 Task: Create validation rules in student object.
Action: Mouse moved to (843, 27)
Screenshot: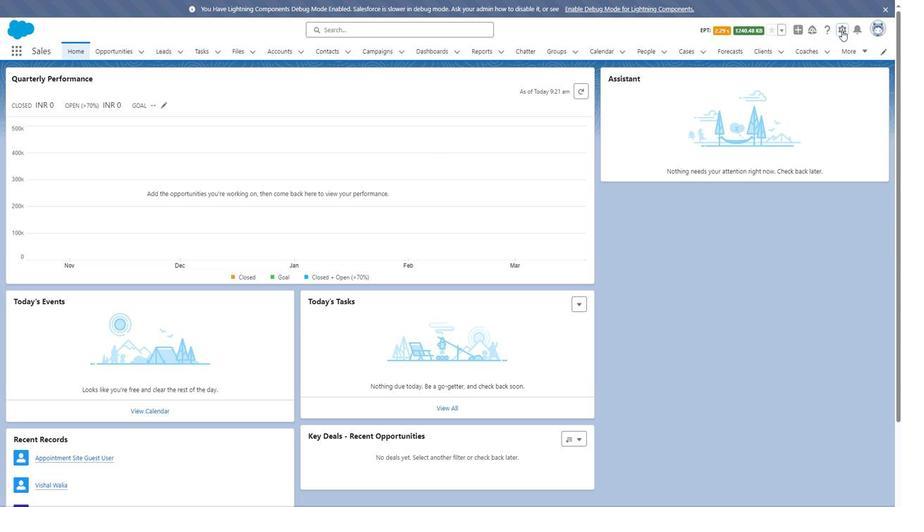 
Action: Mouse pressed left at (843, 27)
Screenshot: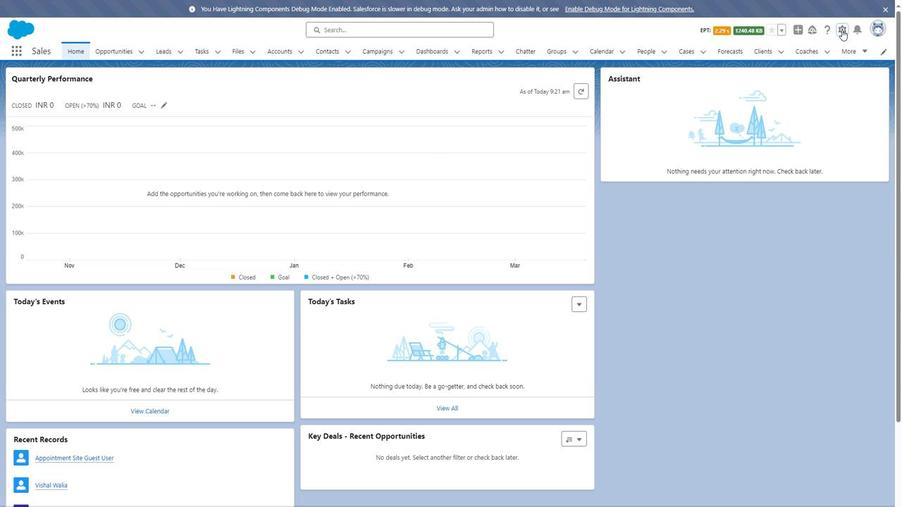 
Action: Mouse moved to (804, 58)
Screenshot: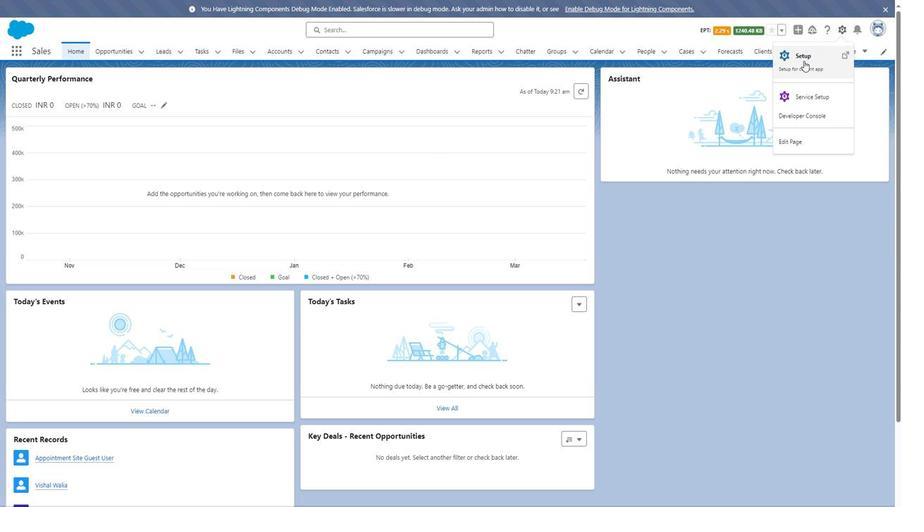
Action: Mouse pressed left at (804, 58)
Screenshot: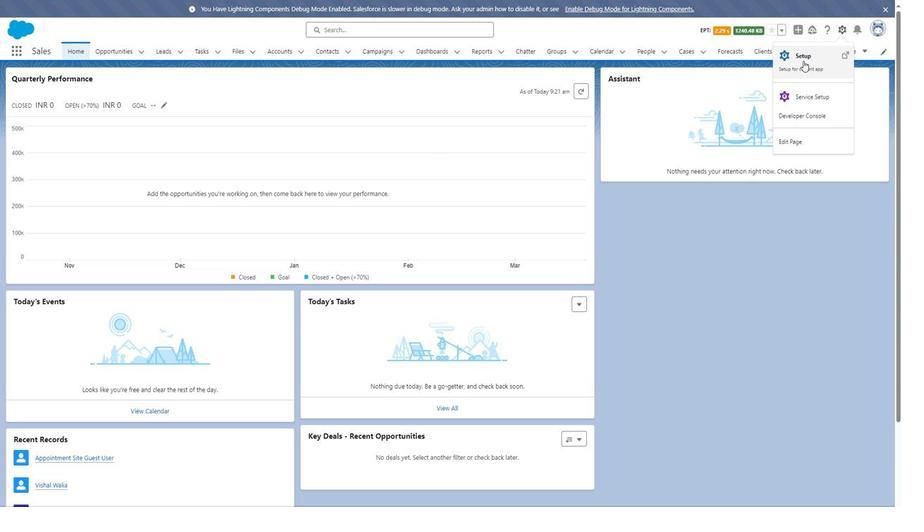 
Action: Mouse moved to (107, 45)
Screenshot: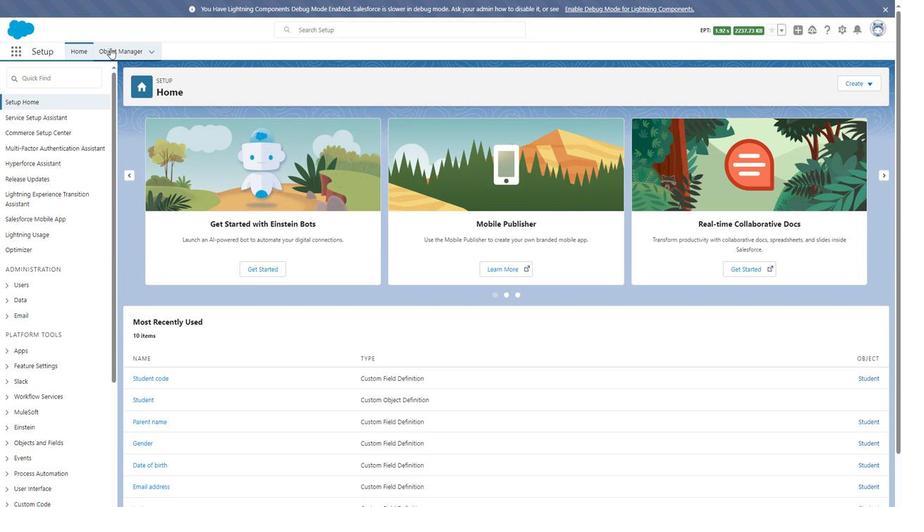 
Action: Mouse pressed left at (107, 45)
Screenshot: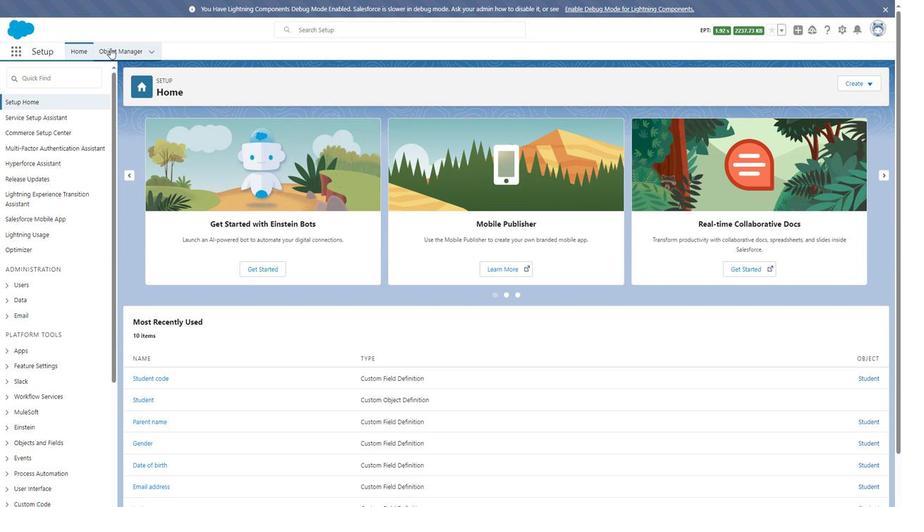
Action: Mouse moved to (49, 301)
Screenshot: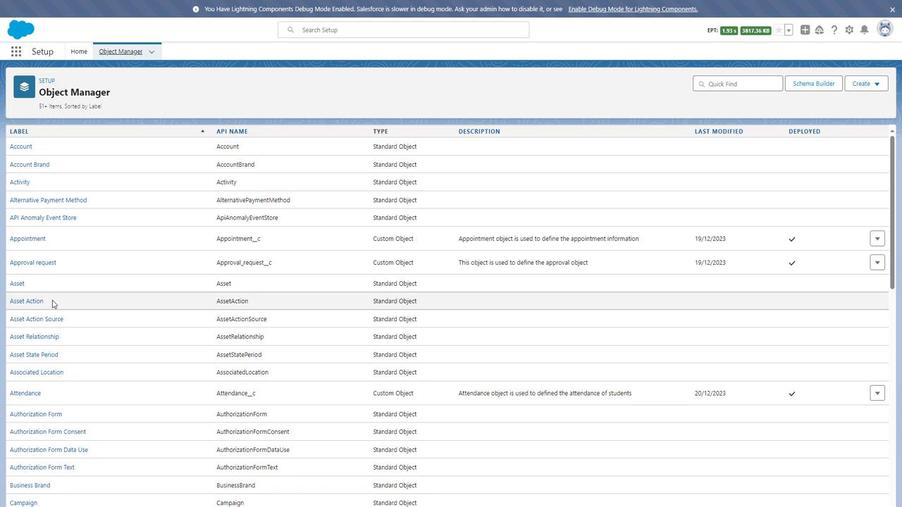 
Action: Mouse scrolled (49, 300) with delta (0, 0)
Screenshot: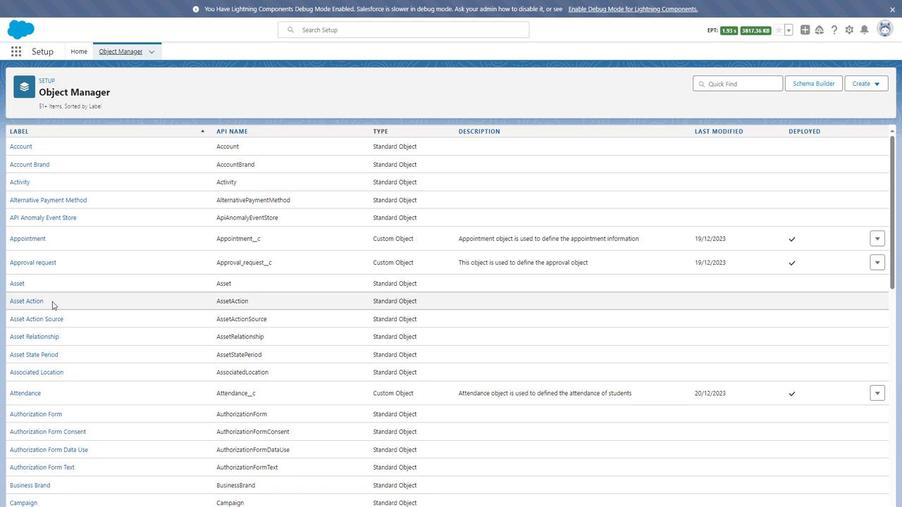 
Action: Mouse moved to (50, 302)
Screenshot: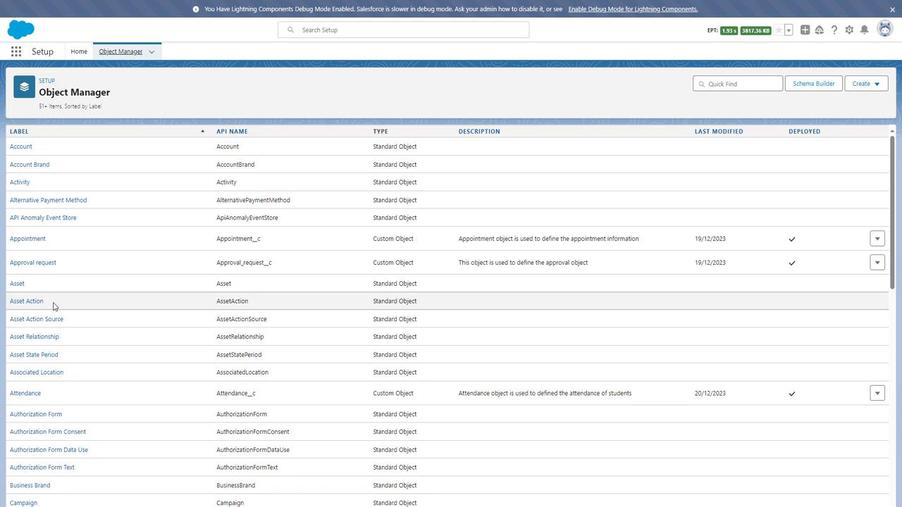 
Action: Mouse scrolled (50, 301) with delta (0, 0)
Screenshot: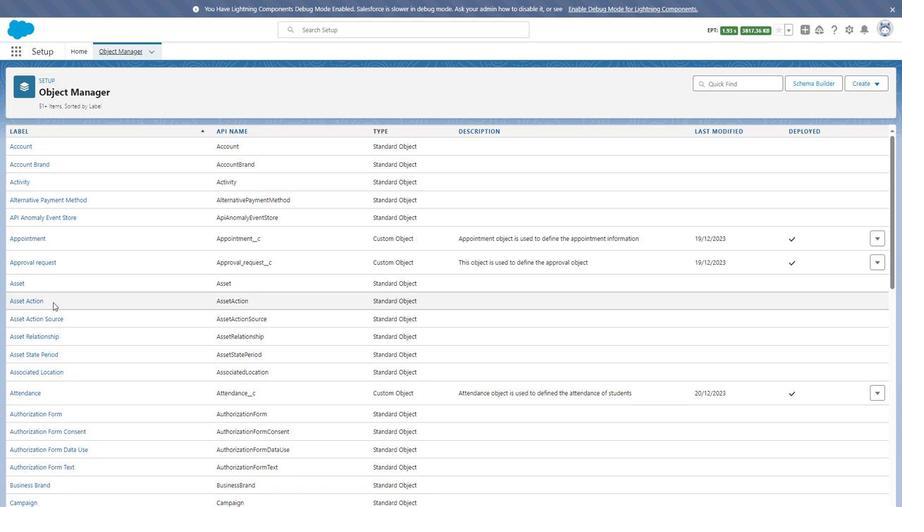 
Action: Mouse moved to (50, 302)
Screenshot: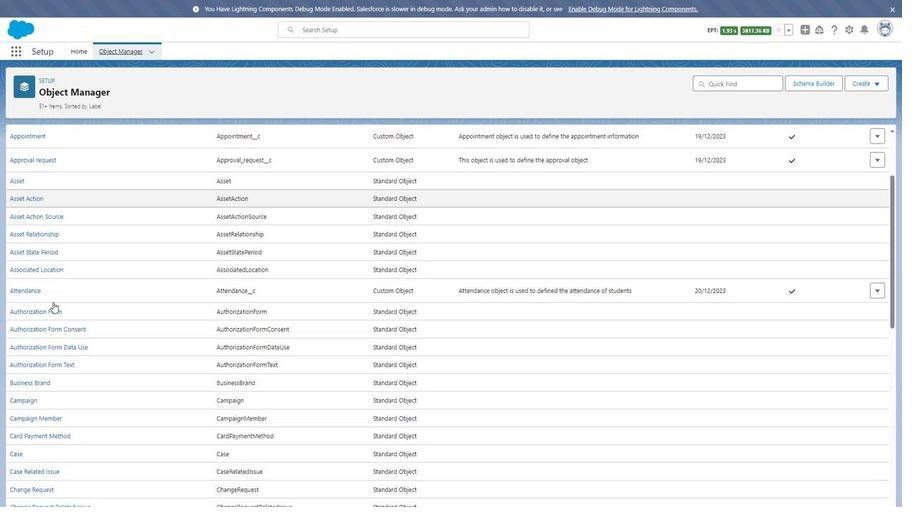 
Action: Mouse scrolled (50, 301) with delta (0, 0)
Screenshot: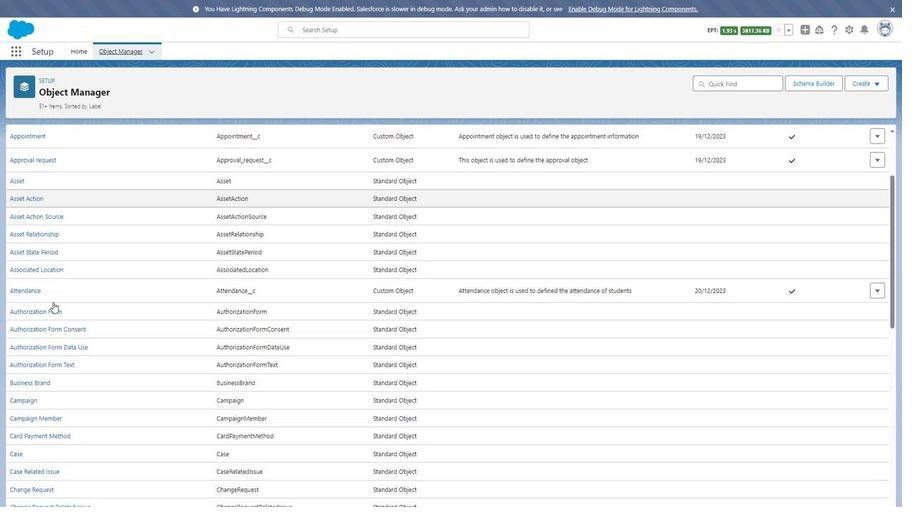 
Action: Mouse moved to (50, 302)
Screenshot: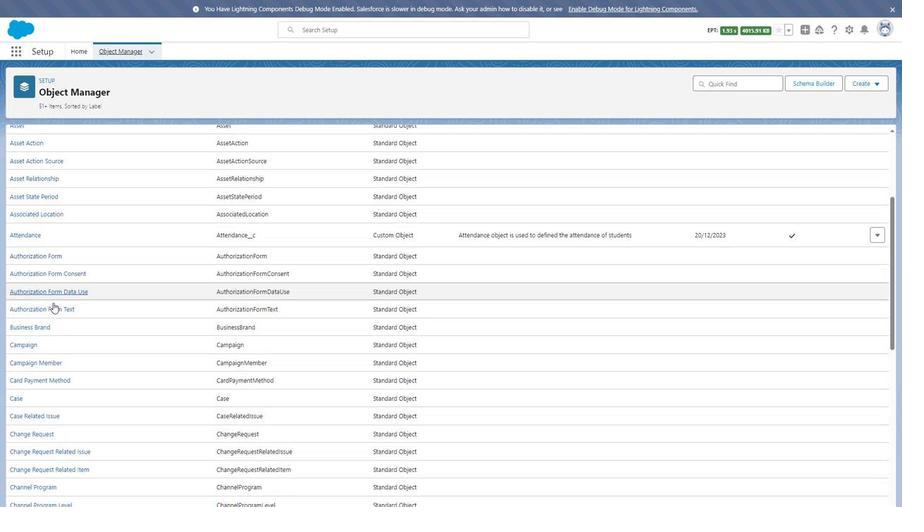 
Action: Mouse scrolled (50, 302) with delta (0, 0)
Screenshot: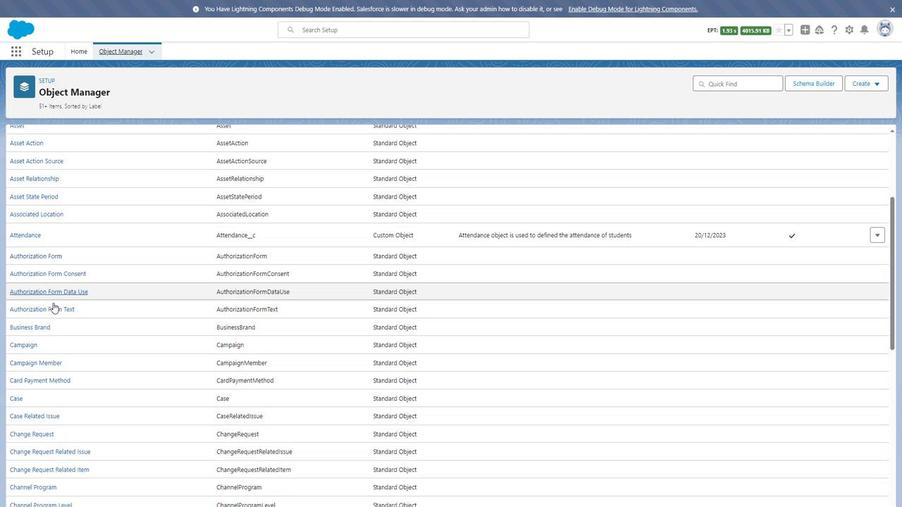 
Action: Mouse scrolled (50, 302) with delta (0, 0)
Screenshot: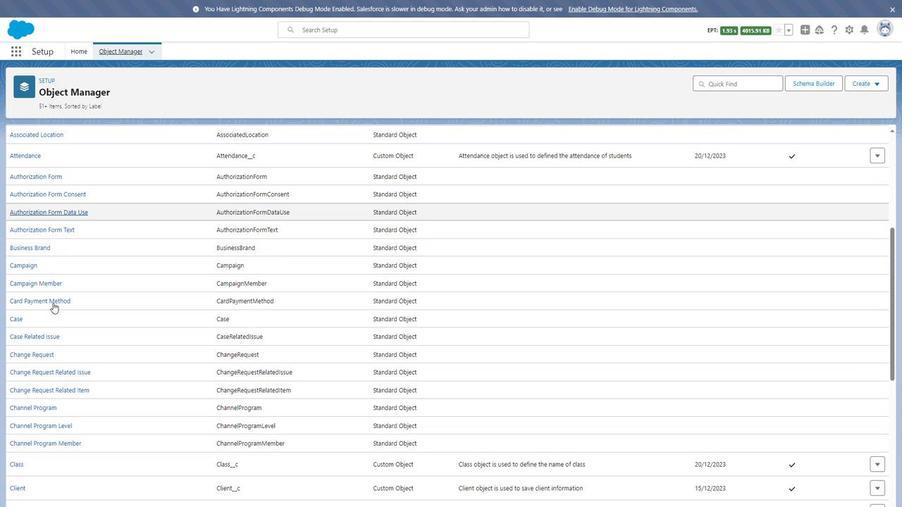 
Action: Mouse scrolled (50, 302) with delta (0, 0)
Screenshot: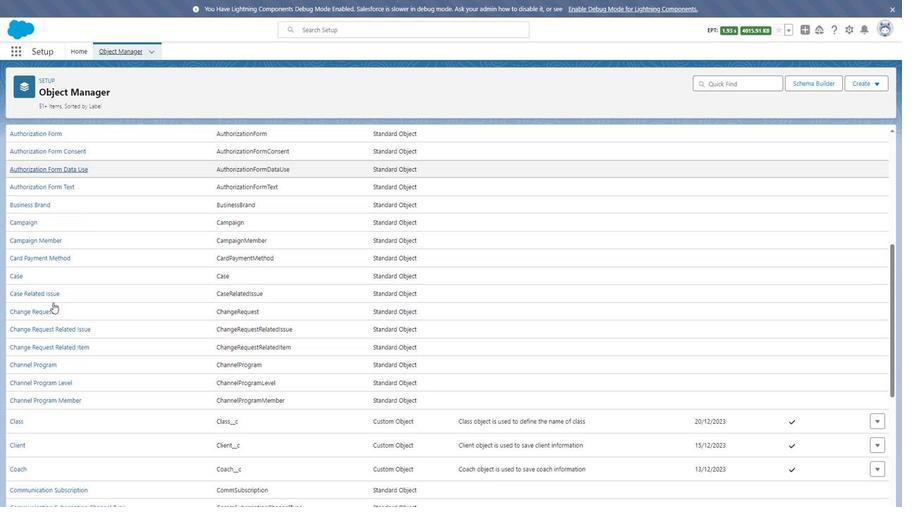 
Action: Mouse scrolled (50, 302) with delta (0, 0)
Screenshot: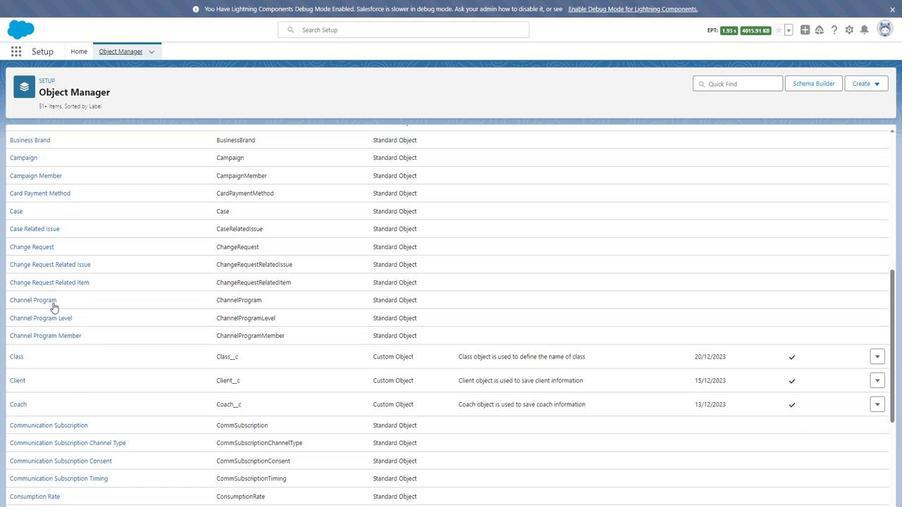 
Action: Mouse scrolled (50, 302) with delta (0, 0)
Screenshot: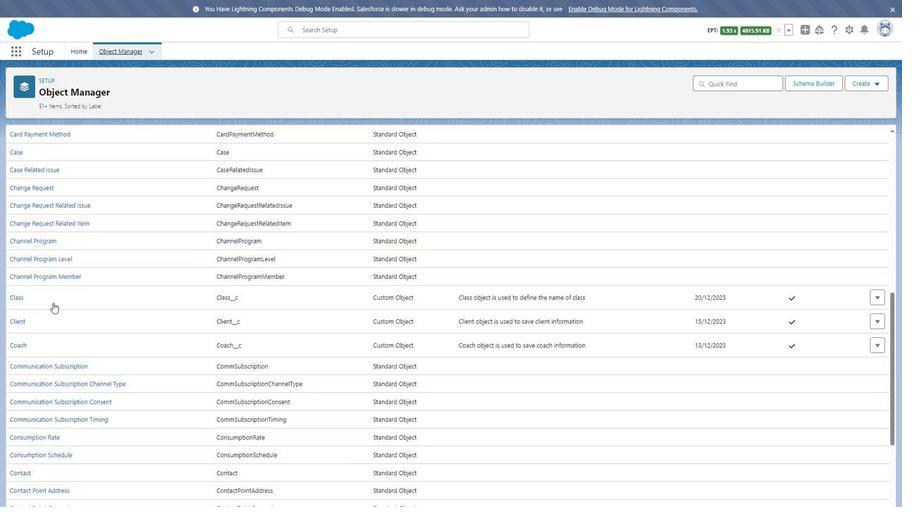 
Action: Mouse scrolled (50, 302) with delta (0, 0)
Screenshot: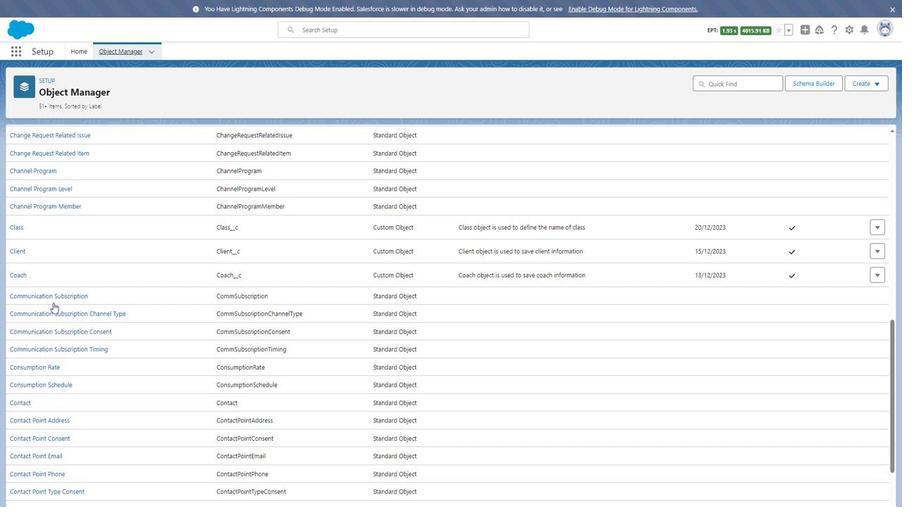 
Action: Mouse scrolled (50, 302) with delta (0, 0)
Screenshot: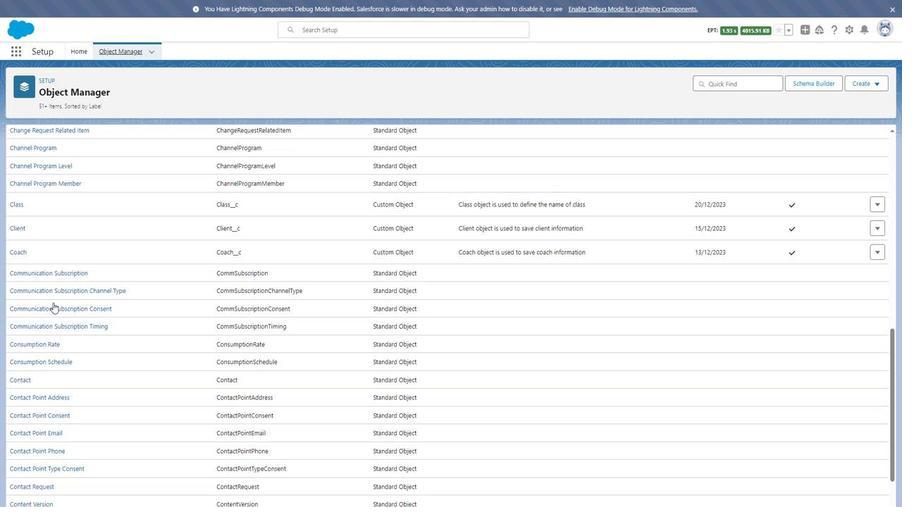 
Action: Mouse moved to (50, 303)
Screenshot: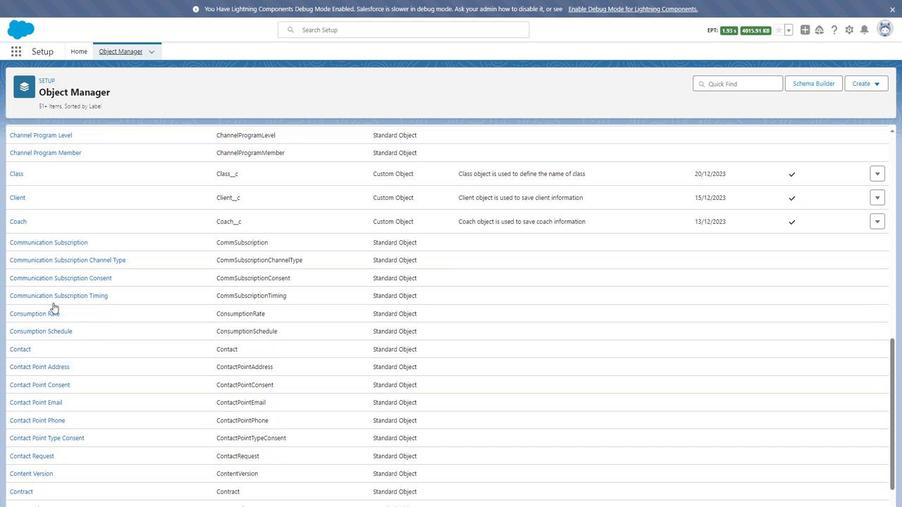 
Action: Mouse scrolled (50, 302) with delta (0, 0)
Screenshot: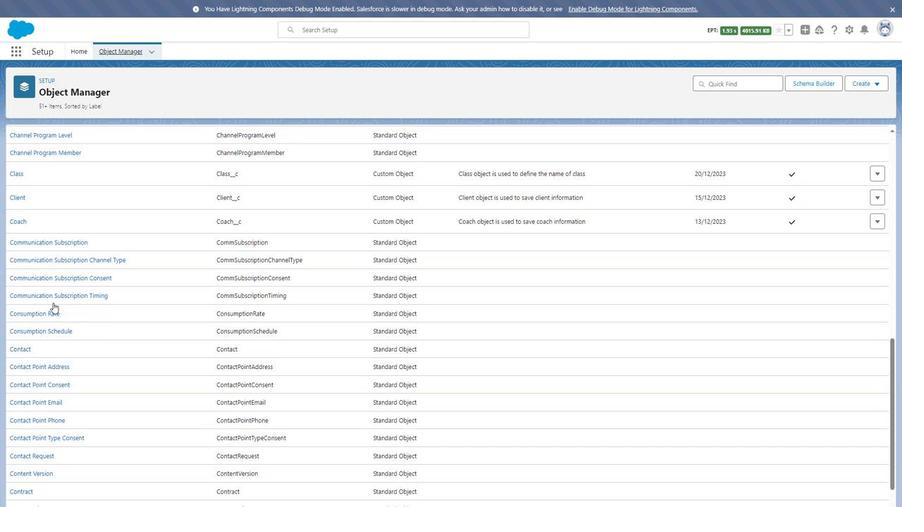 
Action: Mouse scrolled (50, 302) with delta (0, 0)
Screenshot: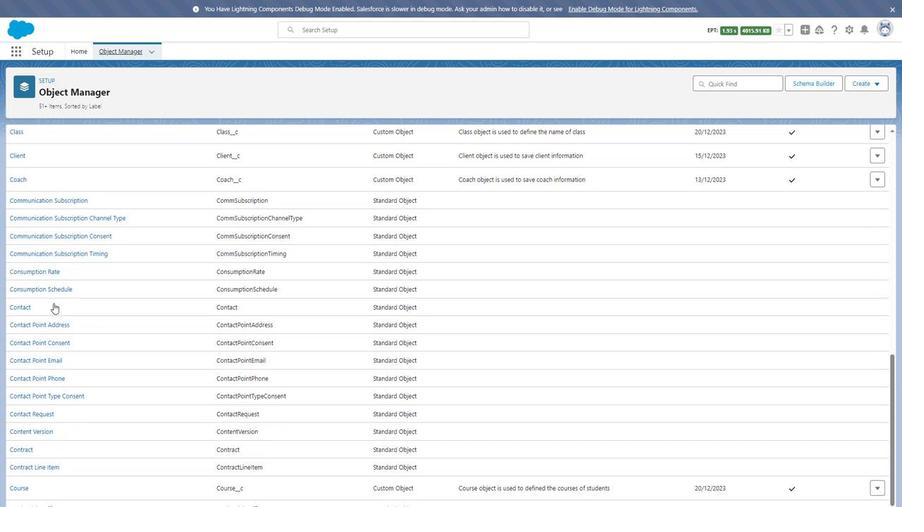 
Action: Mouse scrolled (50, 302) with delta (0, 0)
Screenshot: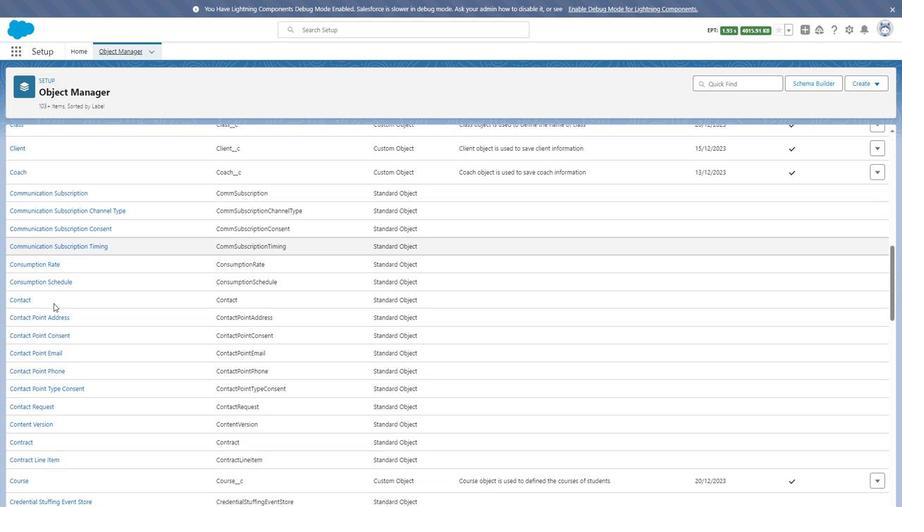 
Action: Mouse scrolled (50, 302) with delta (0, 0)
Screenshot: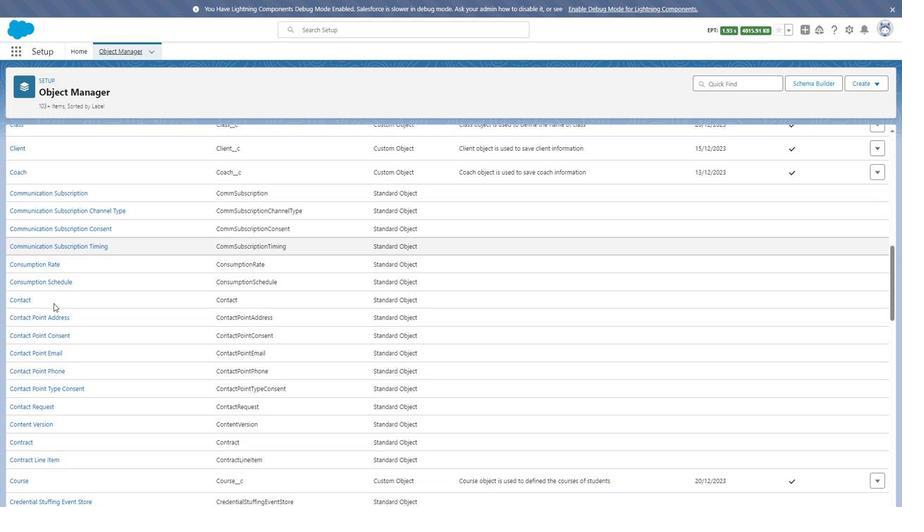 
Action: Mouse moved to (55, 330)
Screenshot: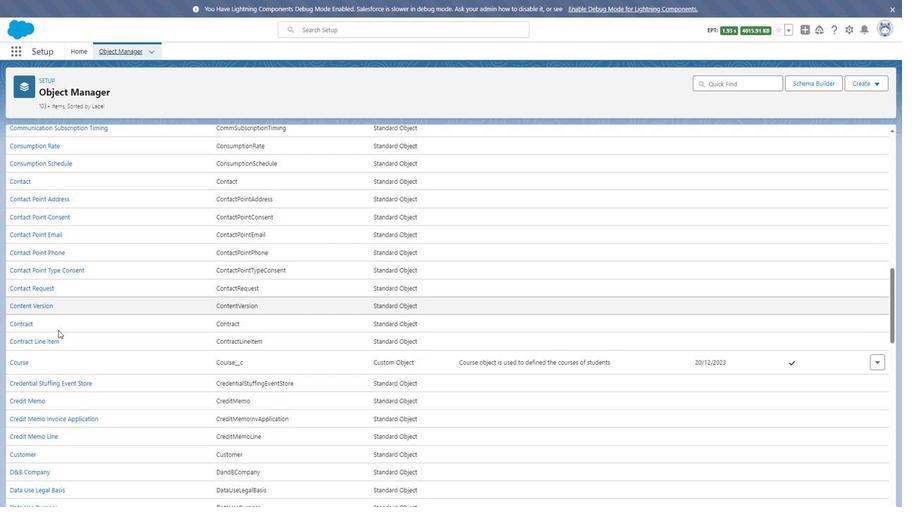 
Action: Mouse scrolled (55, 329) with delta (0, 0)
Screenshot: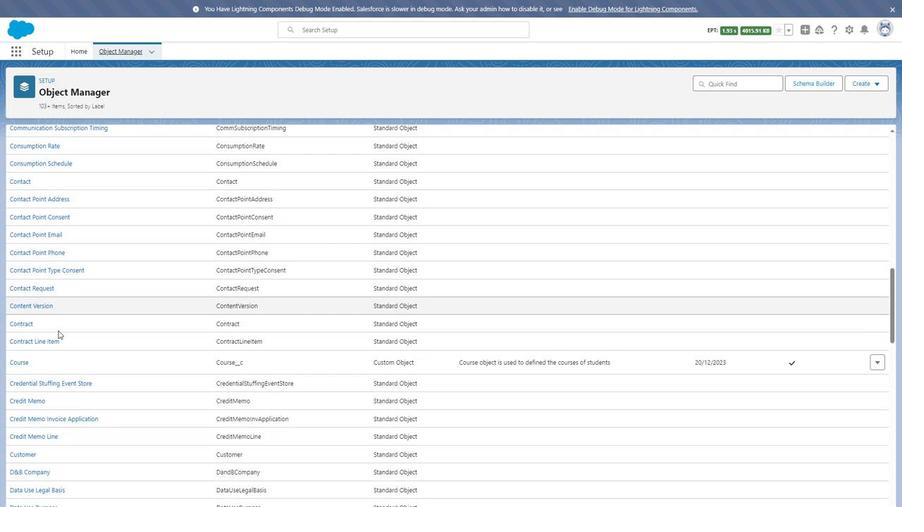 
Action: Mouse moved to (55, 332)
Screenshot: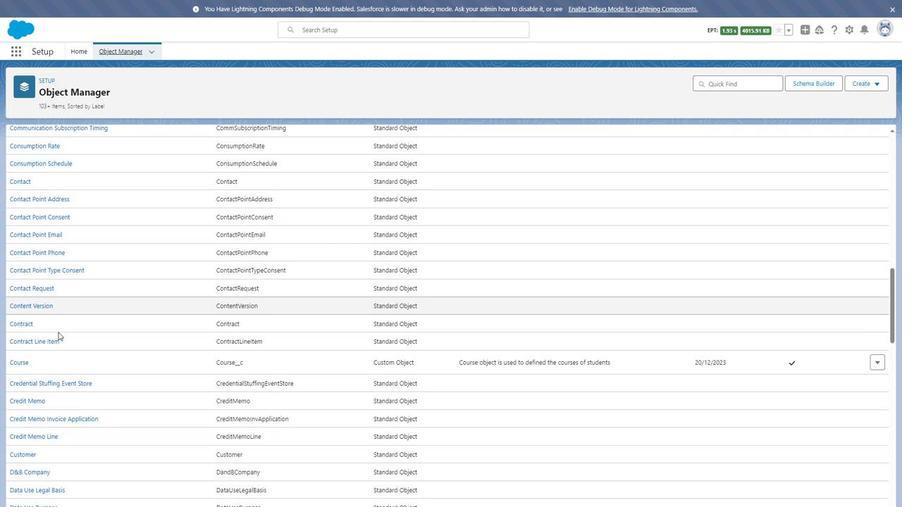 
Action: Mouse scrolled (55, 331) with delta (0, 0)
Screenshot: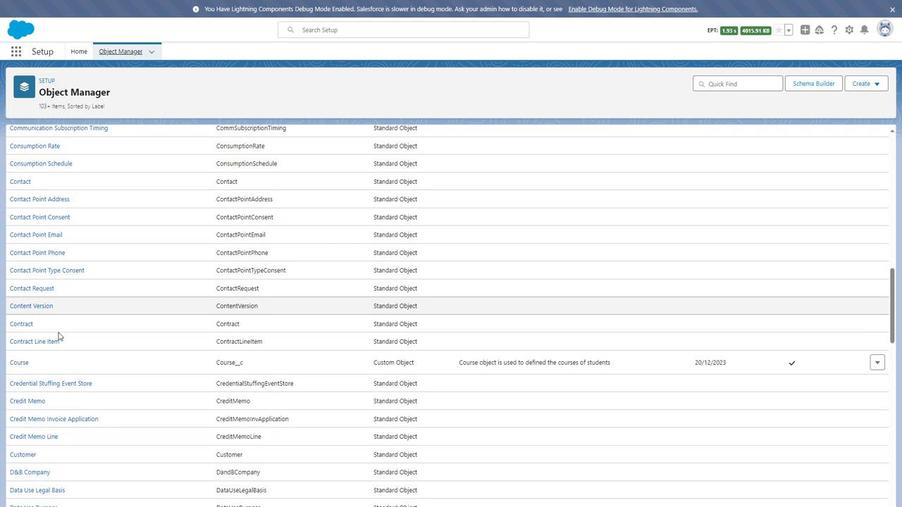 
Action: Mouse moved to (55, 332)
Screenshot: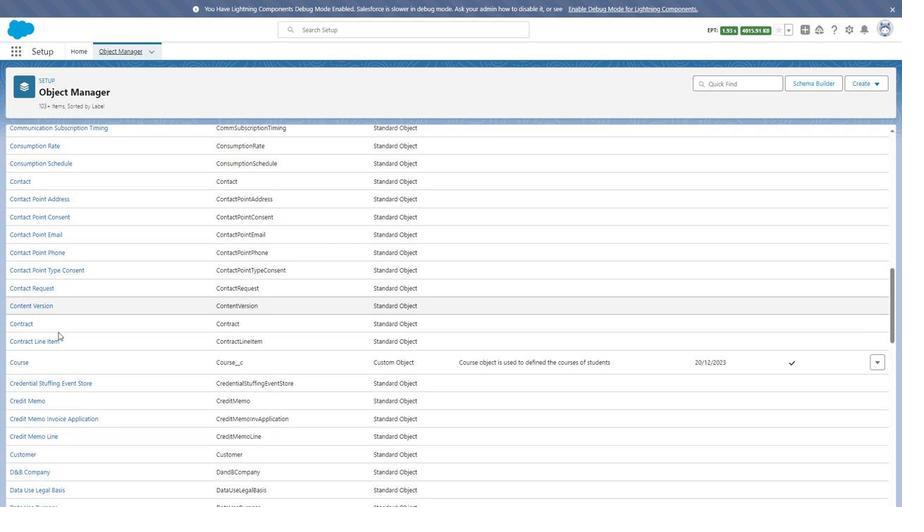 
Action: Mouse scrolled (55, 331) with delta (0, 0)
Screenshot: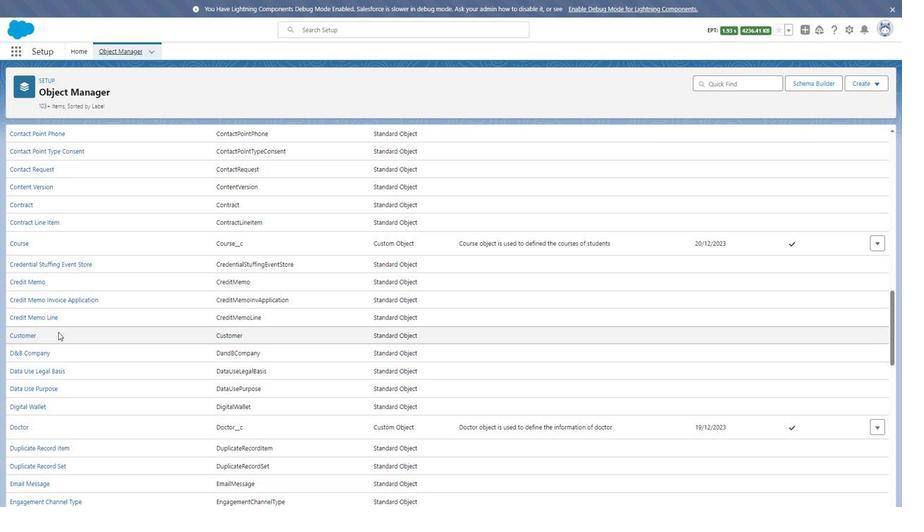 
Action: Mouse scrolled (55, 331) with delta (0, 0)
Screenshot: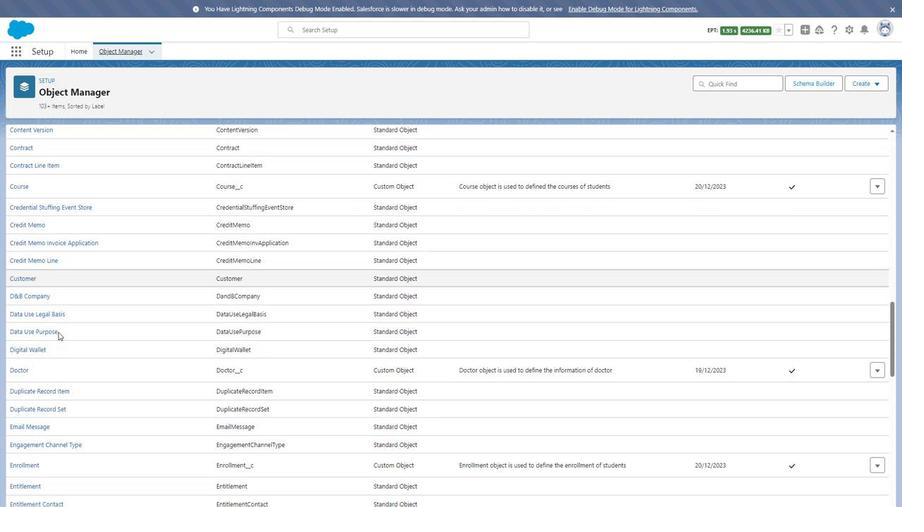 
Action: Mouse scrolled (55, 331) with delta (0, 0)
Screenshot: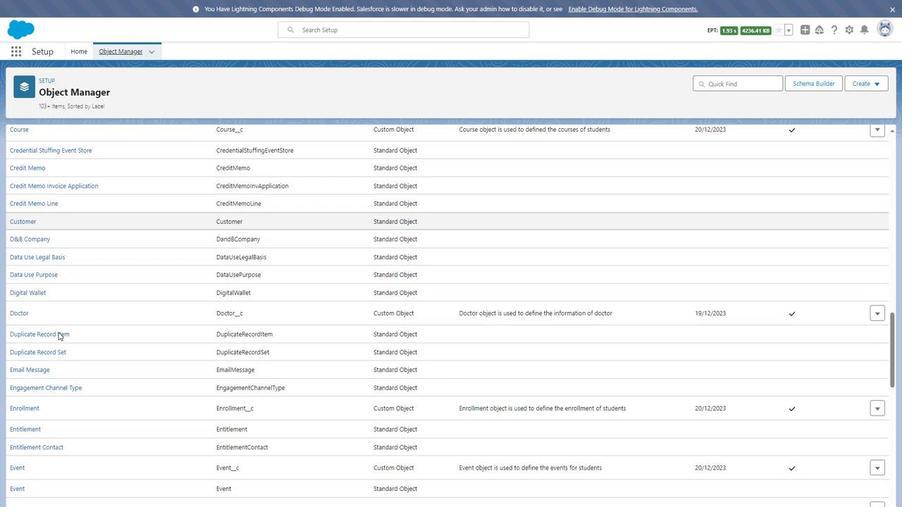 
Action: Mouse scrolled (55, 331) with delta (0, 0)
Screenshot: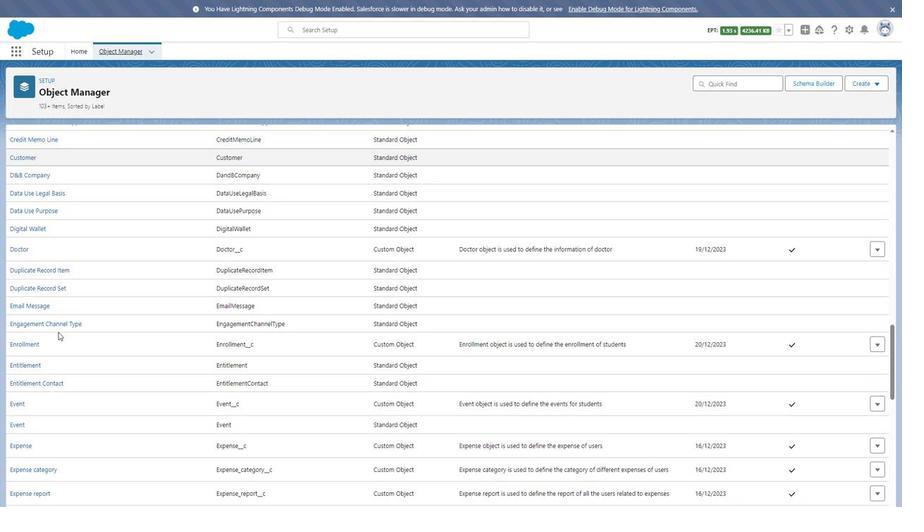 
Action: Mouse scrolled (55, 331) with delta (0, 0)
Screenshot: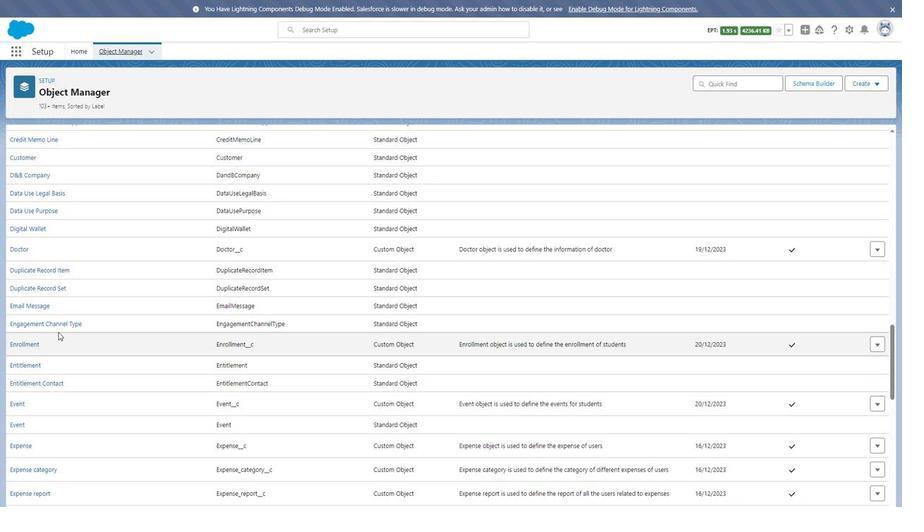 
Action: Mouse moved to (55, 332)
Screenshot: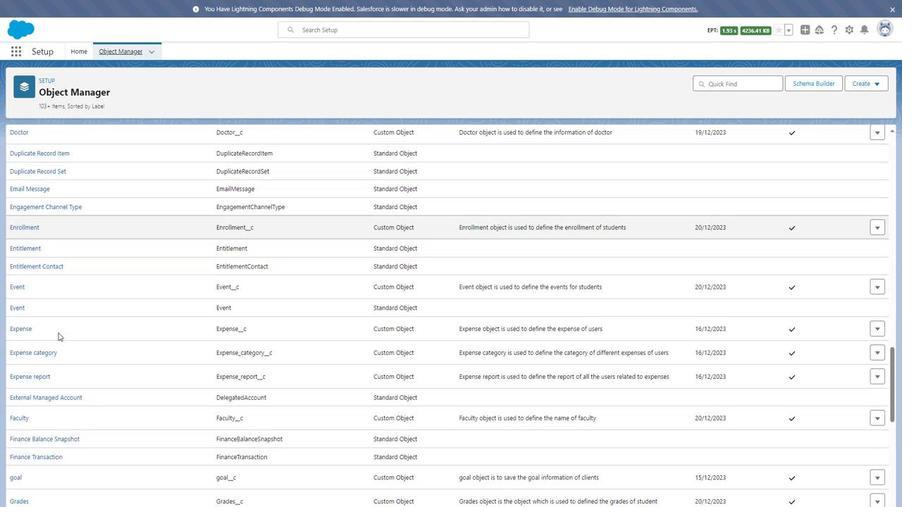 
Action: Mouse scrolled (55, 332) with delta (0, 0)
Screenshot: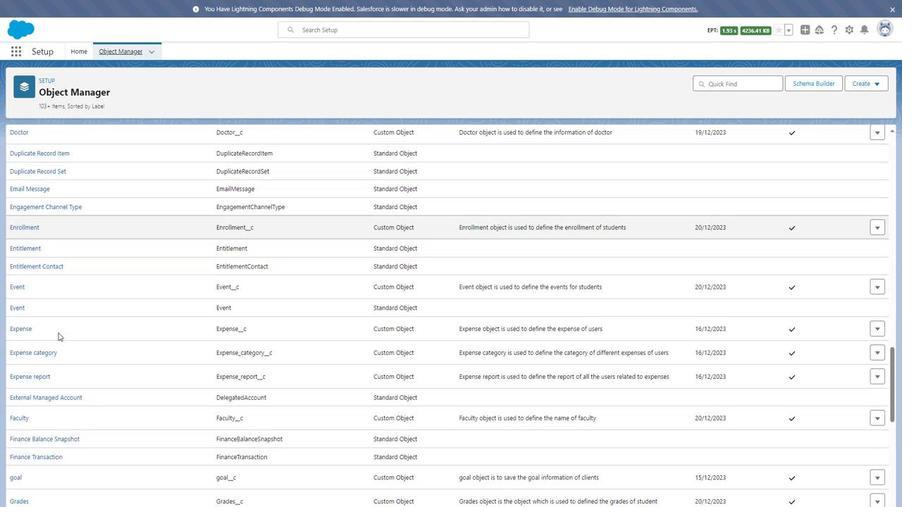 
Action: Mouse moved to (55, 333)
Screenshot: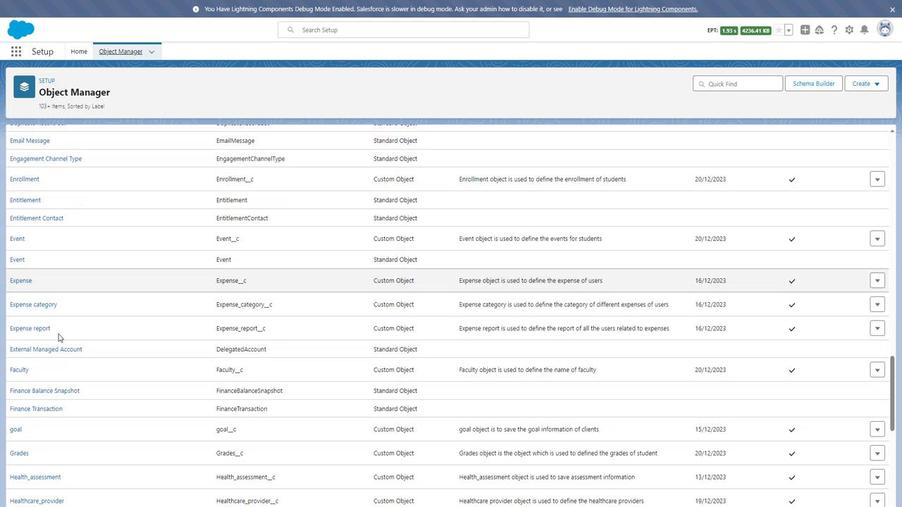 
Action: Mouse scrolled (55, 332) with delta (0, 0)
Screenshot: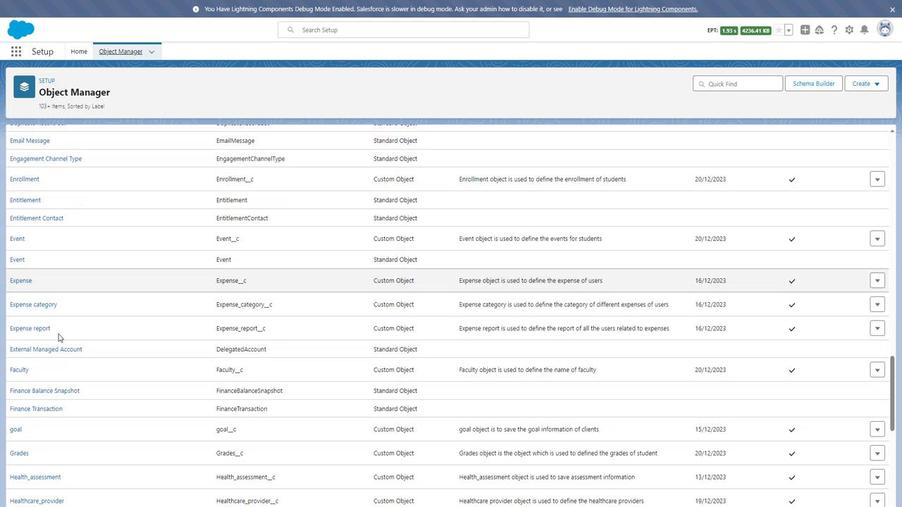 
Action: Mouse scrolled (55, 332) with delta (0, 0)
Screenshot: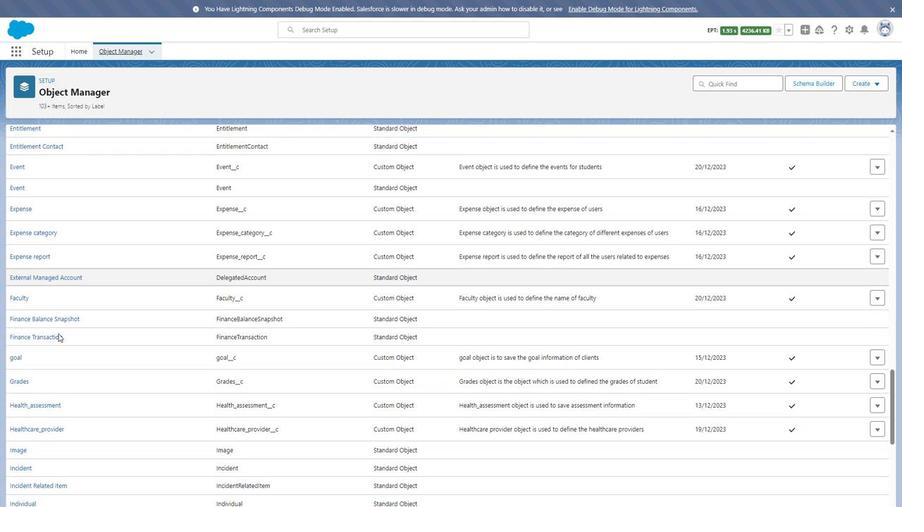 
Action: Mouse scrolled (55, 332) with delta (0, 0)
Screenshot: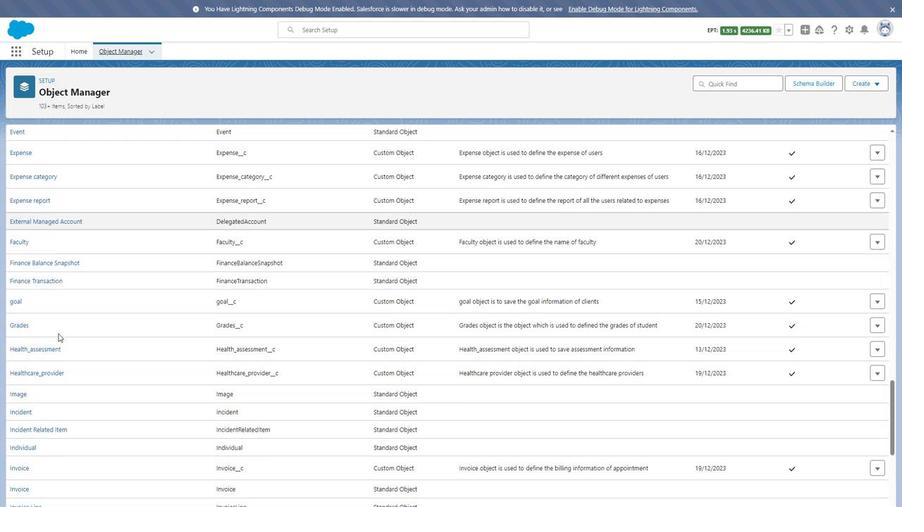 
Action: Mouse scrolled (55, 332) with delta (0, 0)
Screenshot: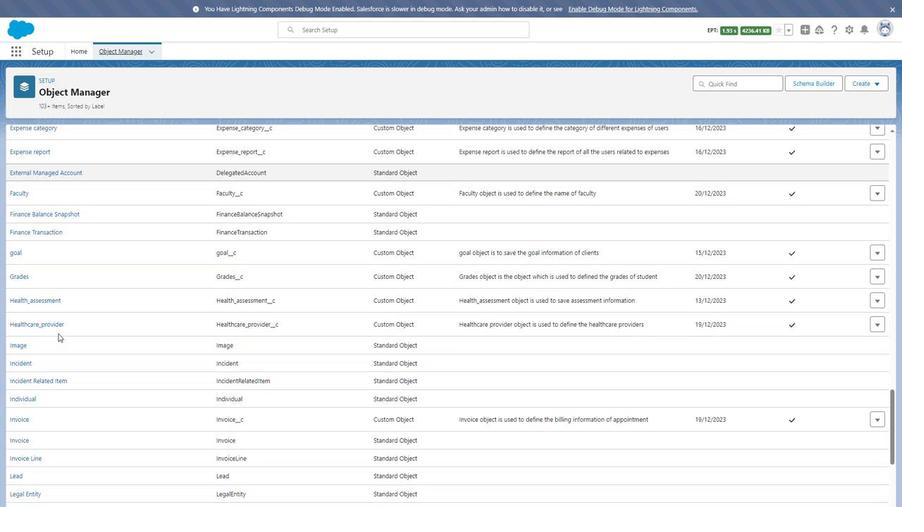 
Action: Mouse scrolled (55, 332) with delta (0, 0)
Screenshot: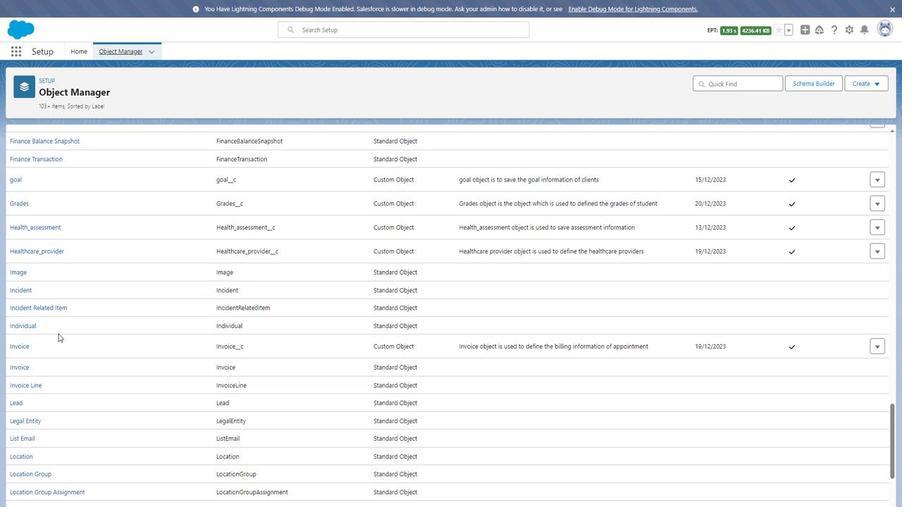 
Action: Mouse scrolled (55, 332) with delta (0, 0)
Screenshot: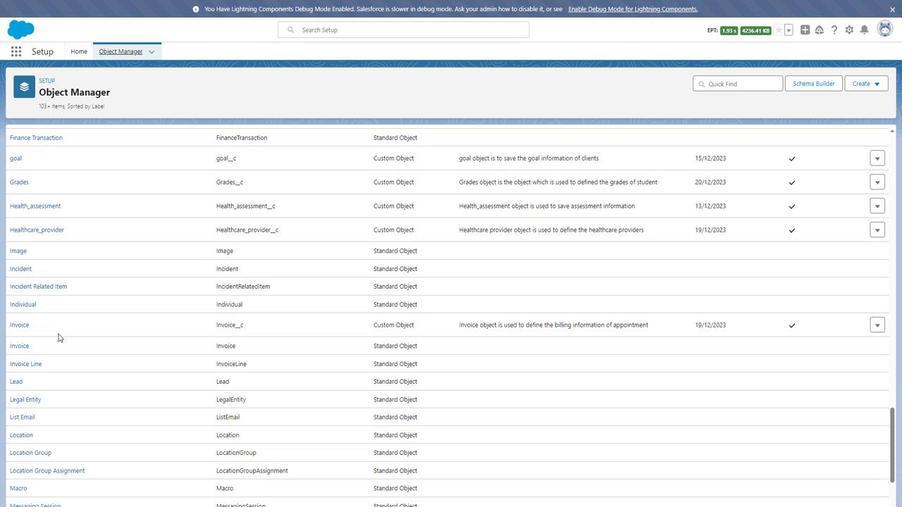 
Action: Mouse scrolled (55, 332) with delta (0, 0)
Screenshot: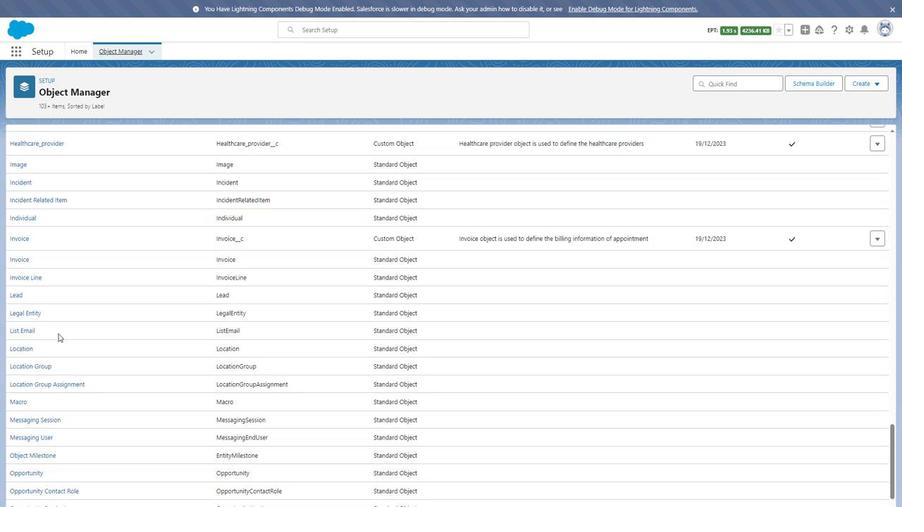 
Action: Mouse scrolled (55, 332) with delta (0, 0)
Screenshot: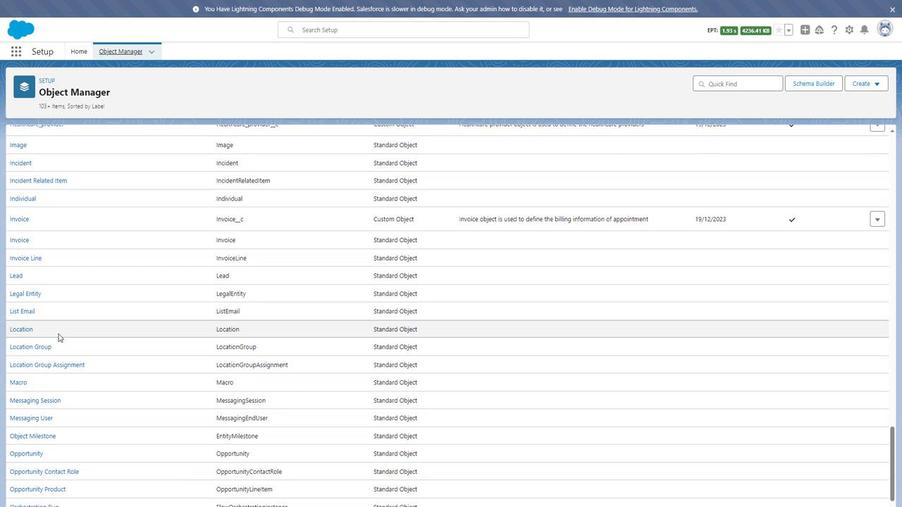 
Action: Mouse scrolled (55, 332) with delta (0, 0)
Screenshot: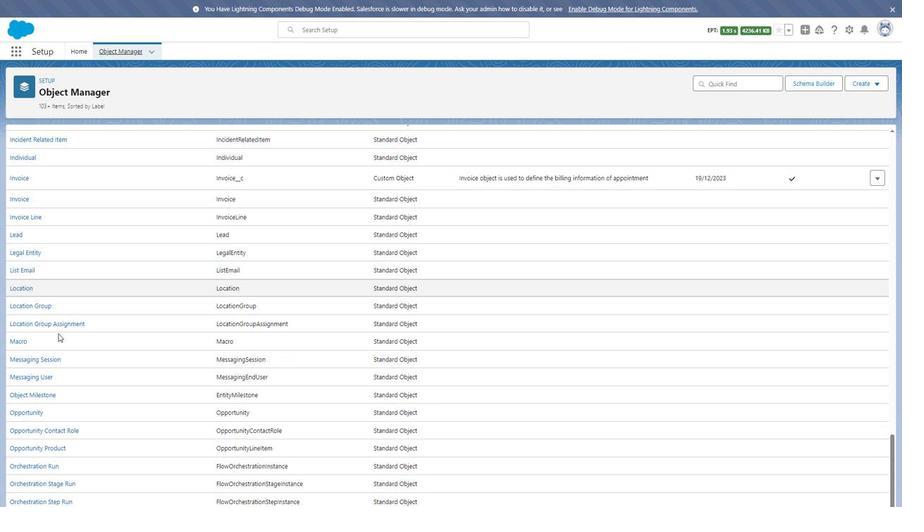 
Action: Mouse scrolled (55, 332) with delta (0, 0)
Screenshot: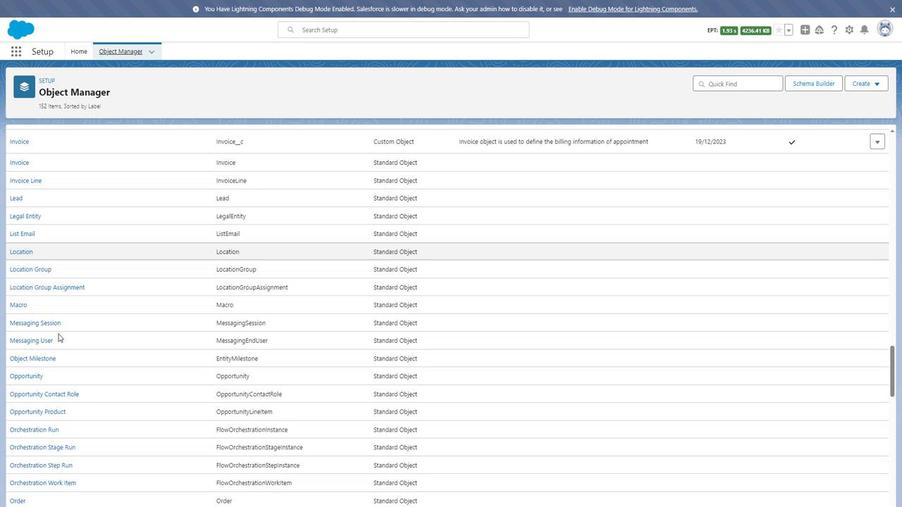 
Action: Mouse scrolled (55, 332) with delta (0, 0)
Screenshot: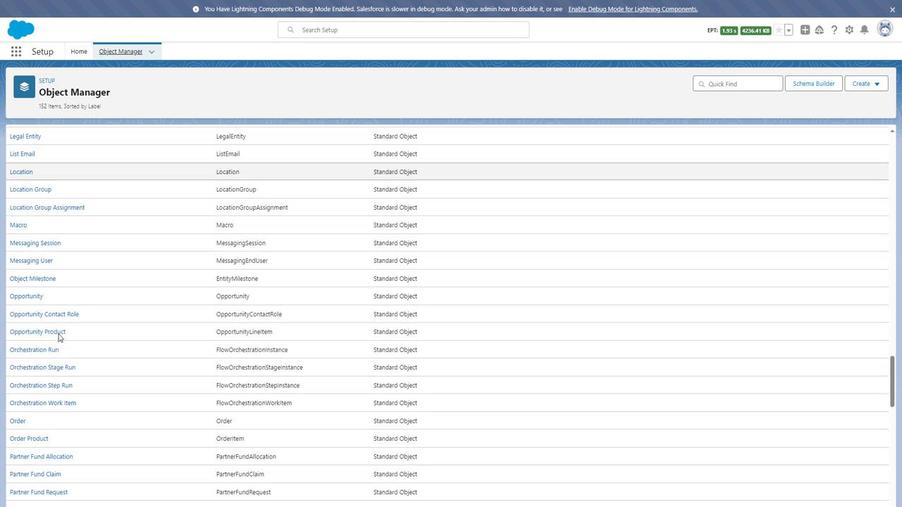 
Action: Mouse scrolled (55, 332) with delta (0, 0)
Screenshot: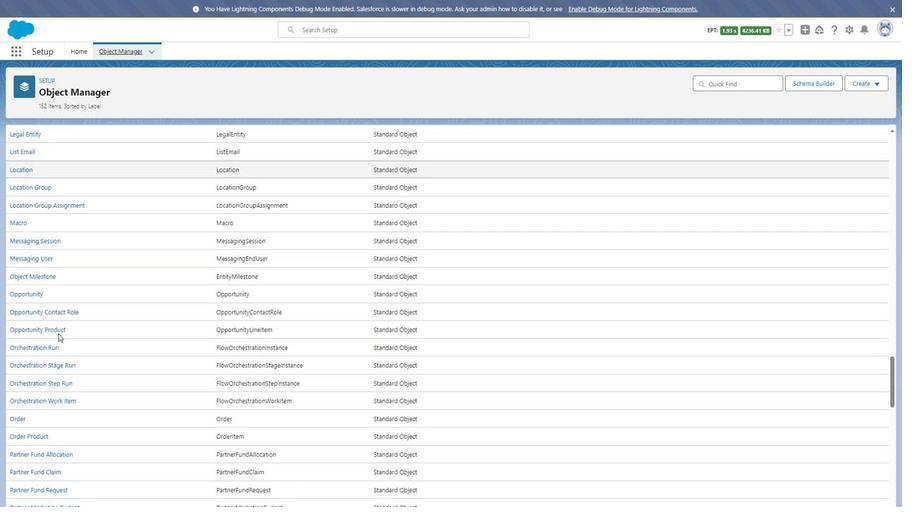 
Action: Mouse scrolled (55, 332) with delta (0, 0)
Screenshot: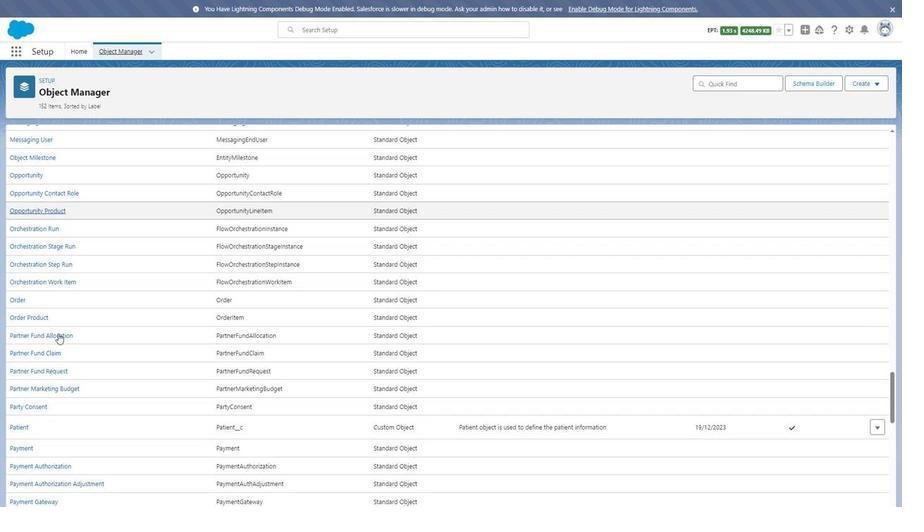 
Action: Mouse scrolled (55, 332) with delta (0, 0)
Screenshot: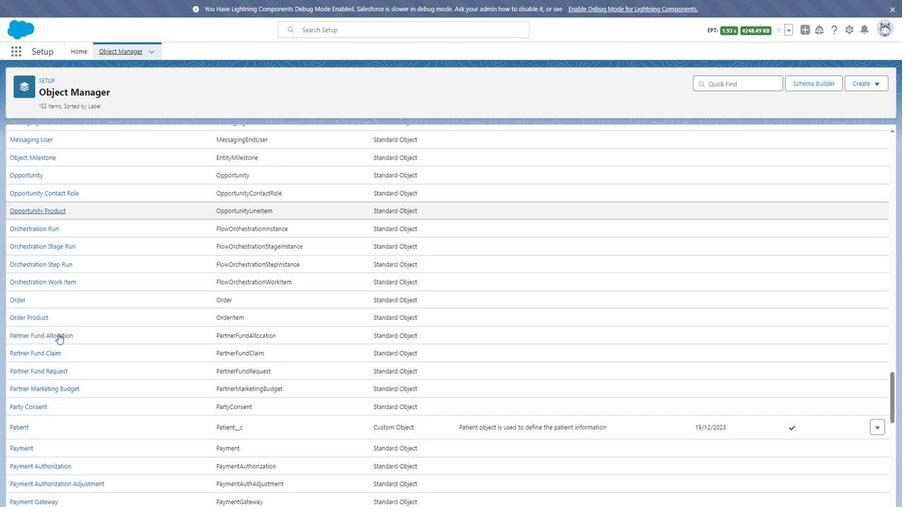 
Action: Mouse scrolled (55, 332) with delta (0, 0)
Screenshot: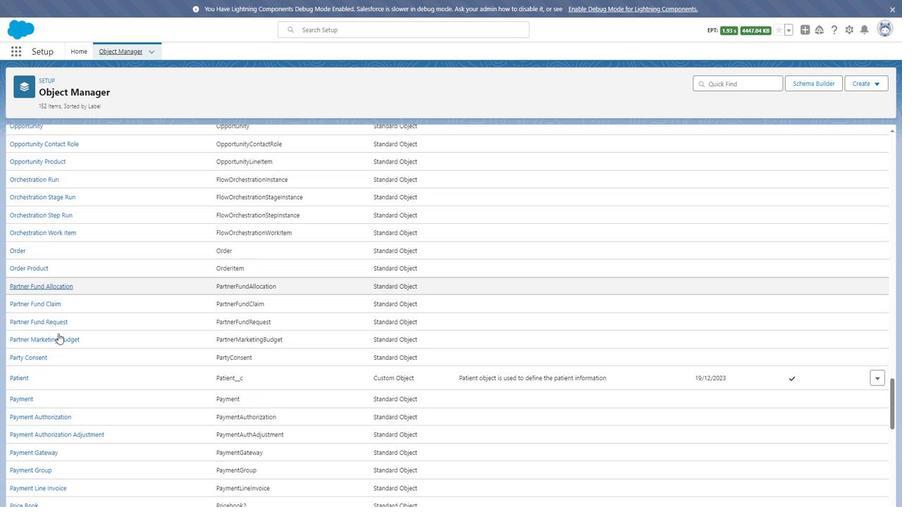 
Action: Mouse scrolled (55, 332) with delta (0, 0)
Screenshot: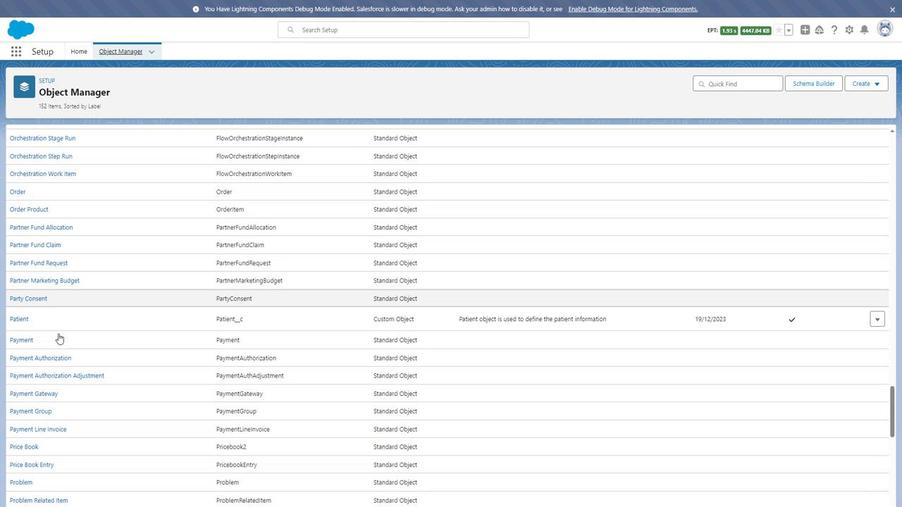 
Action: Mouse scrolled (55, 332) with delta (0, 0)
Screenshot: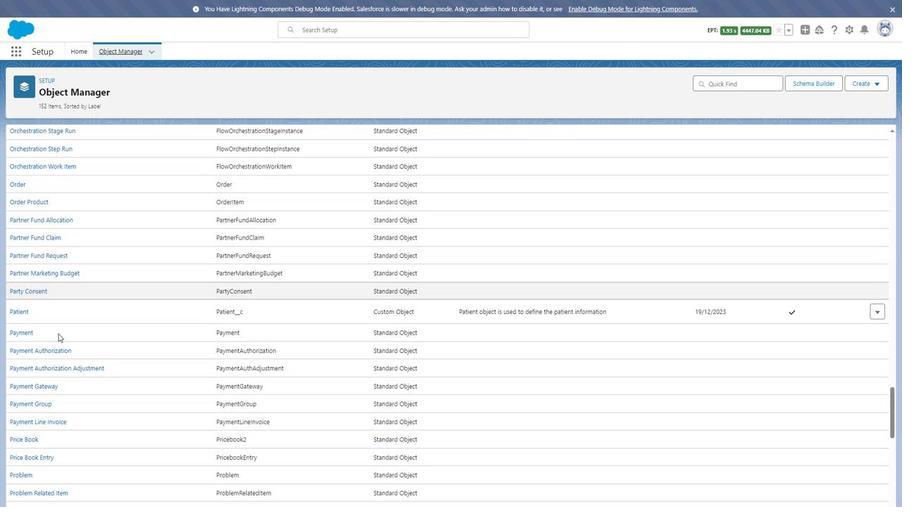 
Action: Mouse moved to (55, 333)
Screenshot: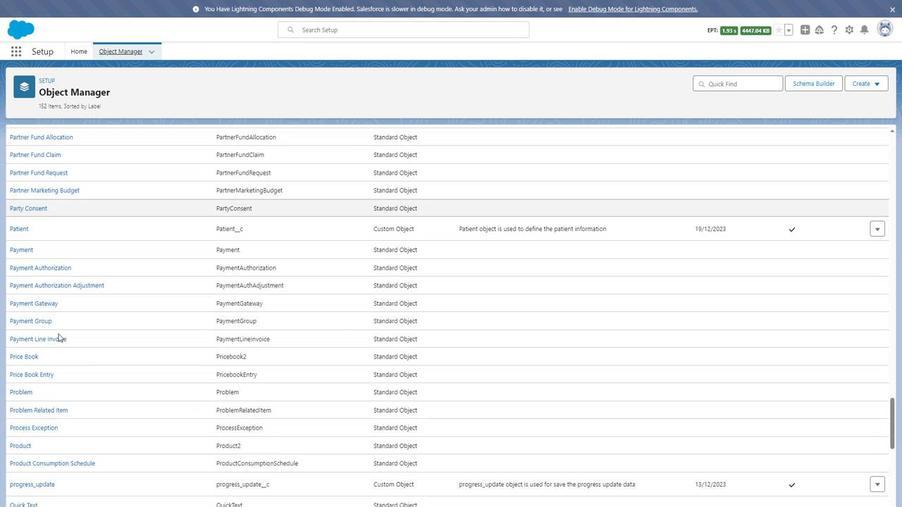
Action: Mouse scrolled (55, 332) with delta (0, 0)
Screenshot: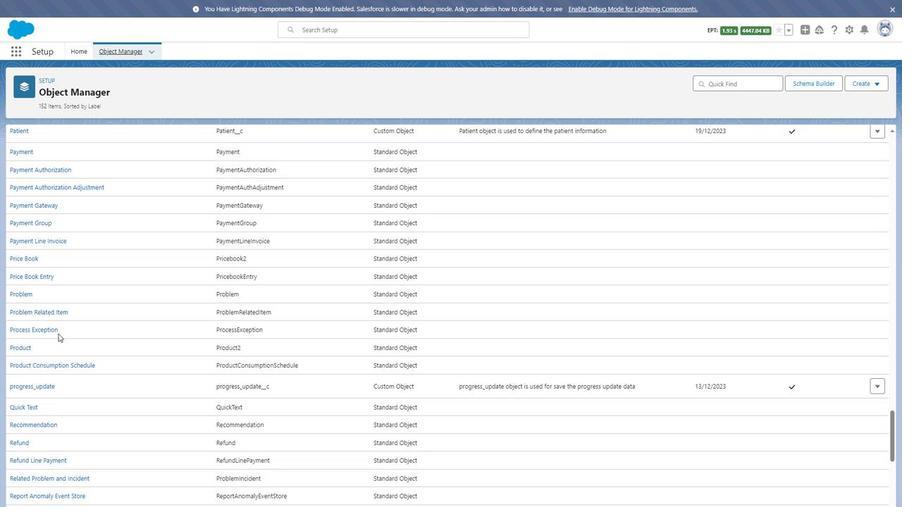 
Action: Mouse scrolled (55, 332) with delta (0, 0)
Screenshot: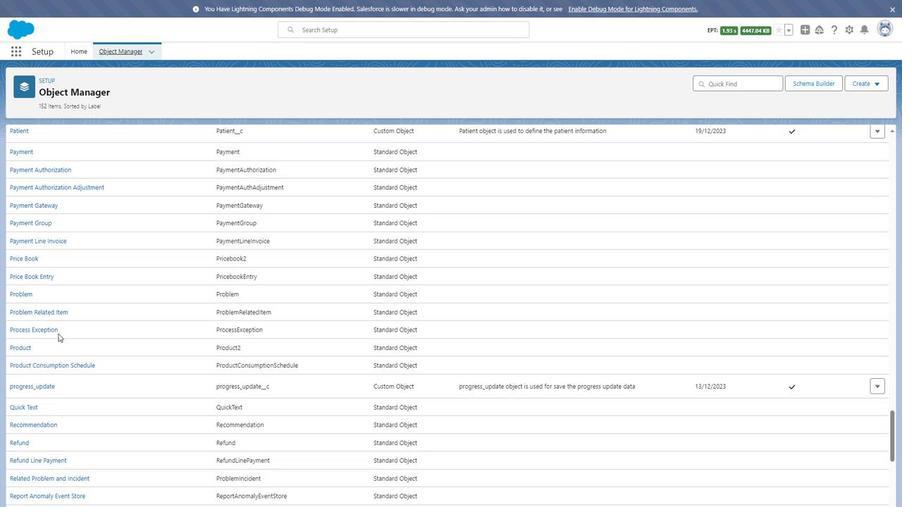
Action: Mouse scrolled (55, 332) with delta (0, 0)
Screenshot: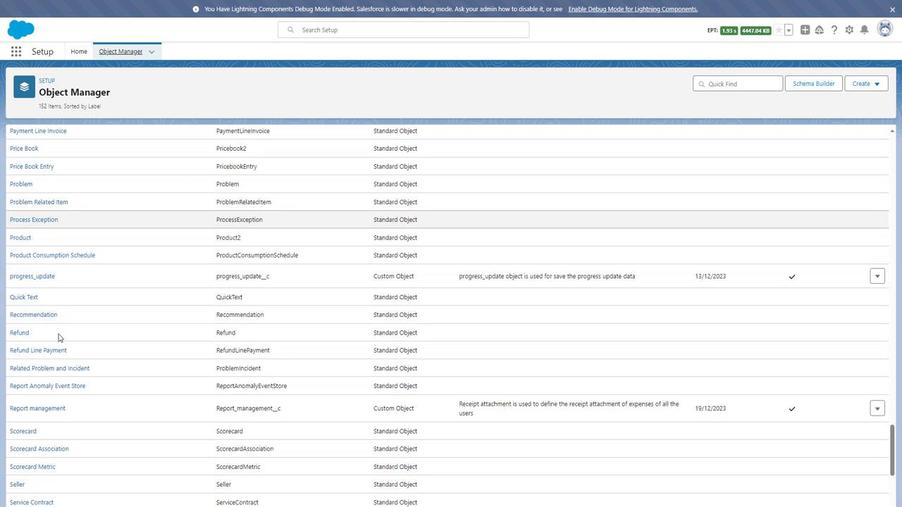 
Action: Mouse scrolled (55, 332) with delta (0, 0)
Screenshot: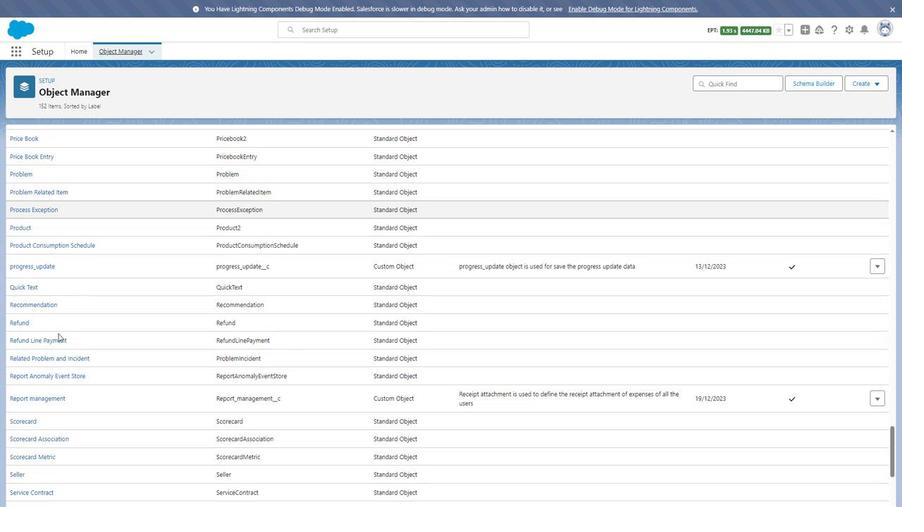 
Action: Mouse moved to (16, 434)
Screenshot: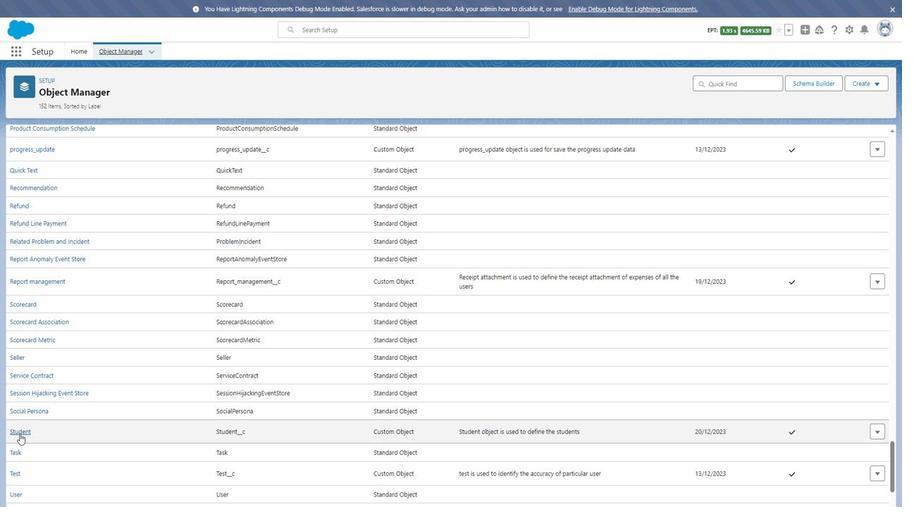 
Action: Mouse pressed left at (16, 434)
Screenshot: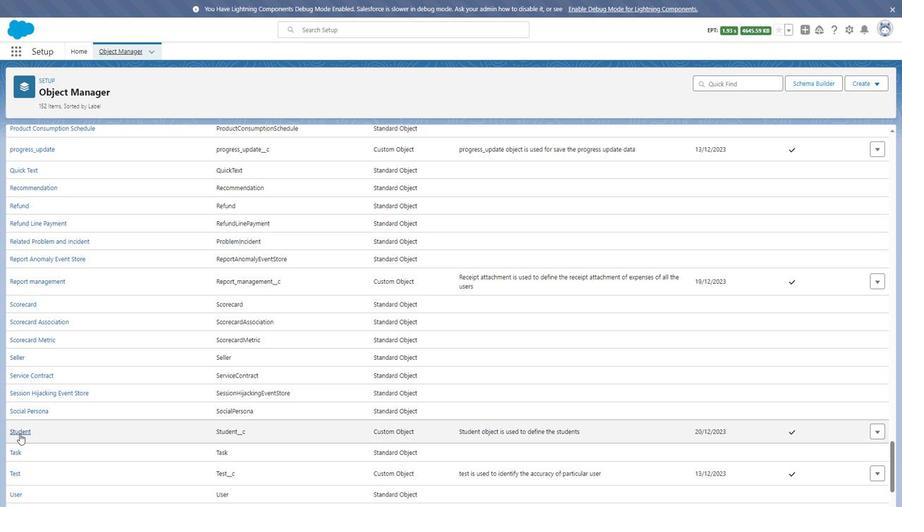 
Action: Mouse moved to (61, 143)
Screenshot: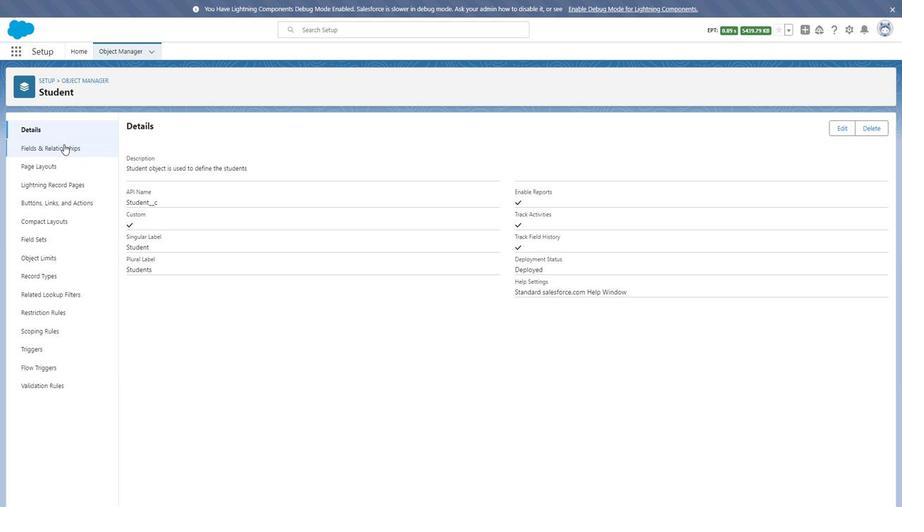 
Action: Mouse pressed left at (61, 143)
Screenshot: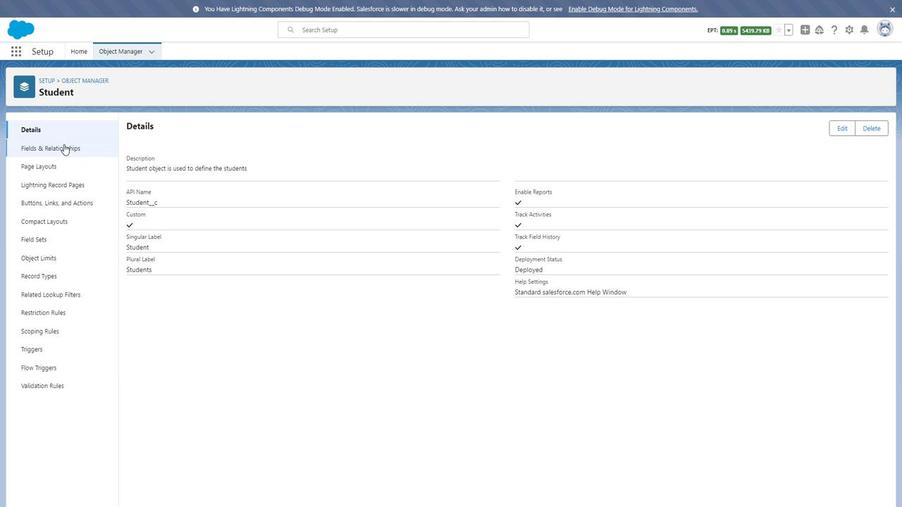 
Action: Mouse moved to (136, 415)
Screenshot: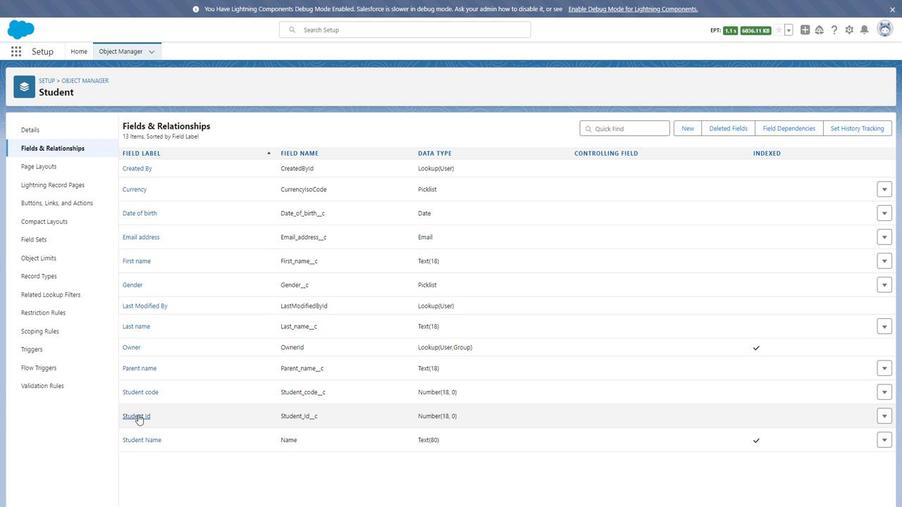 
Action: Mouse pressed left at (136, 415)
Screenshot: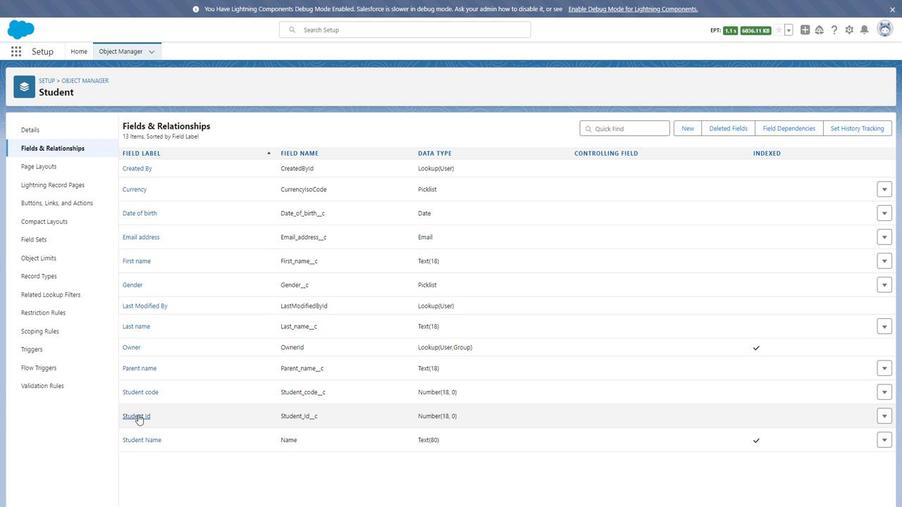 
Action: Mouse moved to (369, 408)
Screenshot: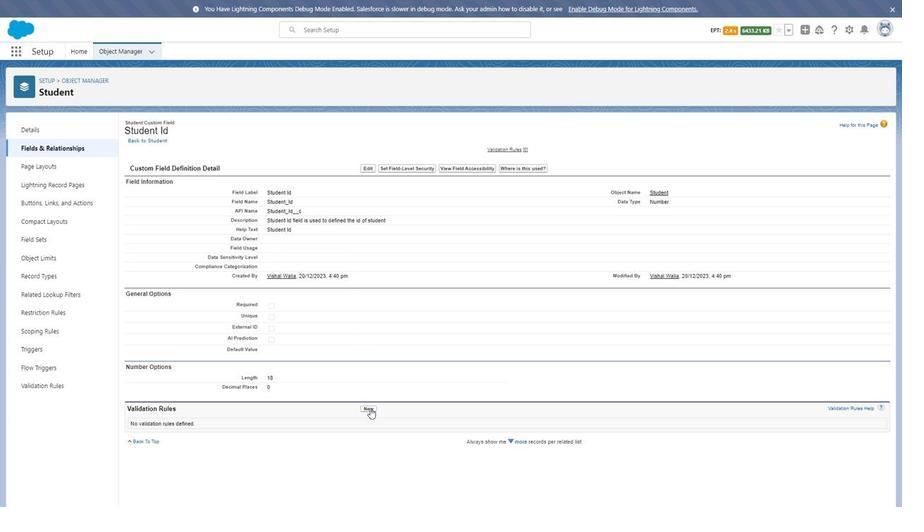 
Action: Mouse pressed left at (369, 408)
Screenshot: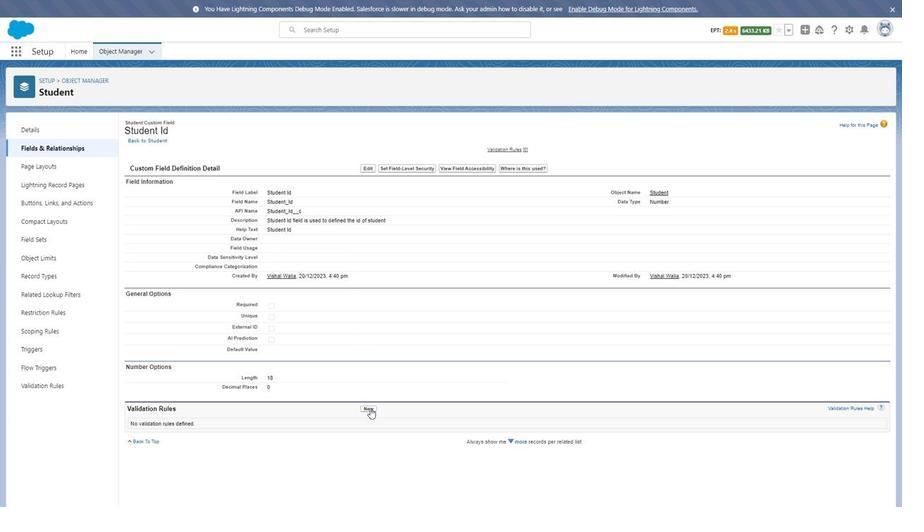 
Action: Mouse moved to (205, 187)
Screenshot: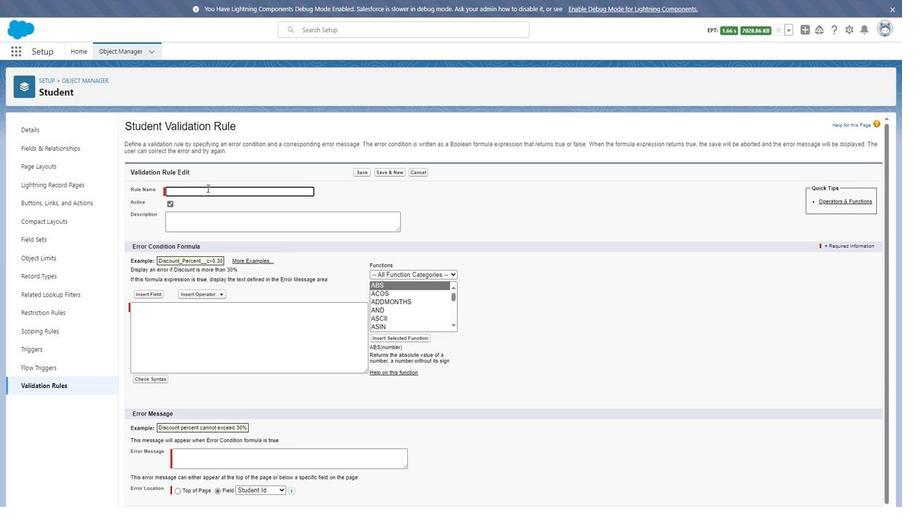 
Action: Mouse pressed left at (205, 187)
Screenshot: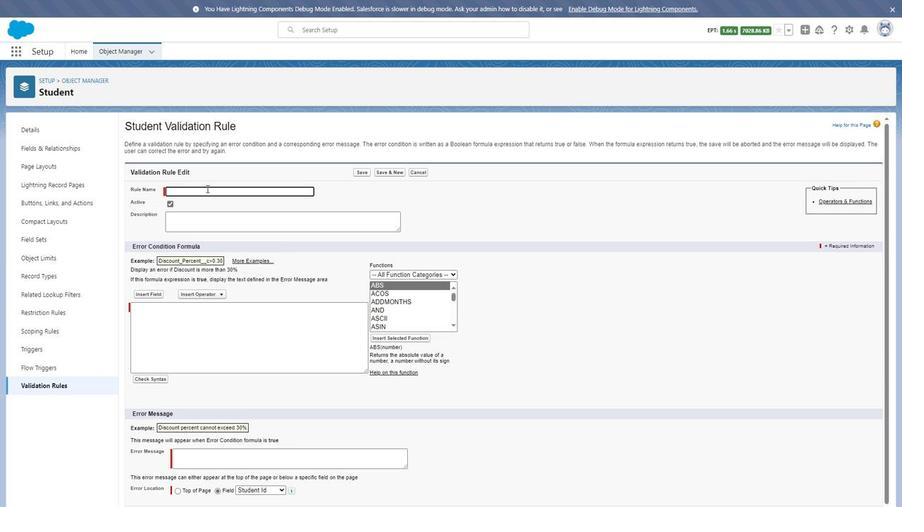 
Action: Mouse moved to (205, 188)
Screenshot: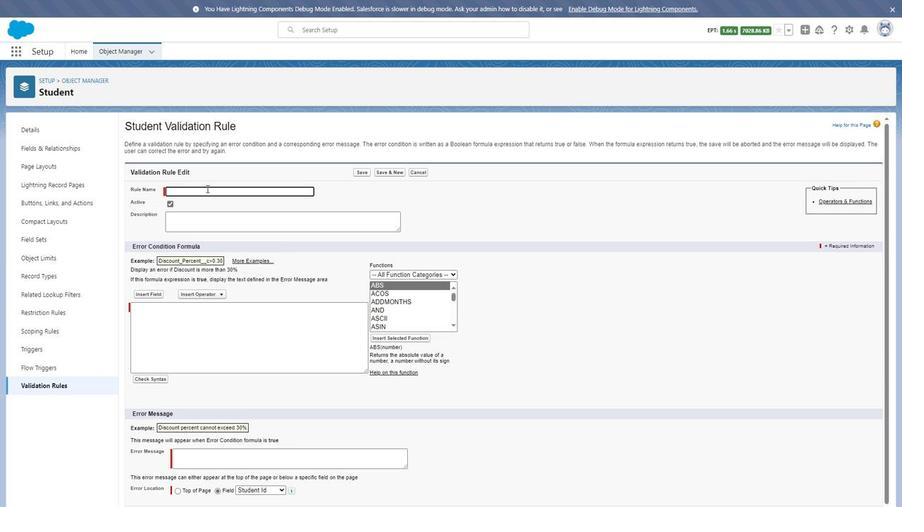 
Action: Key pressed <Key.shift>Student<Key.space>id<Key.space>rule
Screenshot: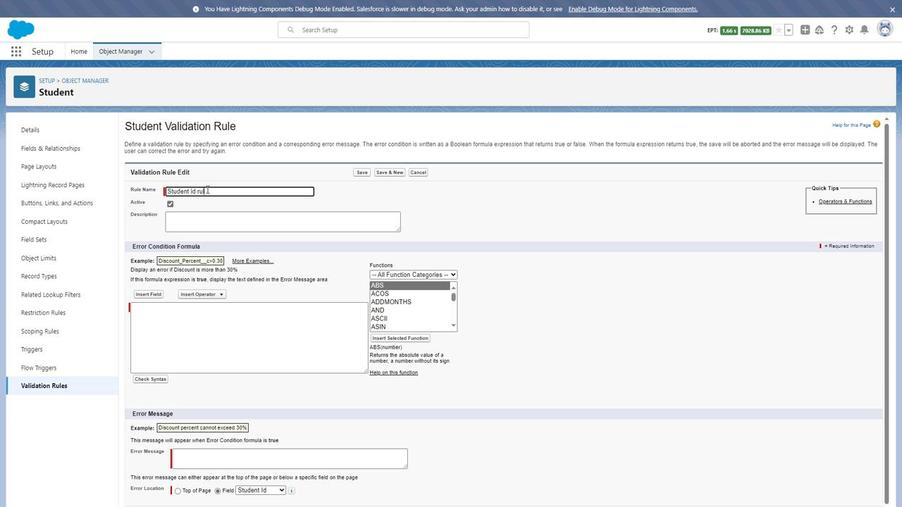 
Action: Mouse moved to (182, 220)
Screenshot: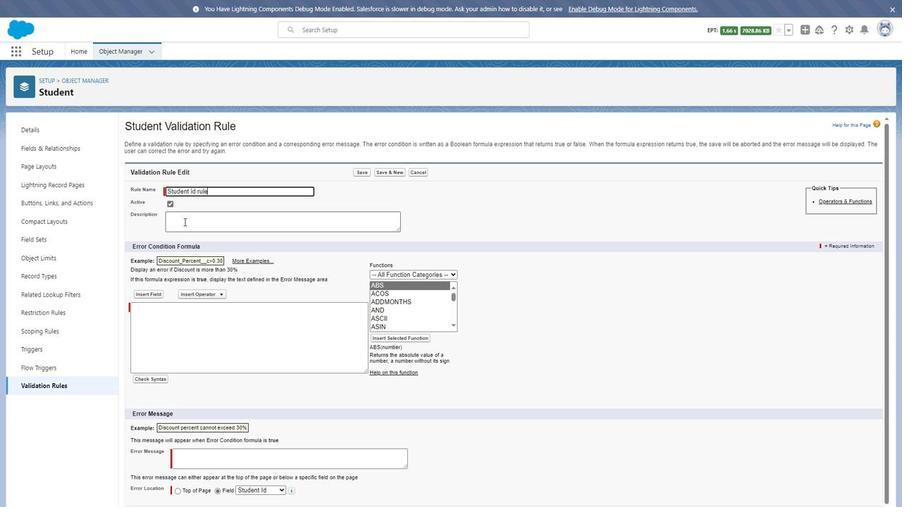 
Action: Mouse pressed left at (182, 220)
Screenshot: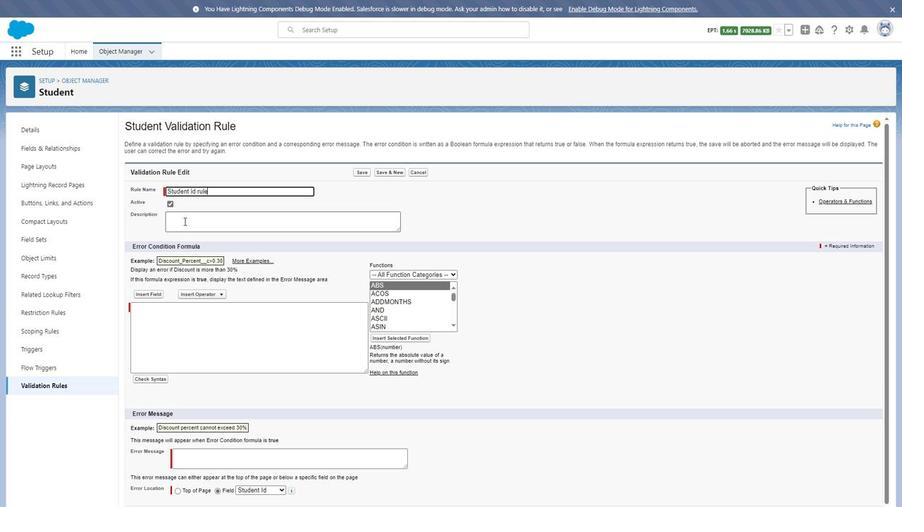
Action: Key pressed <Key.shift><Key.shift><Key.shift><Key.shift><Key.shift><Key.shift><Key.shift><Key.shift><Key.shift><Key.shift><Key.shift><Key.shift><Key.shift><Key.shift>Student<Key.space>id<Key.space>rule<Key.space>is<Key.space>the<Key.space>rule<Key.space>in<Key.space><Key.backspace><Key.backspace><Key.backspace>which<Key.space>defined<Key.space>the<Key.space>student<Key.space>id<Key.space>with<Key.space>s<Key.backspace>some<Key.space>limit
Screenshot: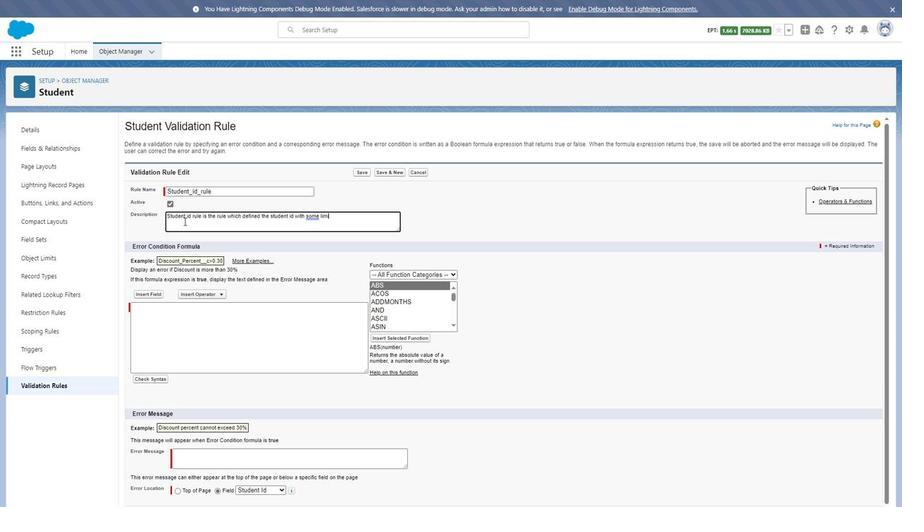 
Action: Mouse moved to (148, 293)
Screenshot: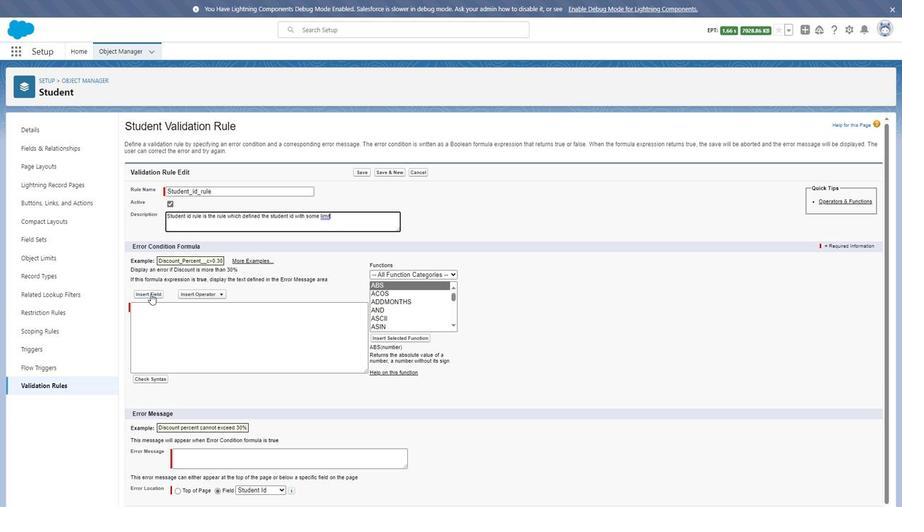 
Action: Mouse pressed left at (148, 293)
Screenshot: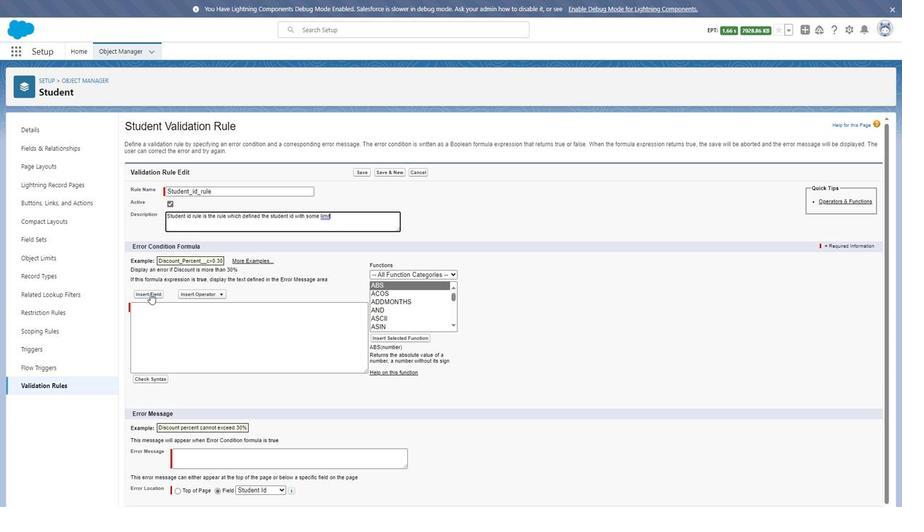 
Action: Mouse moved to (401, 306)
Screenshot: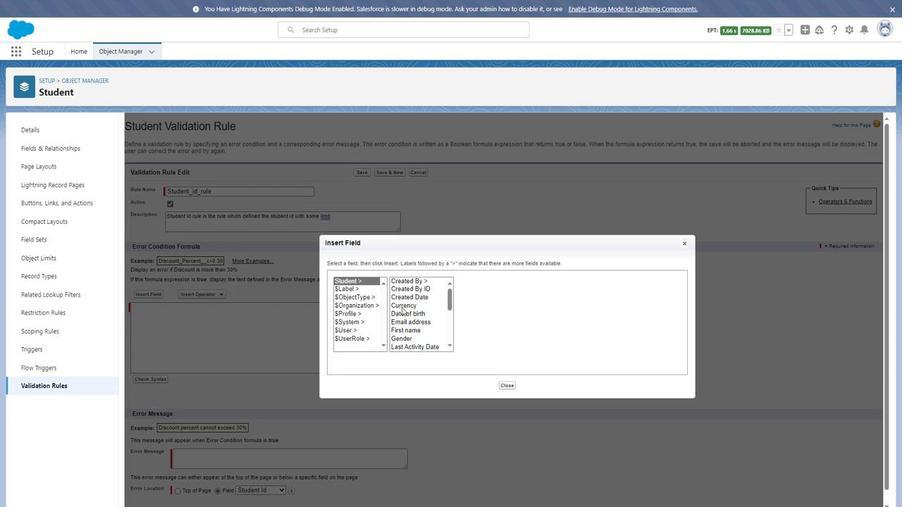 
Action: Mouse scrolled (401, 306) with delta (0, 0)
Screenshot: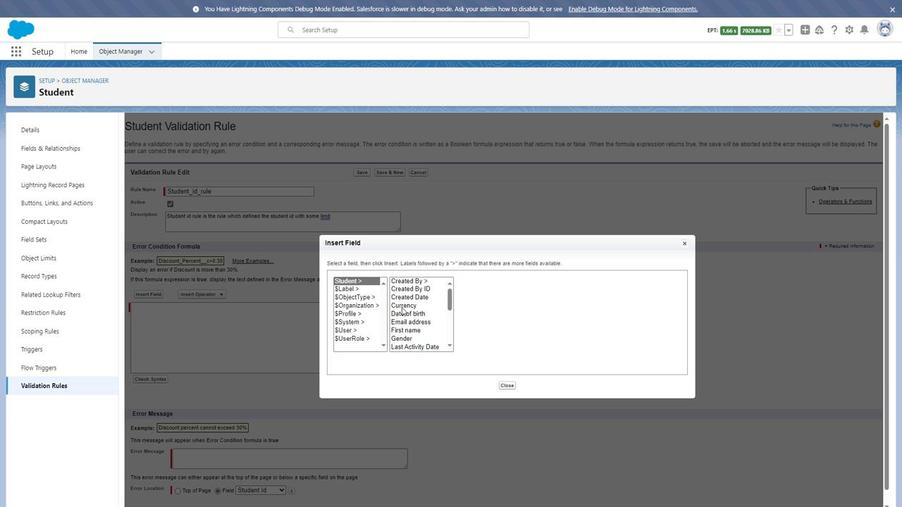 
Action: Mouse scrolled (401, 306) with delta (0, 0)
Screenshot: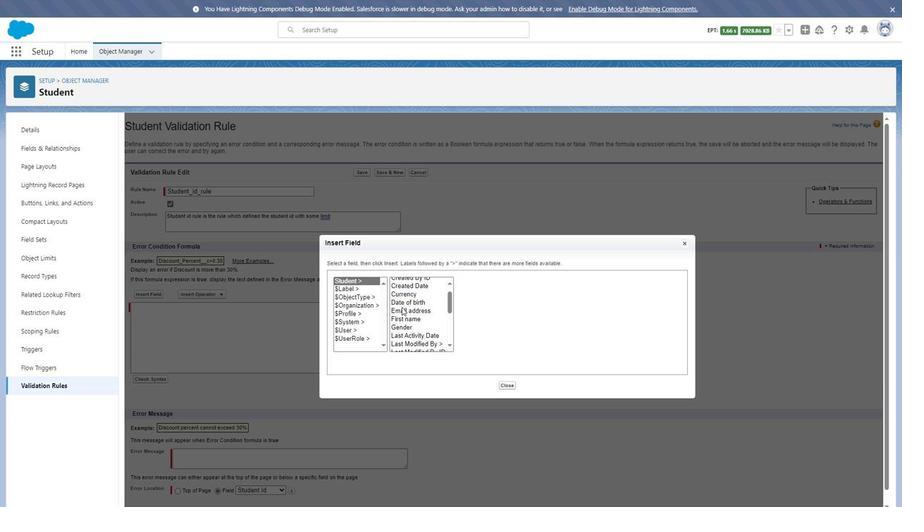 
Action: Mouse scrolled (401, 306) with delta (0, 0)
Screenshot: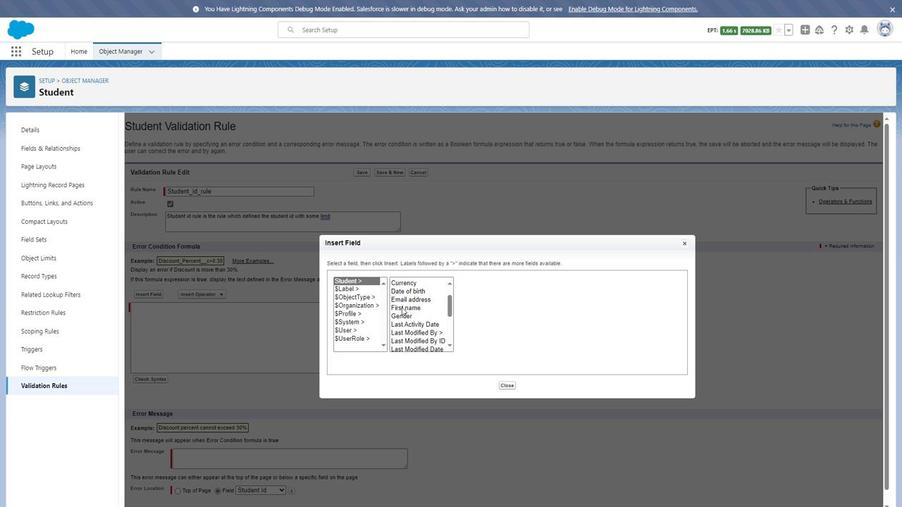 
Action: Mouse scrolled (401, 306) with delta (0, 0)
Screenshot: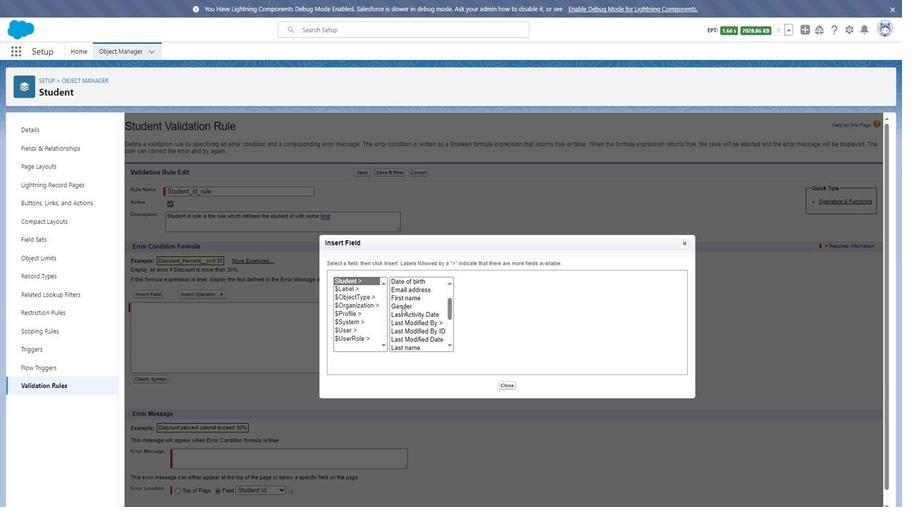 
Action: Mouse scrolled (401, 306) with delta (0, 0)
Screenshot: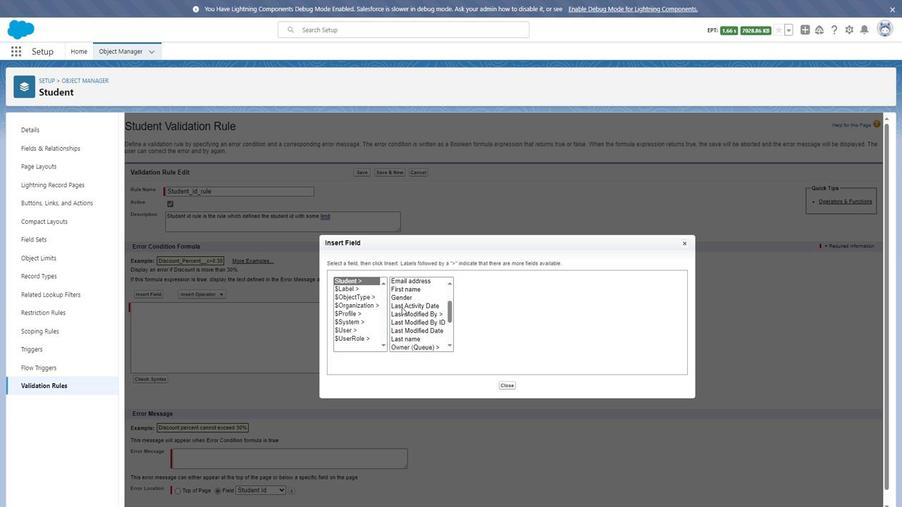 
Action: Mouse scrolled (401, 306) with delta (0, 0)
Screenshot: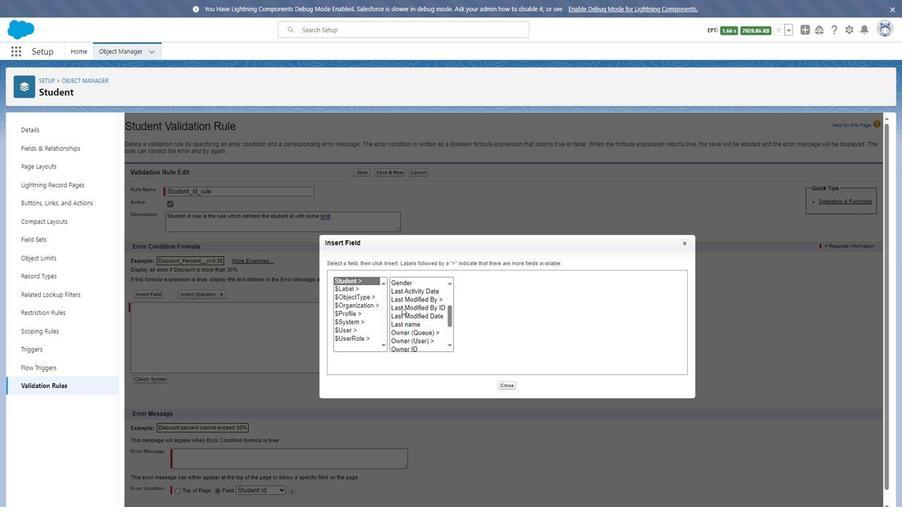 
Action: Mouse scrolled (401, 306) with delta (0, 0)
Screenshot: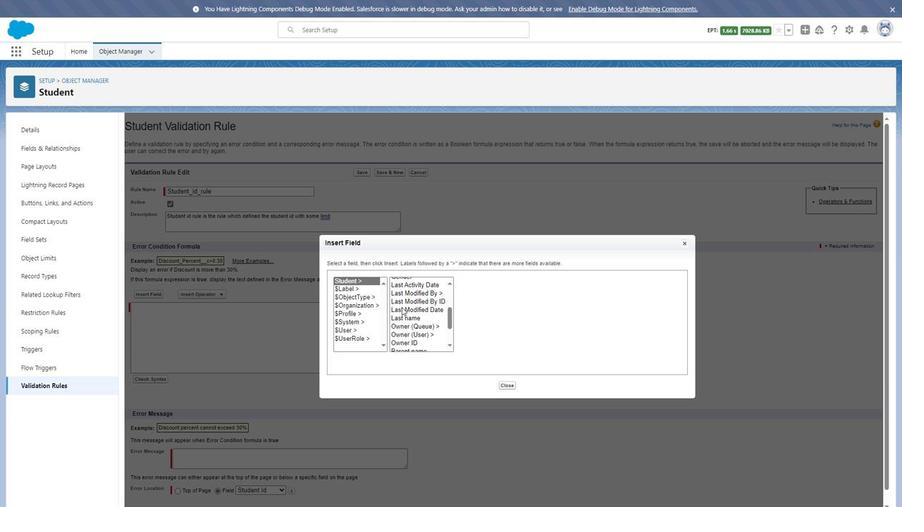 
Action: Mouse scrolled (401, 306) with delta (0, 0)
Screenshot: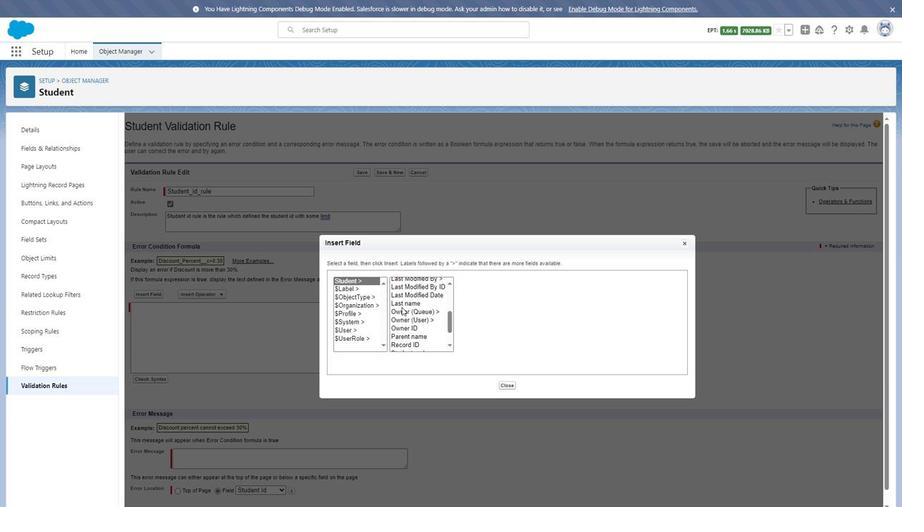 
Action: Mouse scrolled (401, 306) with delta (0, 0)
Screenshot: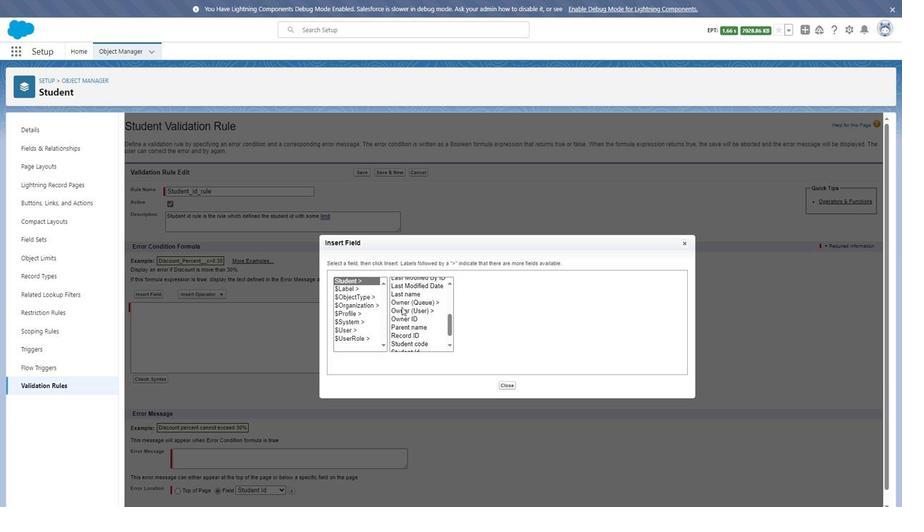 
Action: Mouse moved to (406, 336)
Screenshot: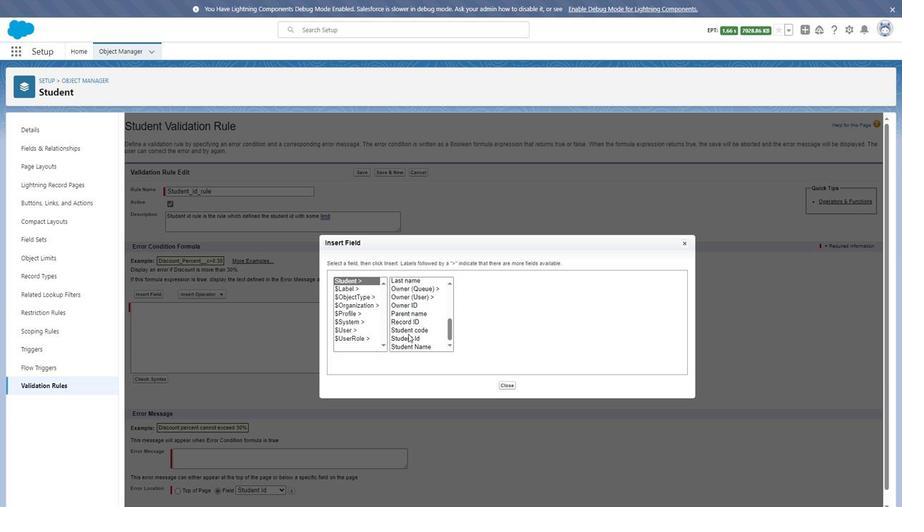 
Action: Mouse pressed left at (406, 336)
Screenshot: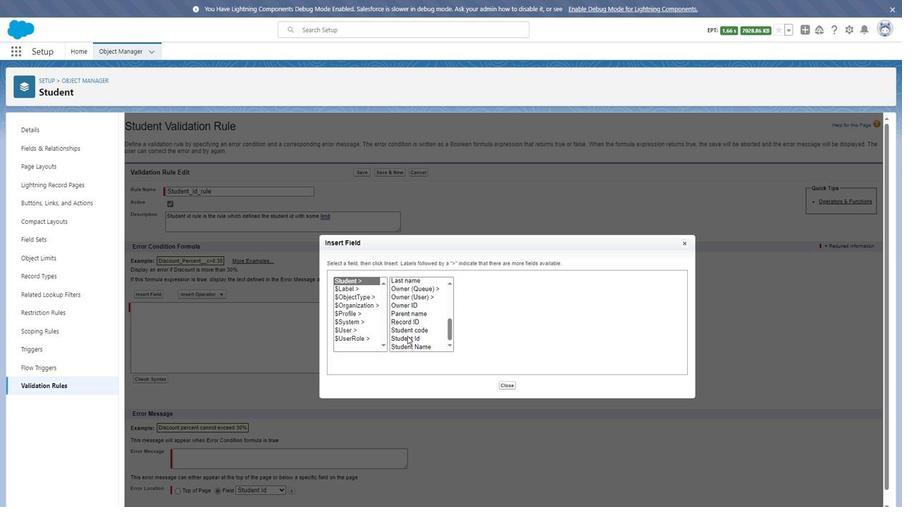 
Action: Mouse moved to (486, 327)
Screenshot: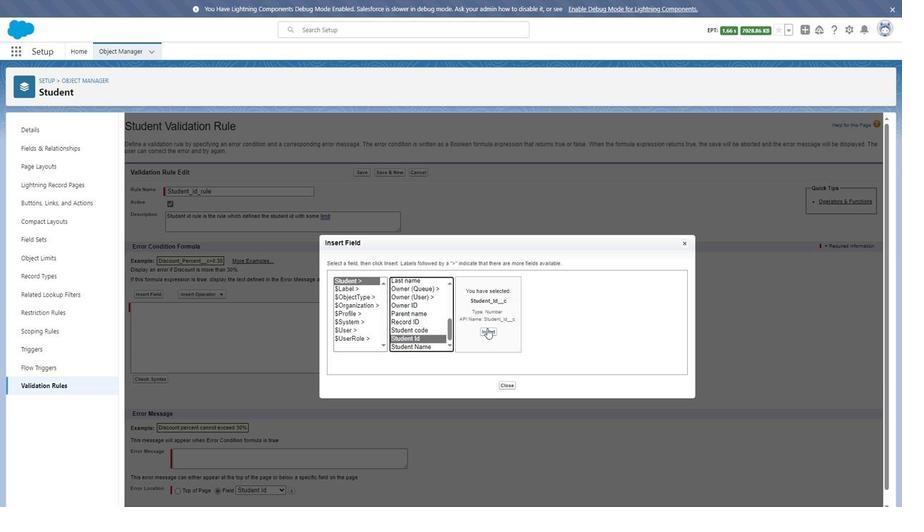 
Action: Mouse pressed left at (486, 327)
Screenshot: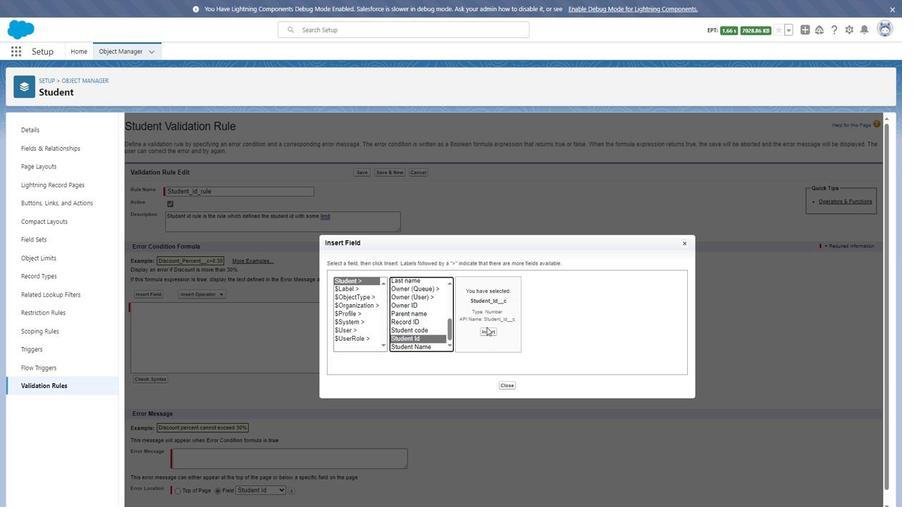 
Action: Mouse moved to (483, 328)
Screenshot: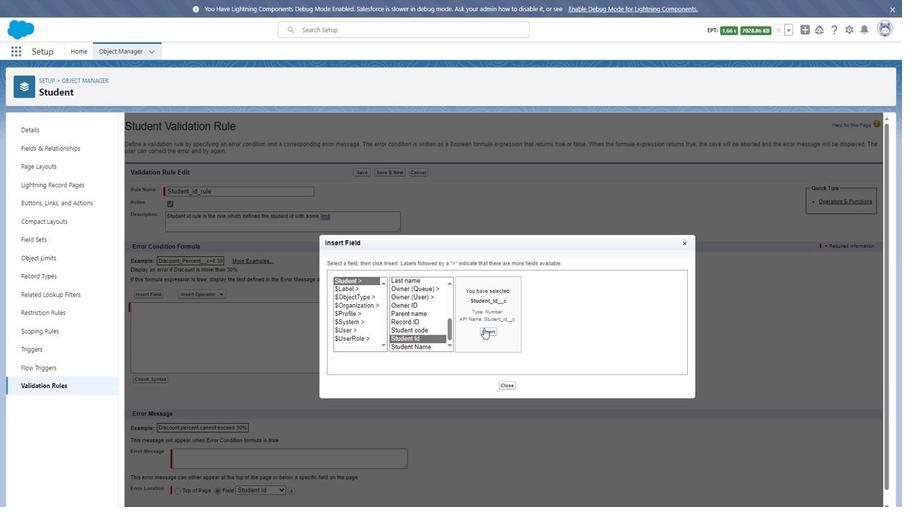 
Action: Mouse pressed left at (483, 328)
Screenshot: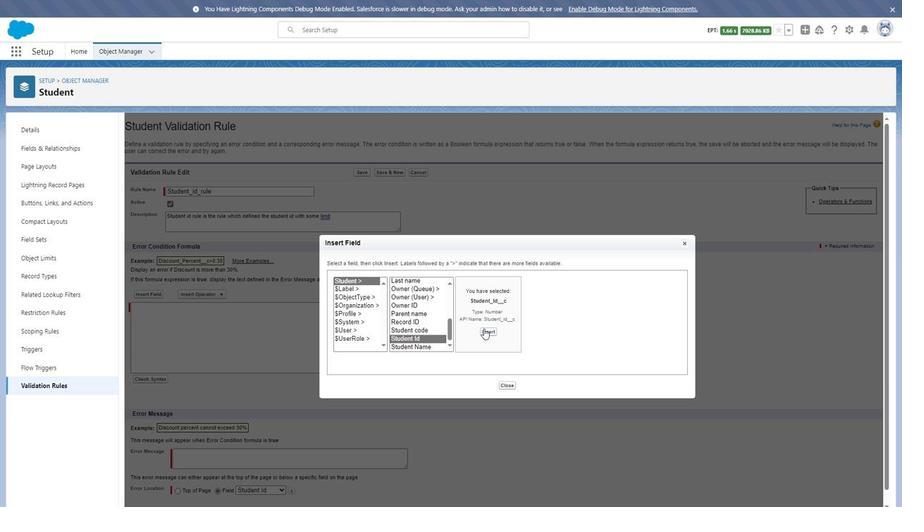 
Action: Mouse moved to (212, 292)
Screenshot: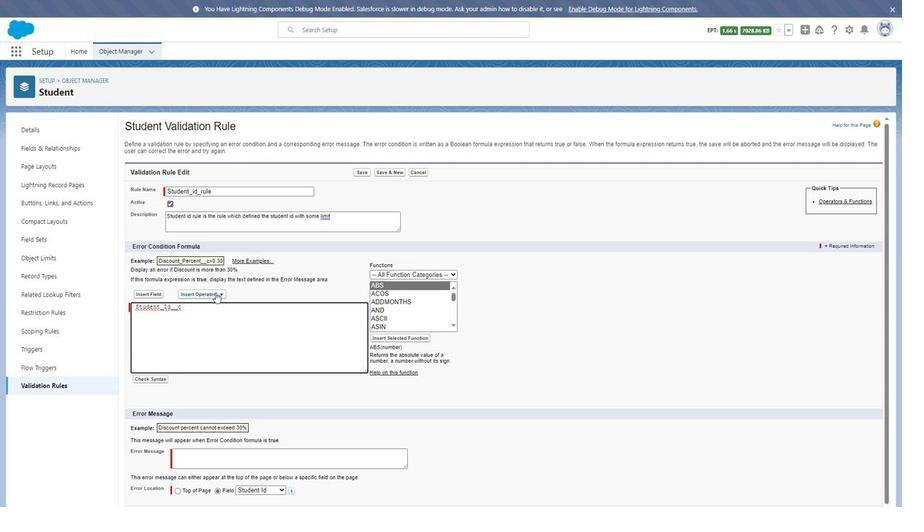 
Action: Mouse pressed left at (212, 292)
Screenshot: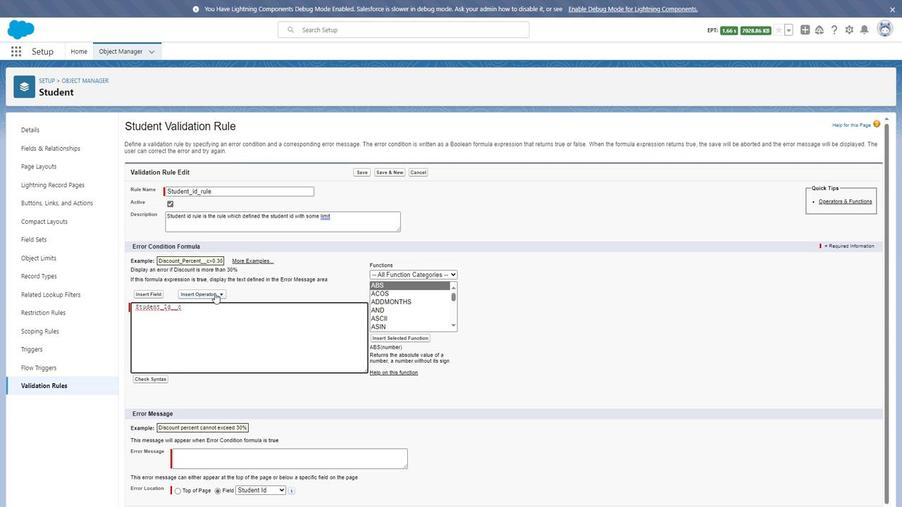 
Action: Mouse moved to (200, 407)
Screenshot: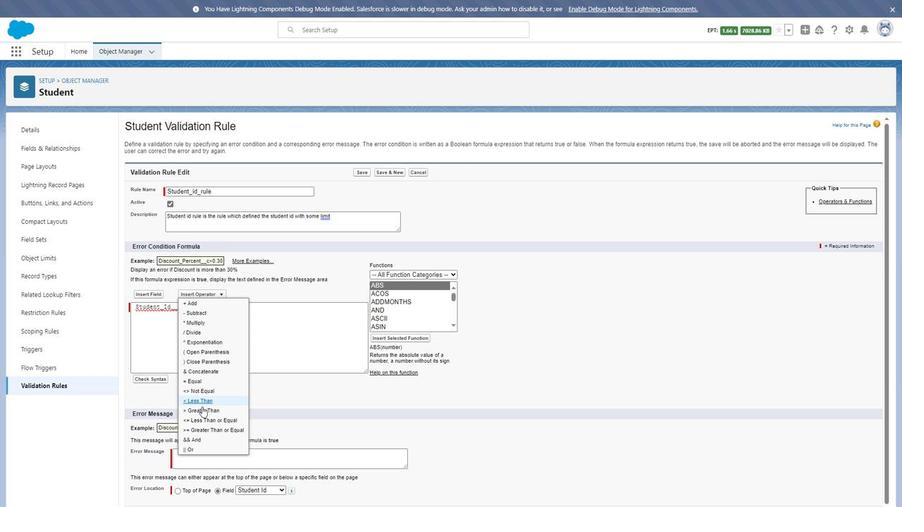 
Action: Mouse pressed left at (200, 407)
Screenshot: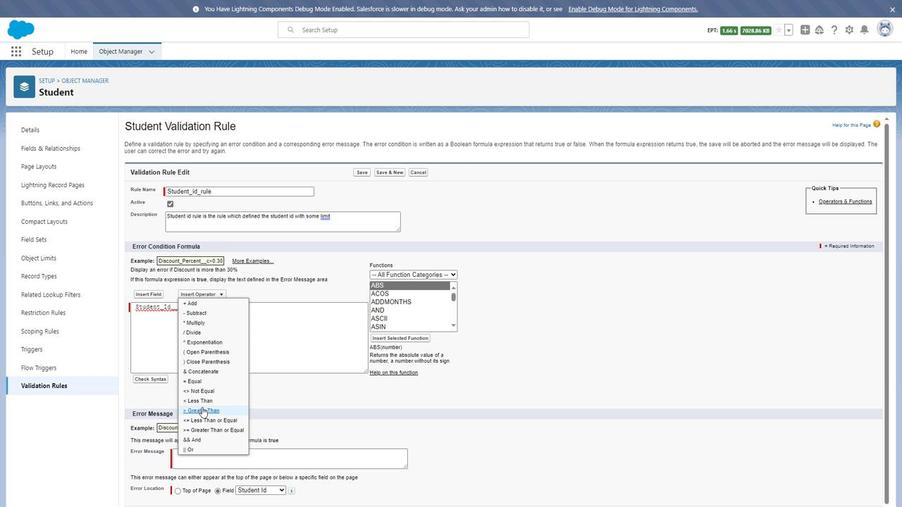 
Action: Mouse moved to (401, 272)
Screenshot: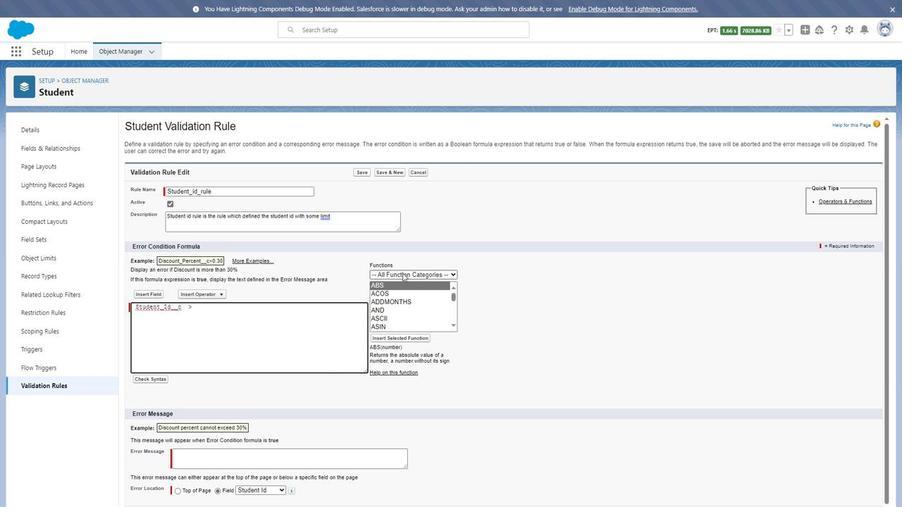 
Action: Mouse pressed left at (401, 272)
Screenshot: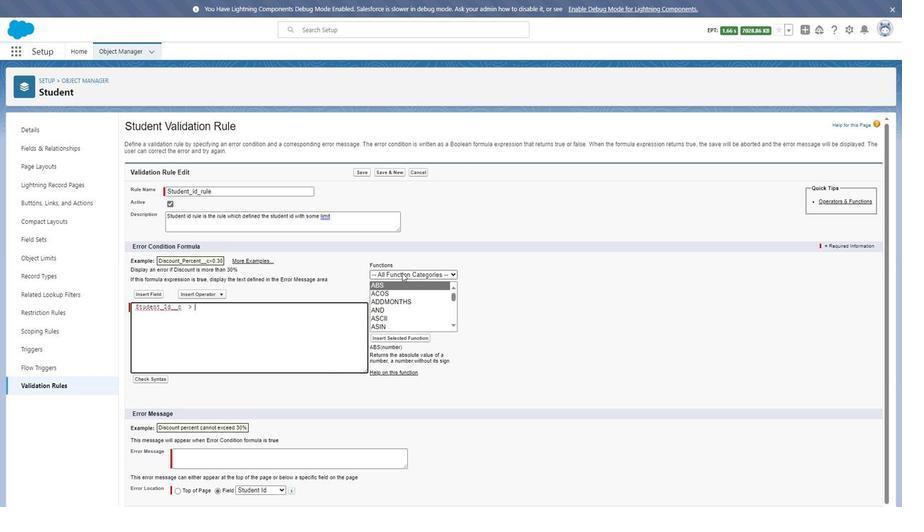 
Action: Mouse moved to (229, 305)
Screenshot: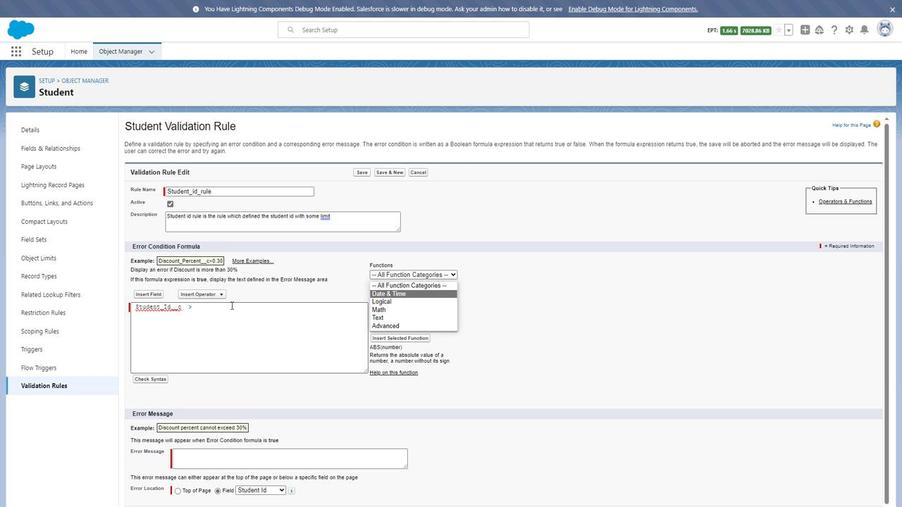 
Action: Mouse pressed left at (229, 305)
Screenshot: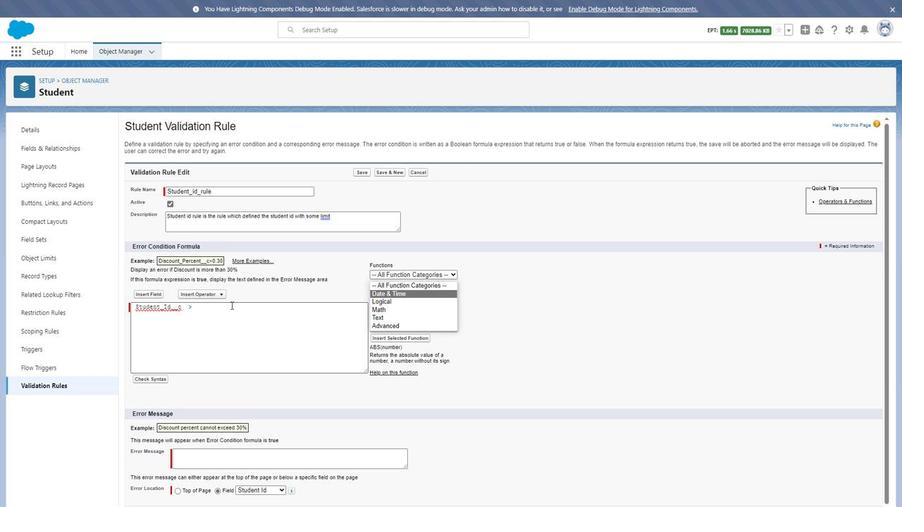 
Action: Mouse moved to (229, 301)
Screenshot: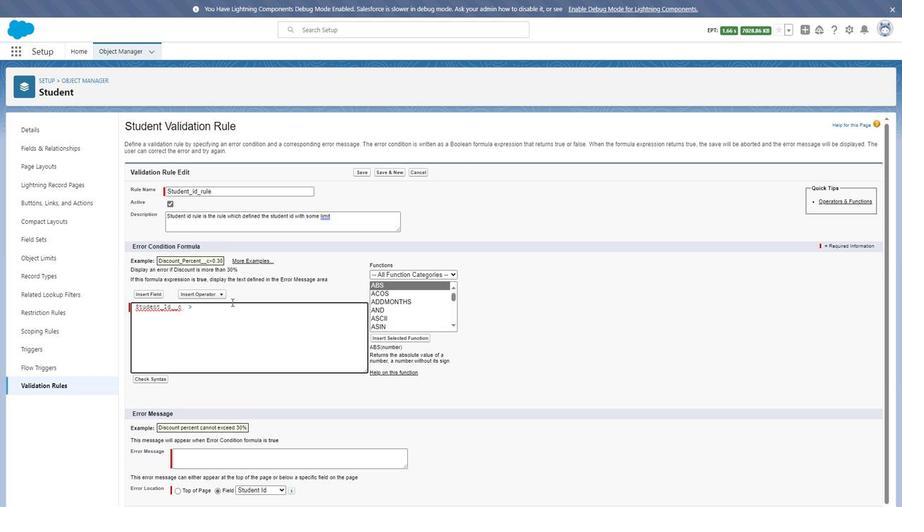 
Action: Key pressed 0
Screenshot: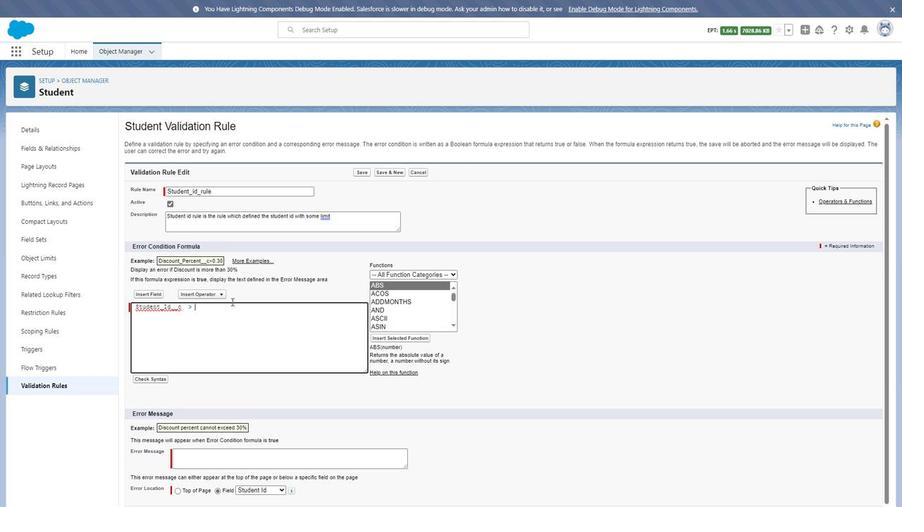 
Action: Mouse moved to (152, 379)
Screenshot: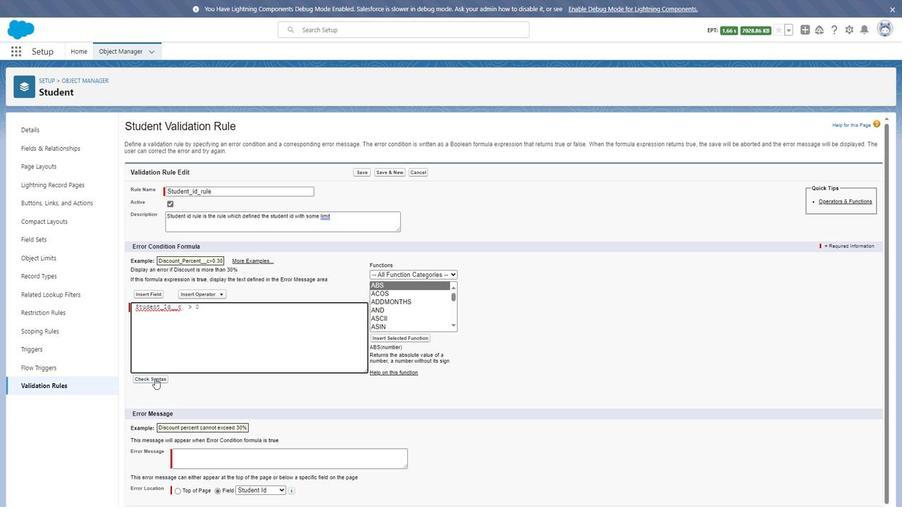 
Action: Mouse pressed left at (152, 379)
Screenshot: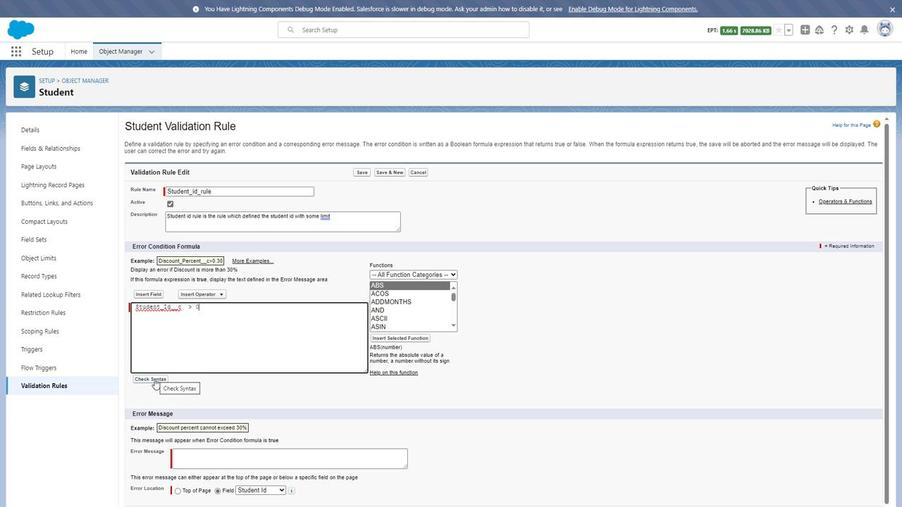 
Action: Mouse moved to (200, 458)
Screenshot: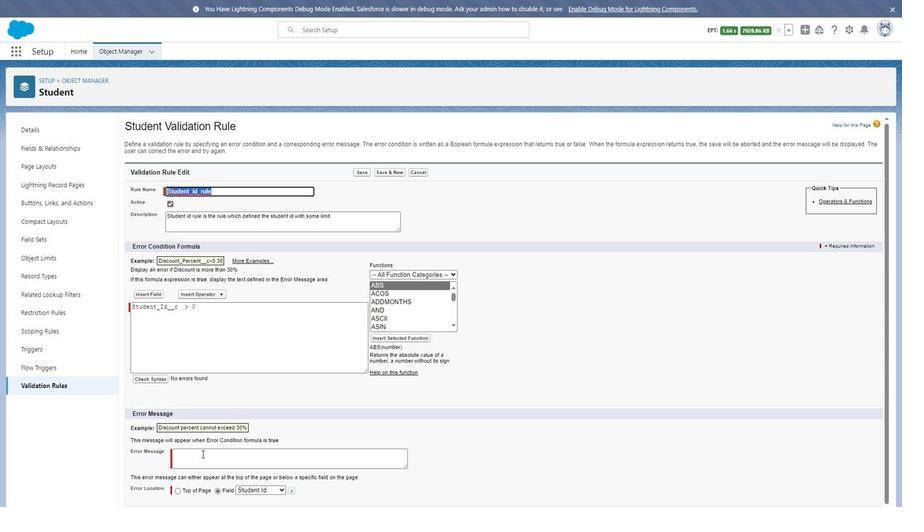 
Action: Mouse pressed left at (200, 458)
Screenshot: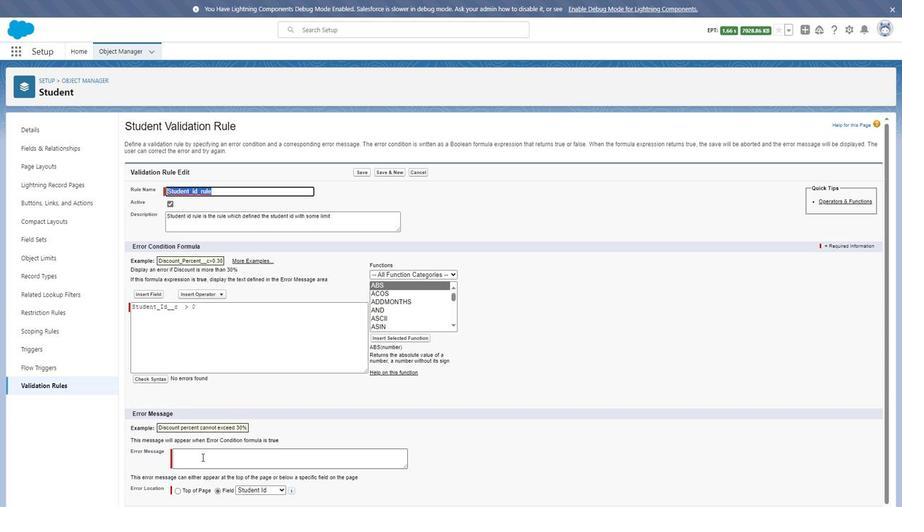 
Action: Key pressed <Key.shift>Student<Key.space><Key.shift>Idshou<Key.backspace><Key.backspace><Key.backspace><Key.backspace><Key.space>should<Key.space>e<Key.backspace>be<Key.space>greater<Key.space>h<Key.backspace>then<Key.backspace><Key.backspace>an<Key.space>0
Screenshot: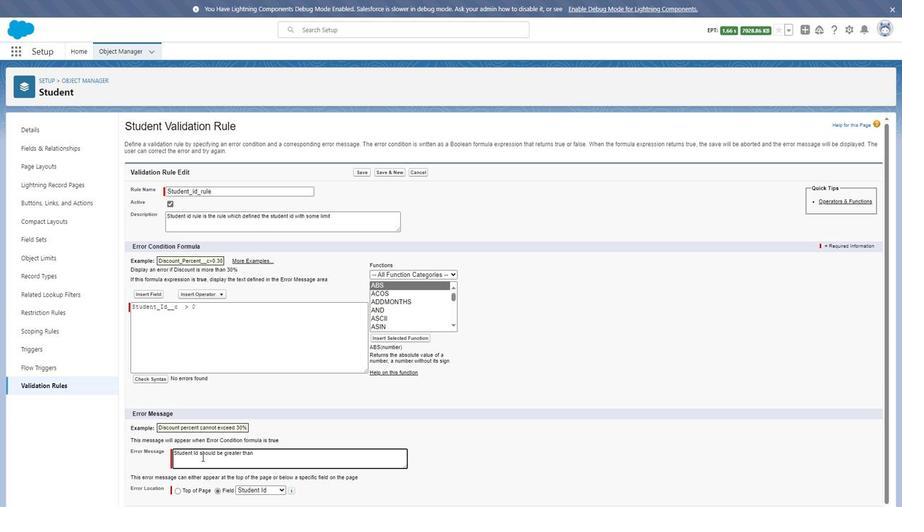 
Action: Mouse moved to (364, 511)
Screenshot: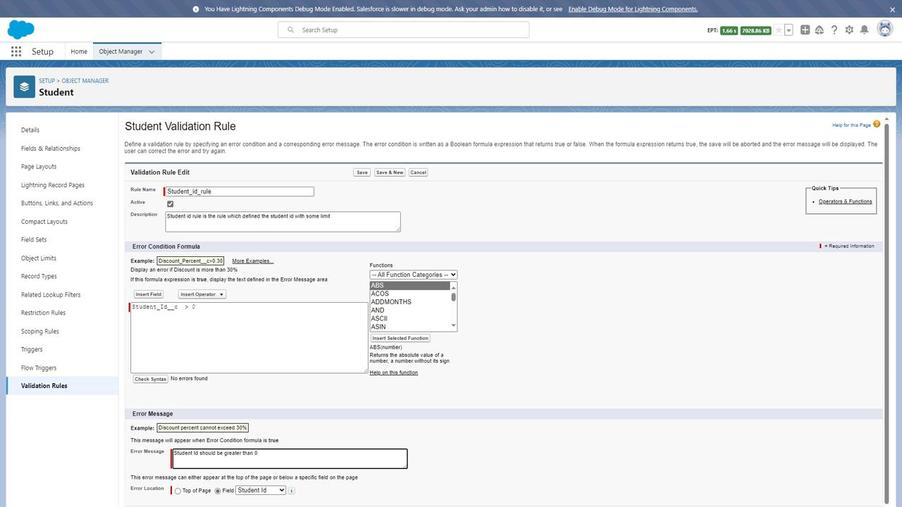 
Action: Mouse pressed left at (364, 511)
Screenshot: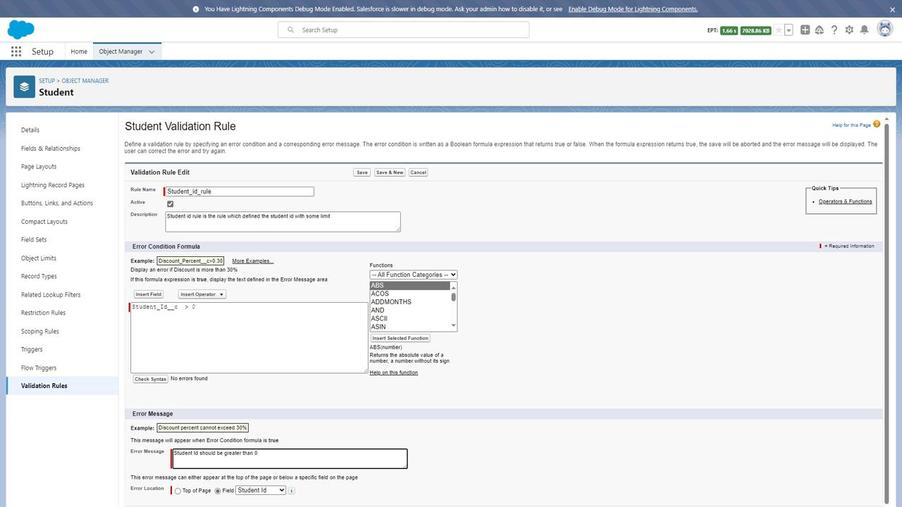
Action: Mouse moved to (110, 50)
Screenshot: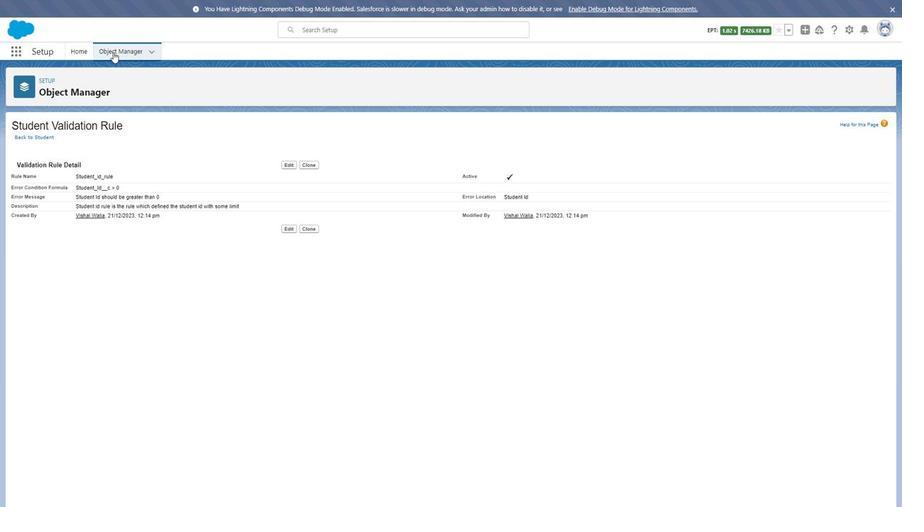
Action: Mouse pressed left at (110, 50)
Screenshot: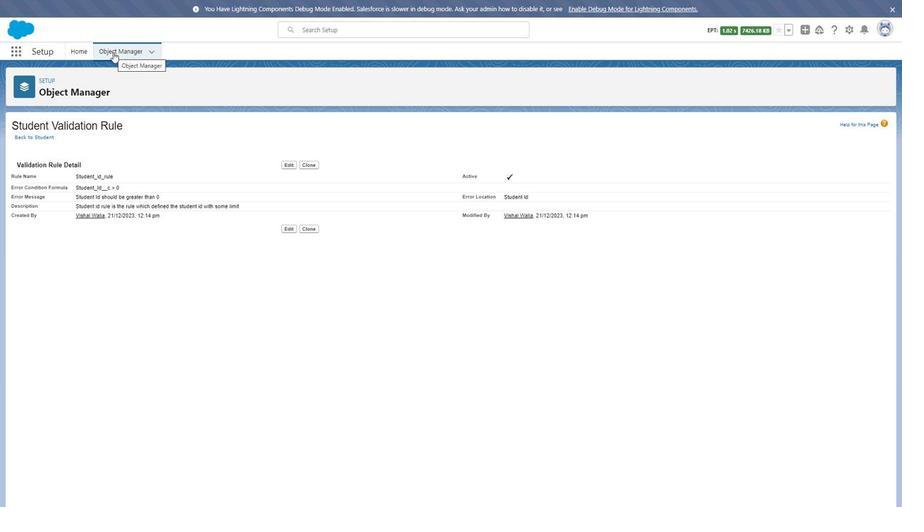 
Action: Mouse moved to (54, 427)
Screenshot: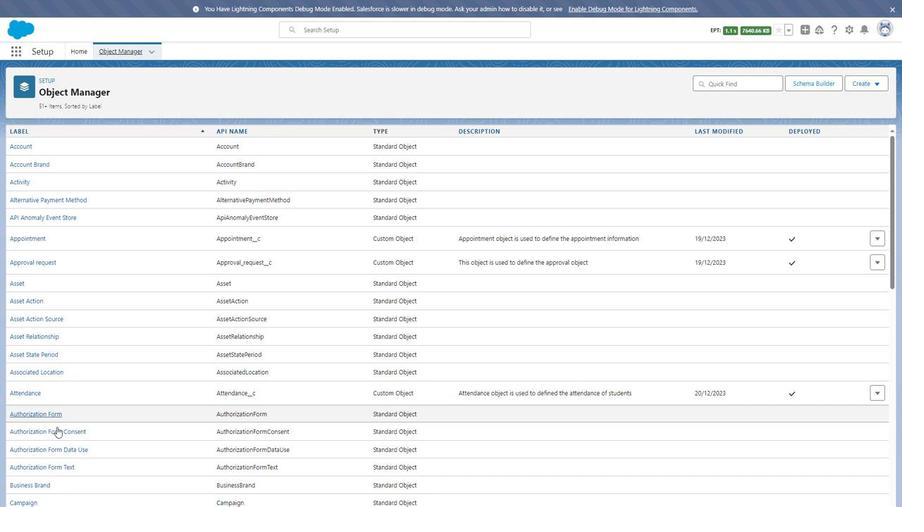 
Action: Mouse scrolled (54, 427) with delta (0, 0)
Screenshot: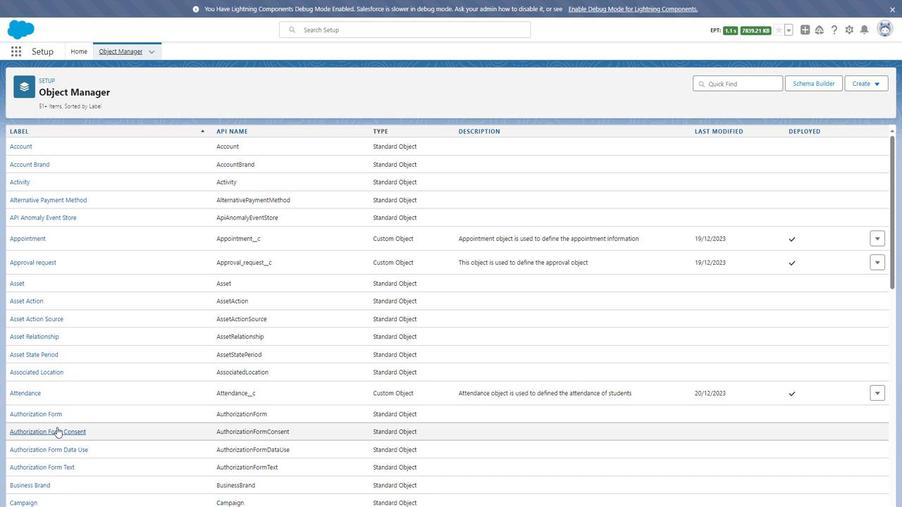 
Action: Mouse scrolled (54, 427) with delta (0, 0)
Screenshot: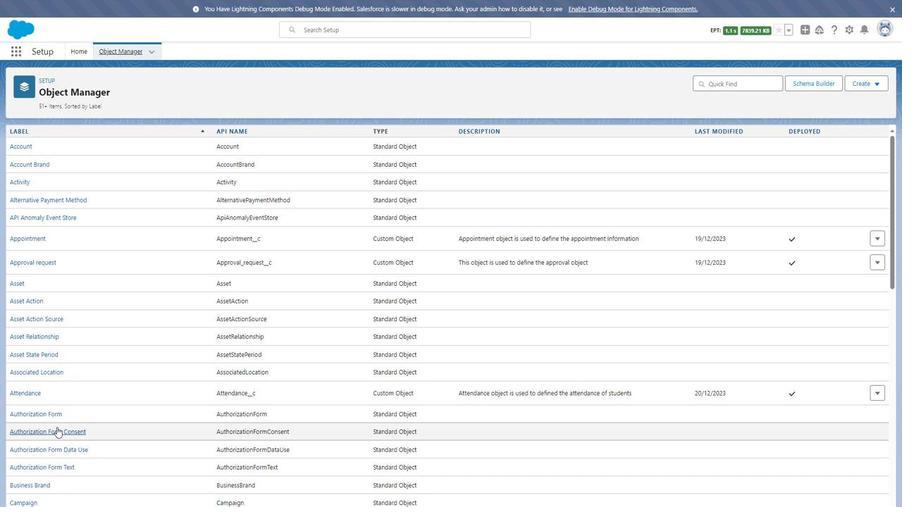 
Action: Mouse scrolled (54, 427) with delta (0, 0)
Screenshot: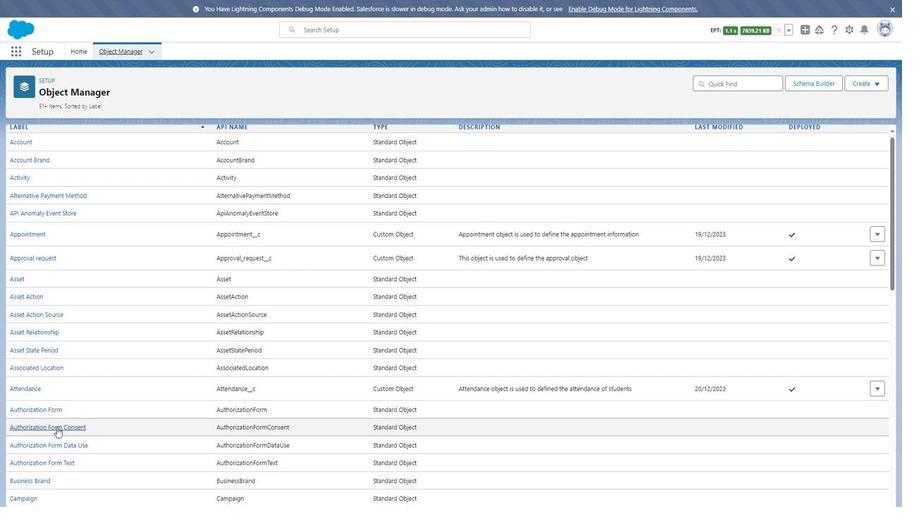 
Action: Mouse scrolled (54, 427) with delta (0, 0)
Screenshot: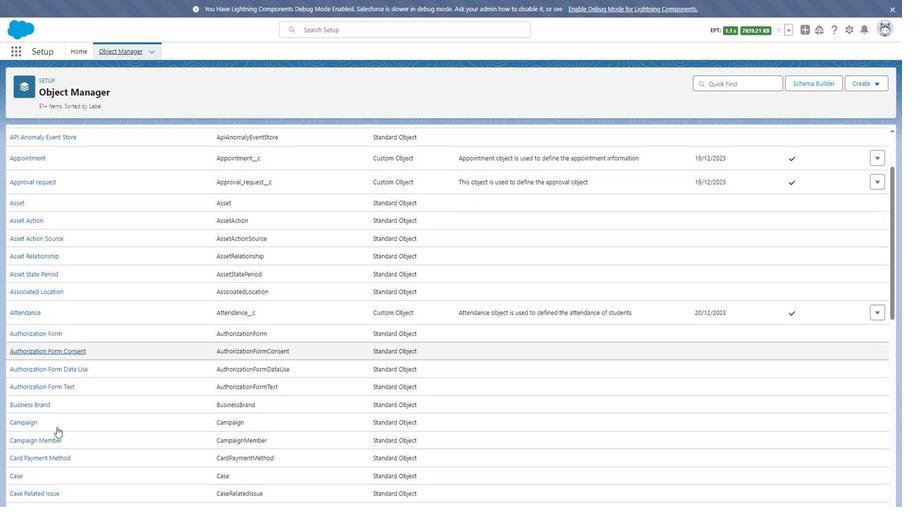 
Action: Mouse scrolled (54, 427) with delta (0, 0)
Screenshot: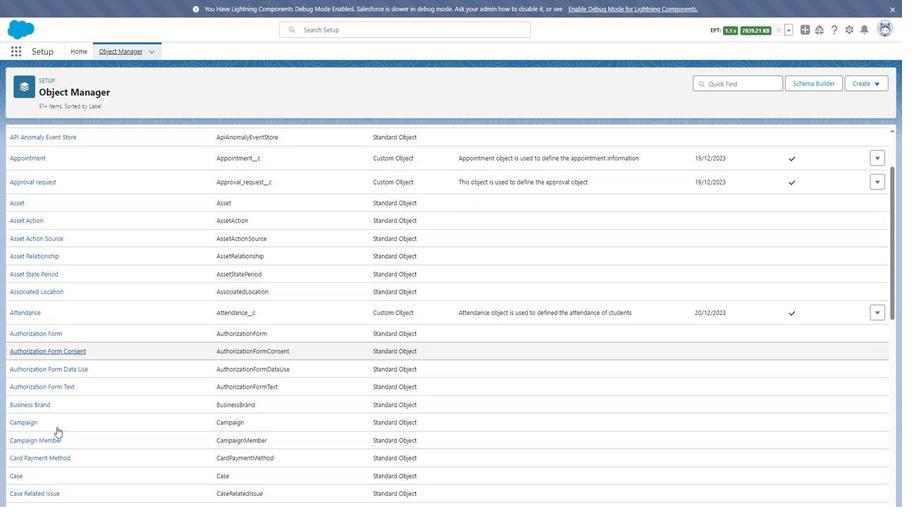 
Action: Mouse scrolled (54, 427) with delta (0, 0)
Screenshot: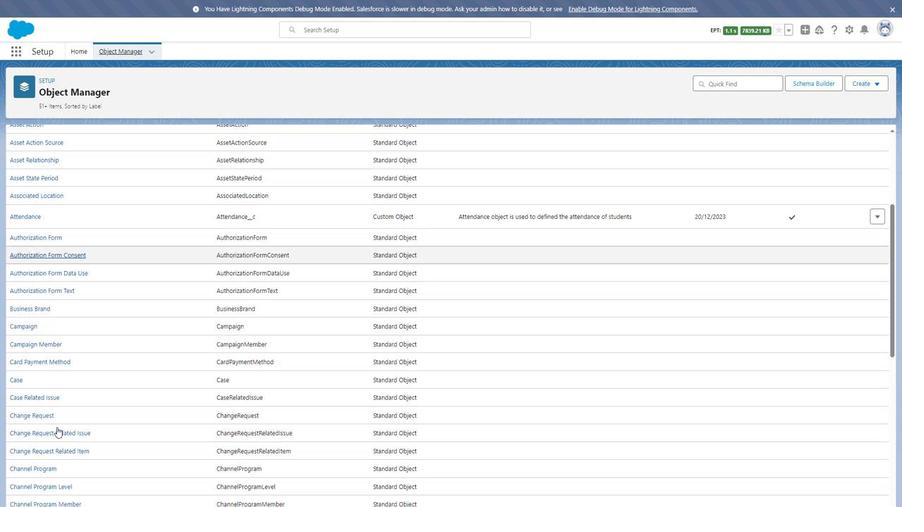 
Action: Mouse scrolled (54, 427) with delta (0, 0)
Screenshot: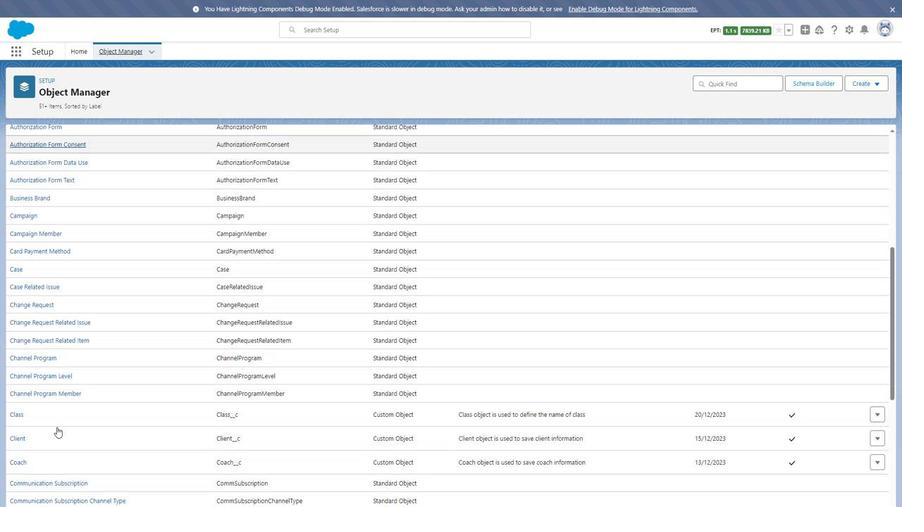 
Action: Mouse scrolled (54, 427) with delta (0, 0)
Screenshot: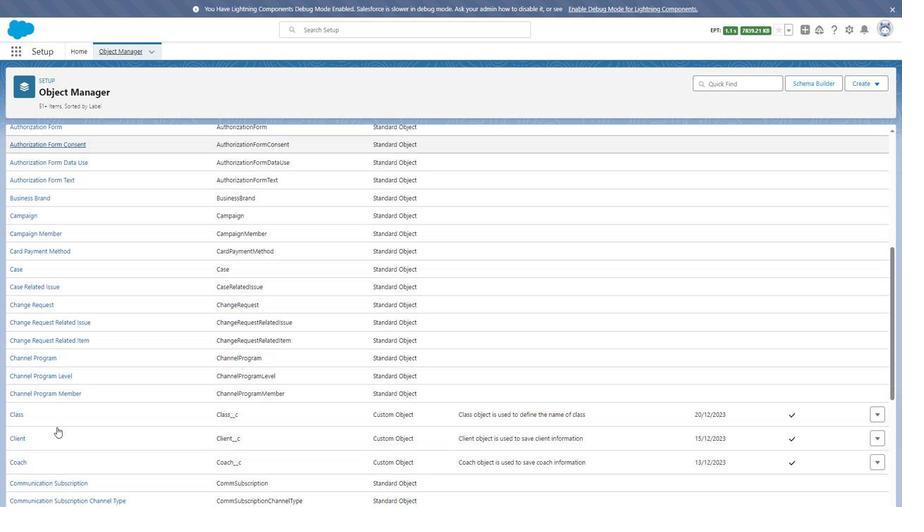 
Action: Mouse scrolled (54, 427) with delta (0, 0)
Screenshot: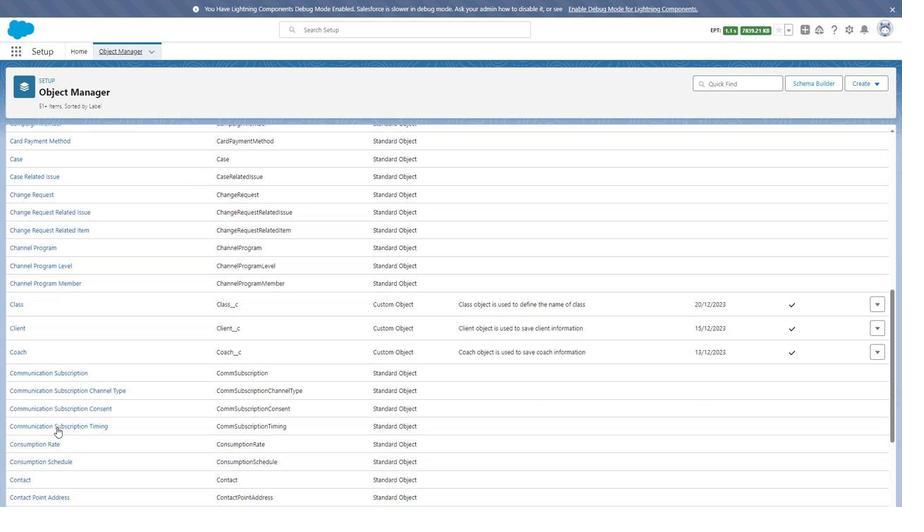 
Action: Mouse scrolled (54, 427) with delta (0, 0)
Screenshot: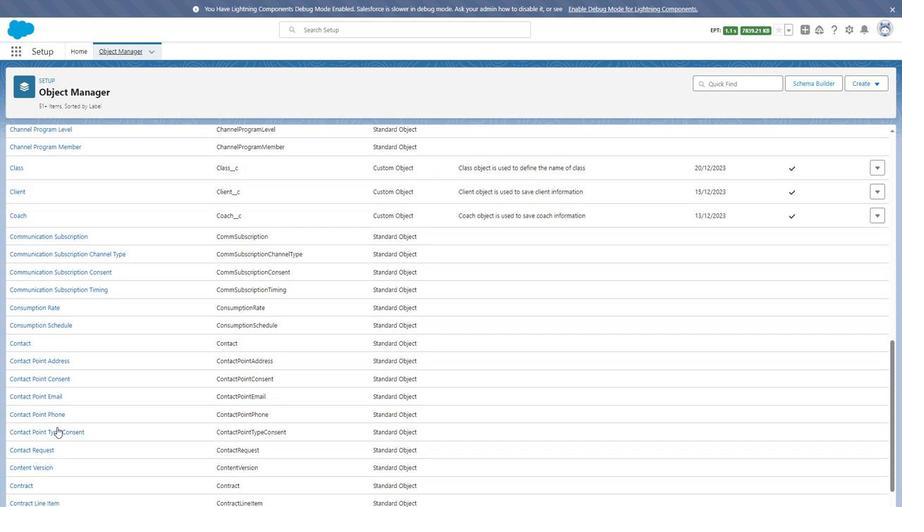 
Action: Mouse scrolled (54, 427) with delta (0, 0)
Screenshot: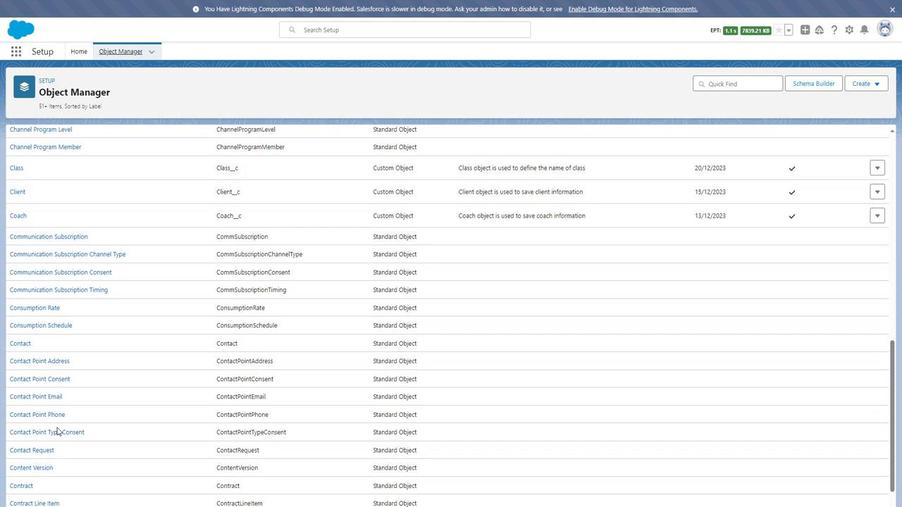 
Action: Mouse scrolled (54, 427) with delta (0, 0)
Screenshot: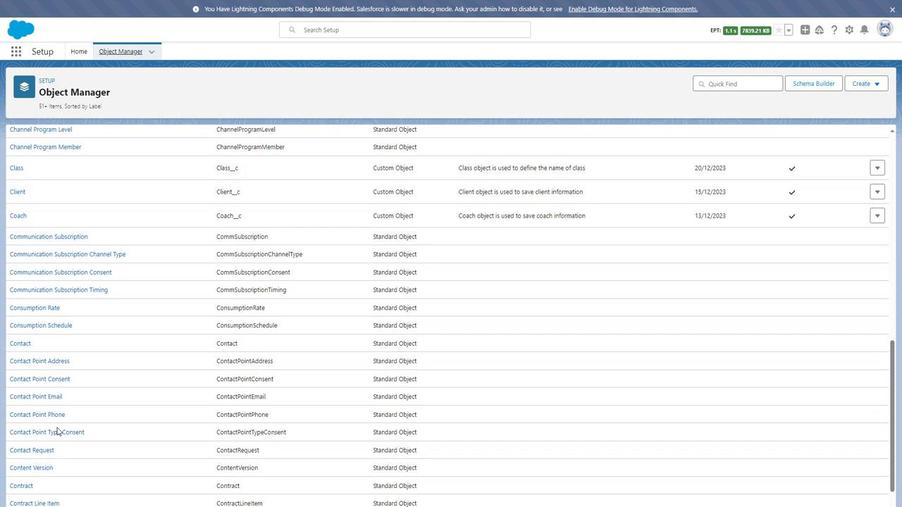 
Action: Mouse scrolled (54, 427) with delta (0, 0)
Screenshot: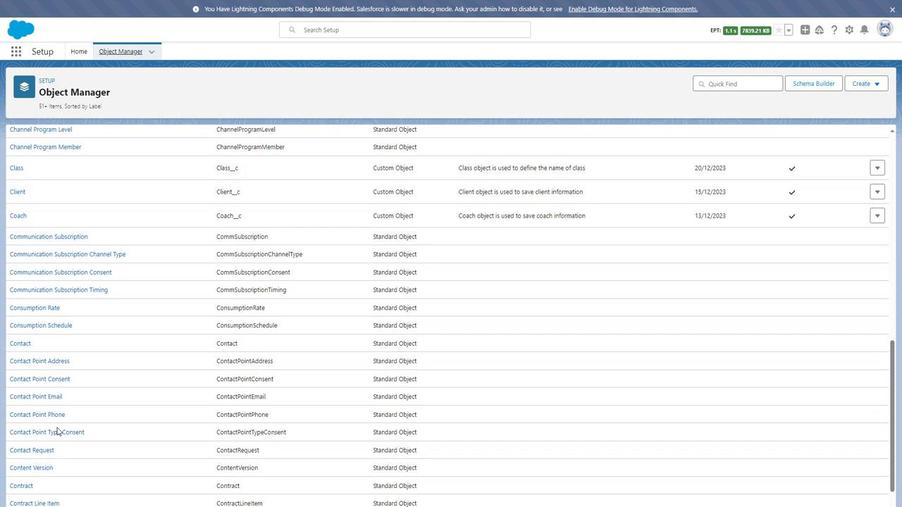
Action: Mouse scrolled (54, 427) with delta (0, 0)
Screenshot: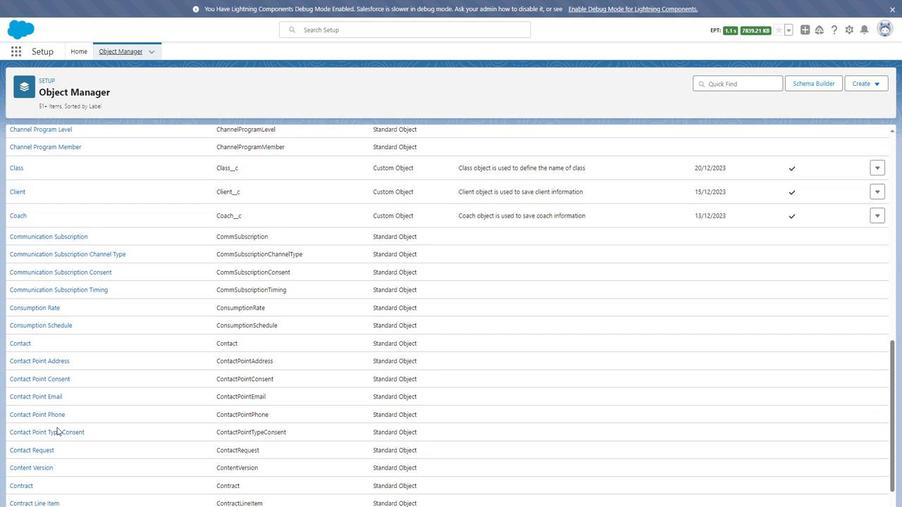 
Action: Mouse scrolled (54, 427) with delta (0, 0)
Screenshot: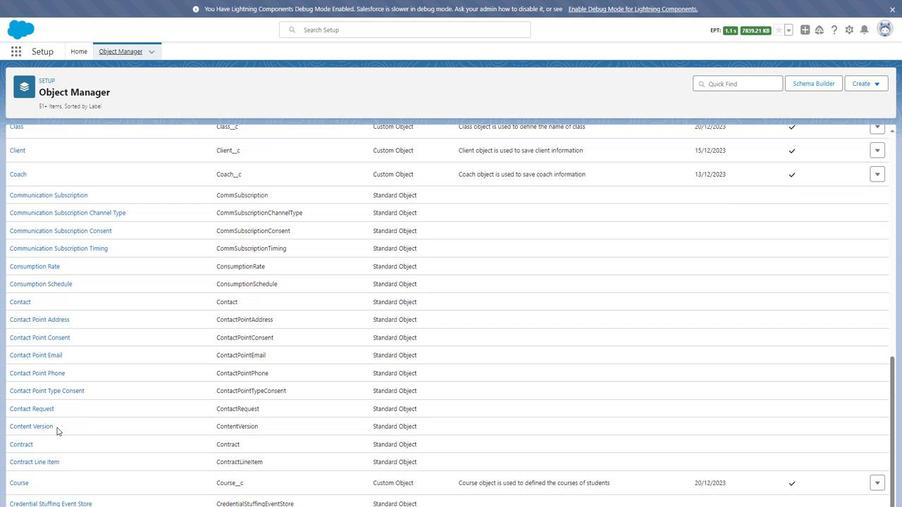
Action: Mouse scrolled (54, 427) with delta (0, 0)
Screenshot: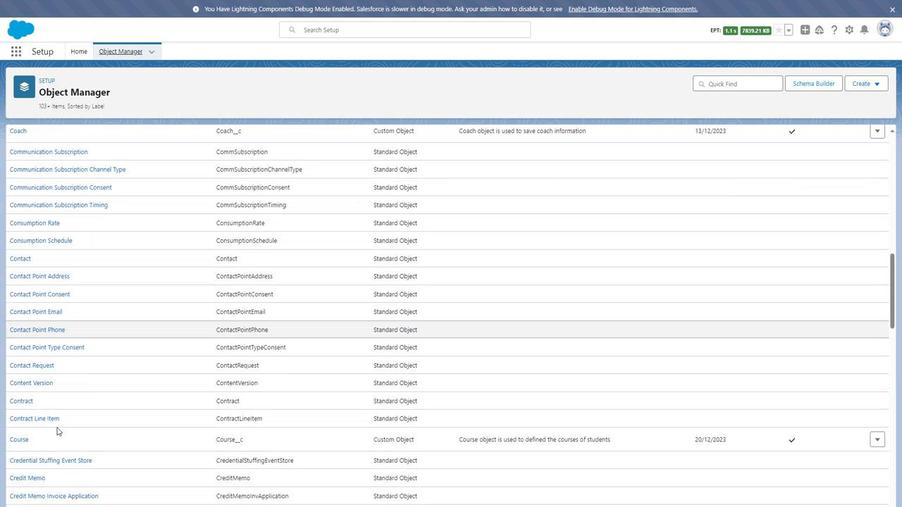 
Action: Mouse scrolled (54, 427) with delta (0, 0)
Screenshot: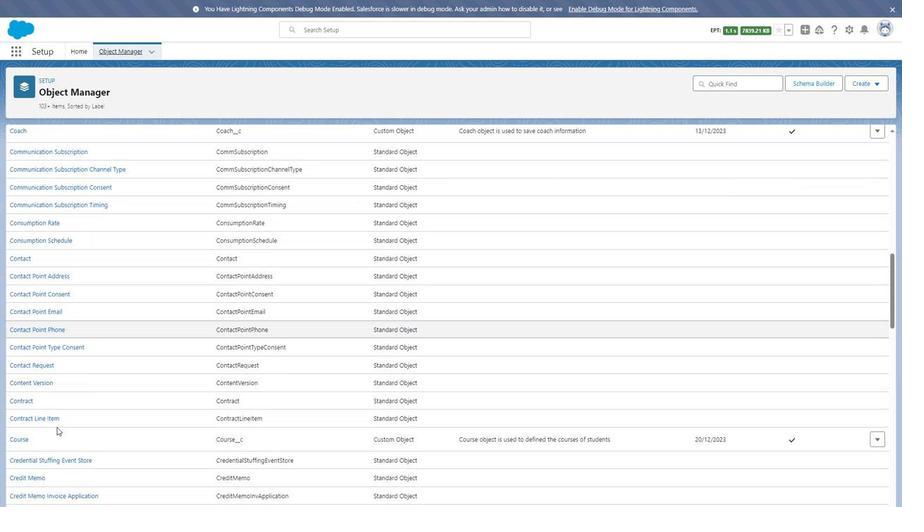 
Action: Mouse scrolled (54, 427) with delta (0, 0)
Screenshot: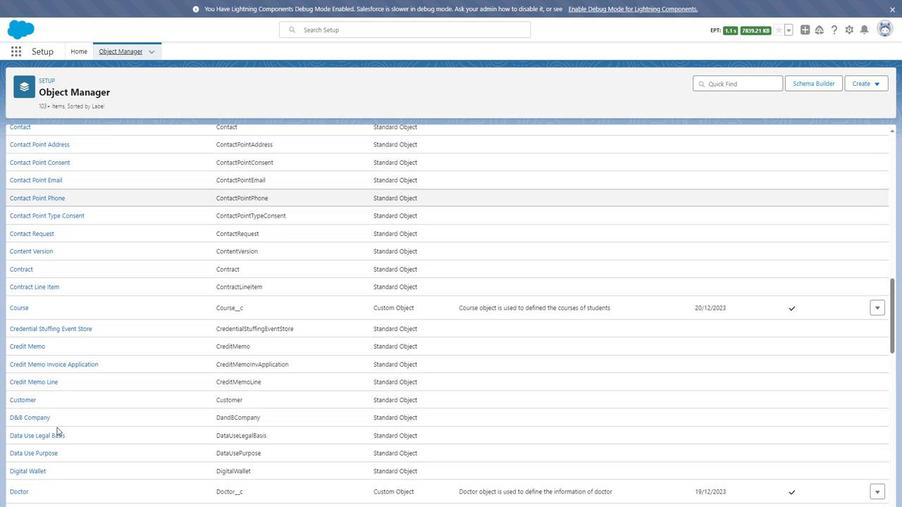 
Action: Mouse scrolled (54, 427) with delta (0, 0)
Screenshot: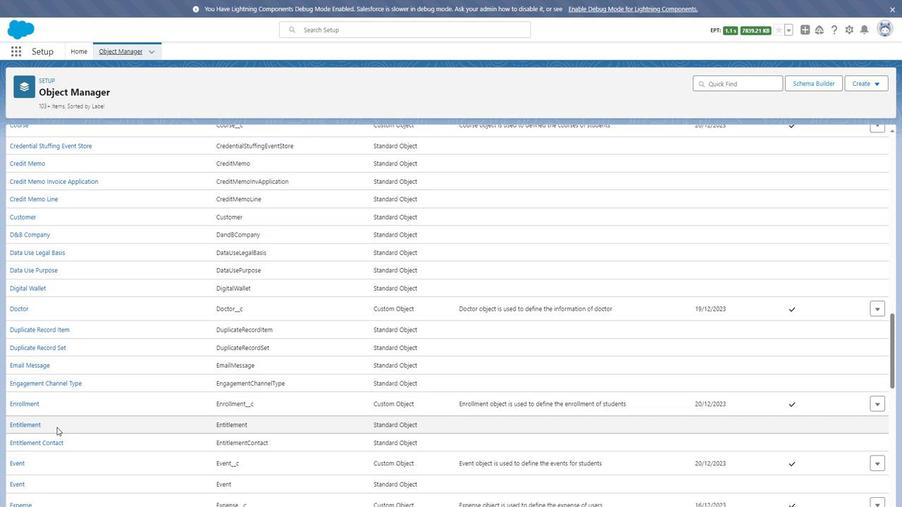 
Action: Mouse scrolled (54, 427) with delta (0, 0)
Screenshot: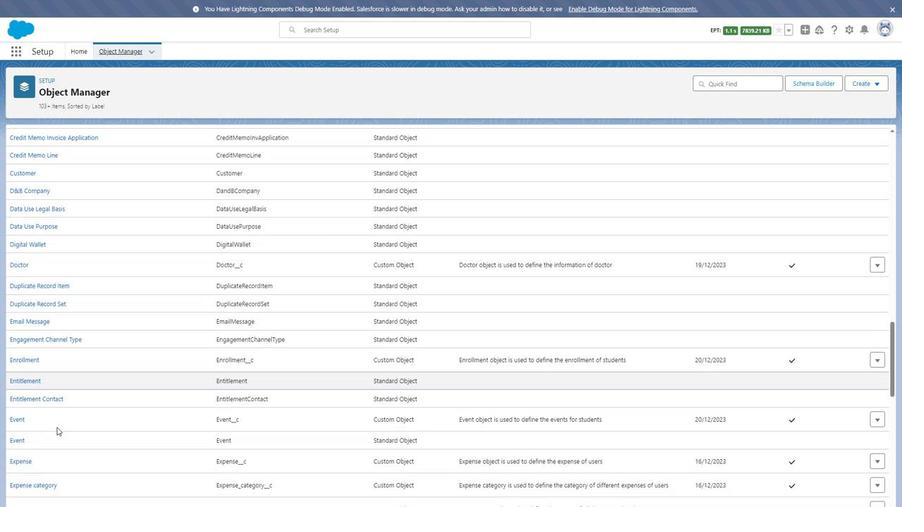 
Action: Mouse scrolled (54, 427) with delta (0, 0)
Screenshot: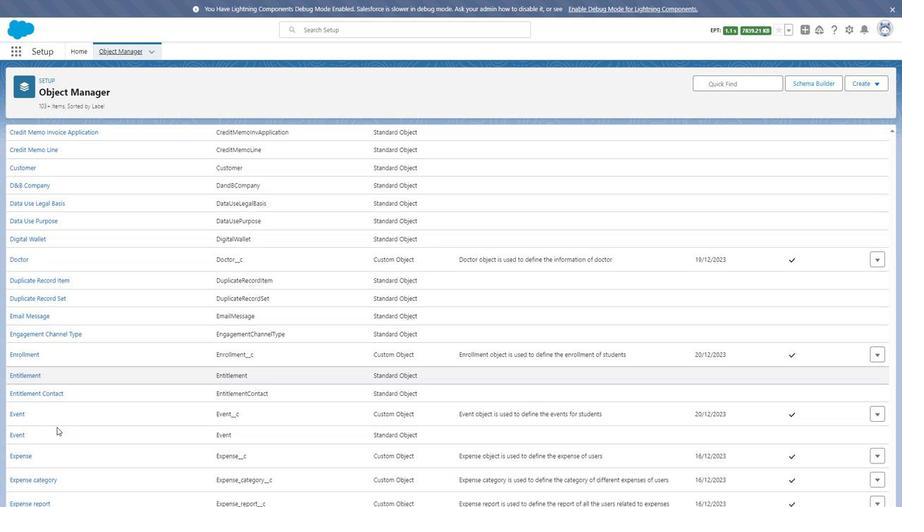 
Action: Mouse scrolled (54, 427) with delta (0, 0)
Screenshot: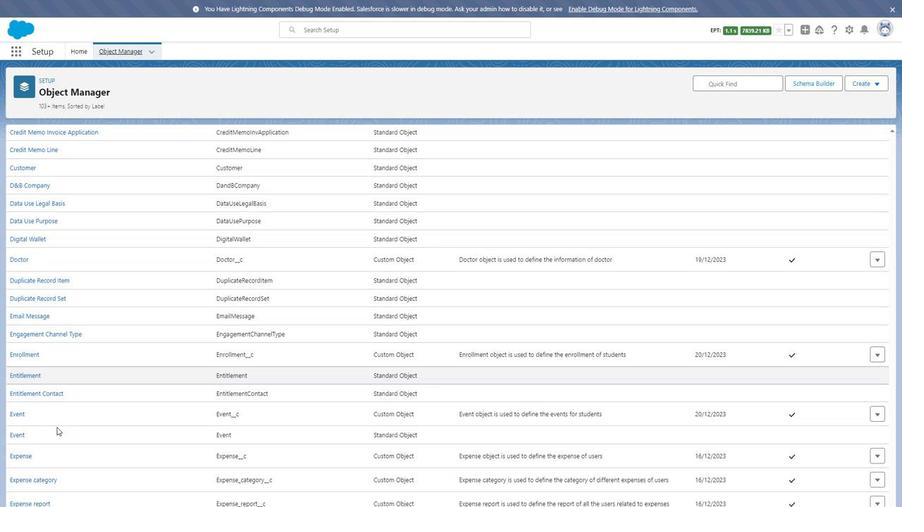 
Action: Mouse scrolled (54, 427) with delta (0, 0)
Screenshot: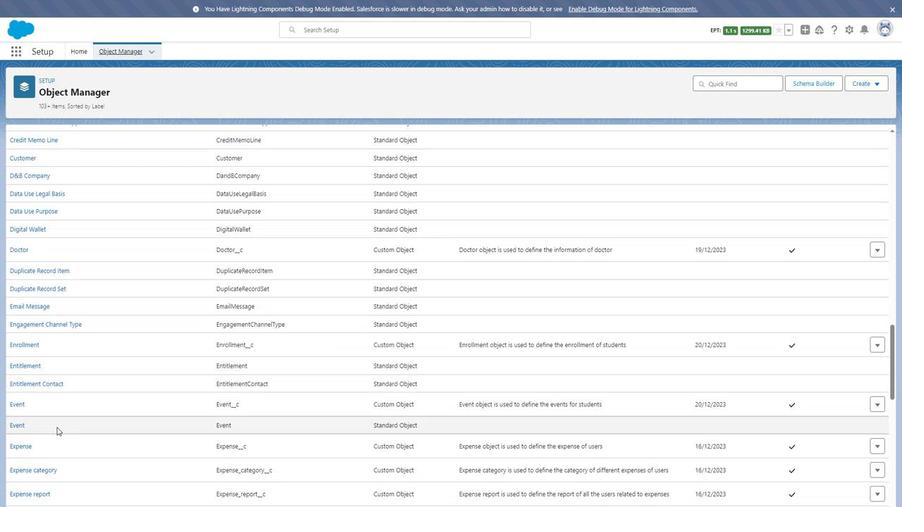 
Action: Mouse scrolled (54, 427) with delta (0, 0)
Screenshot: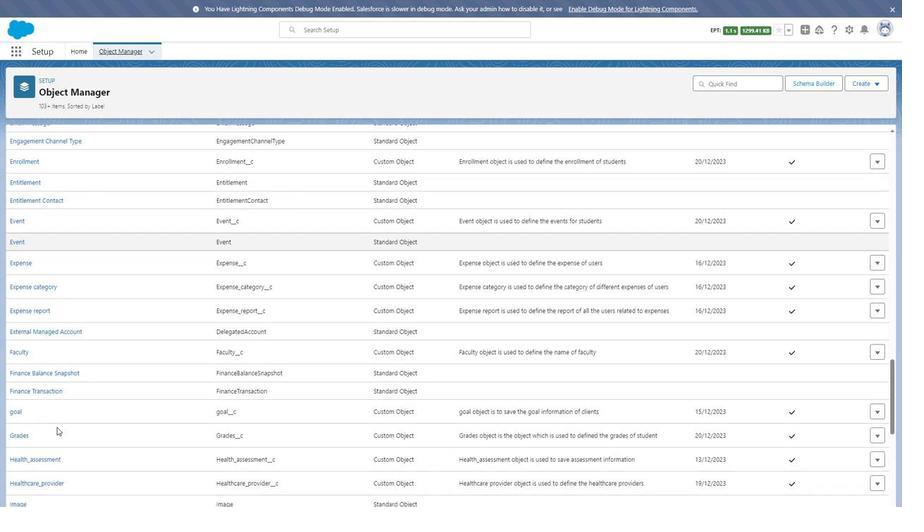 
Action: Mouse scrolled (54, 427) with delta (0, 0)
Screenshot: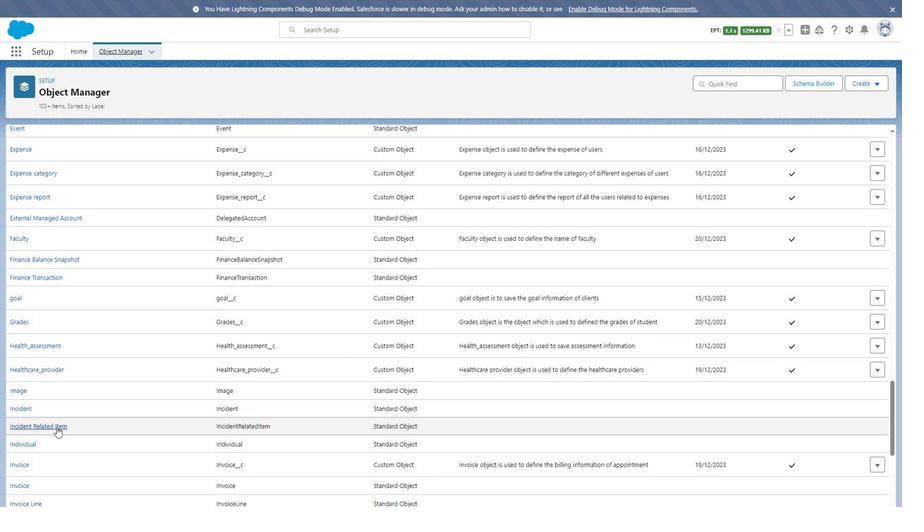 
Action: Mouse scrolled (54, 427) with delta (0, 0)
Screenshot: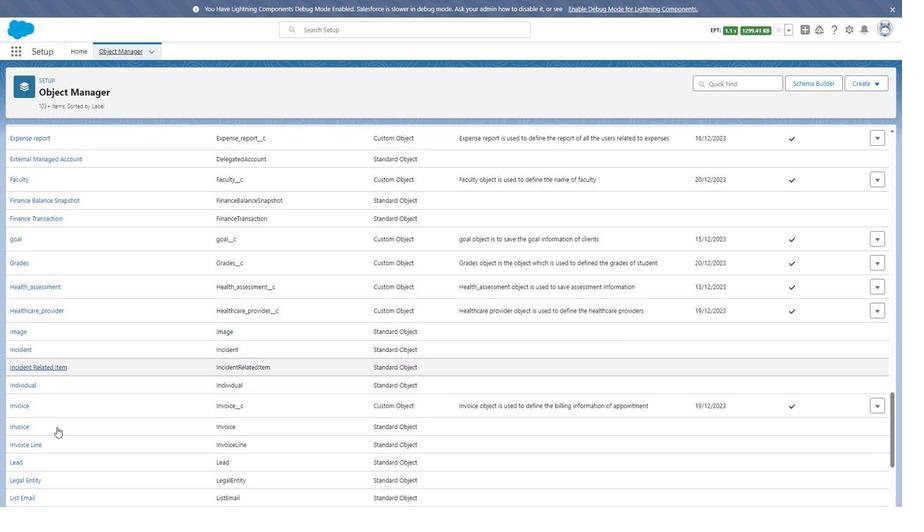 
Action: Mouse scrolled (54, 427) with delta (0, 0)
Screenshot: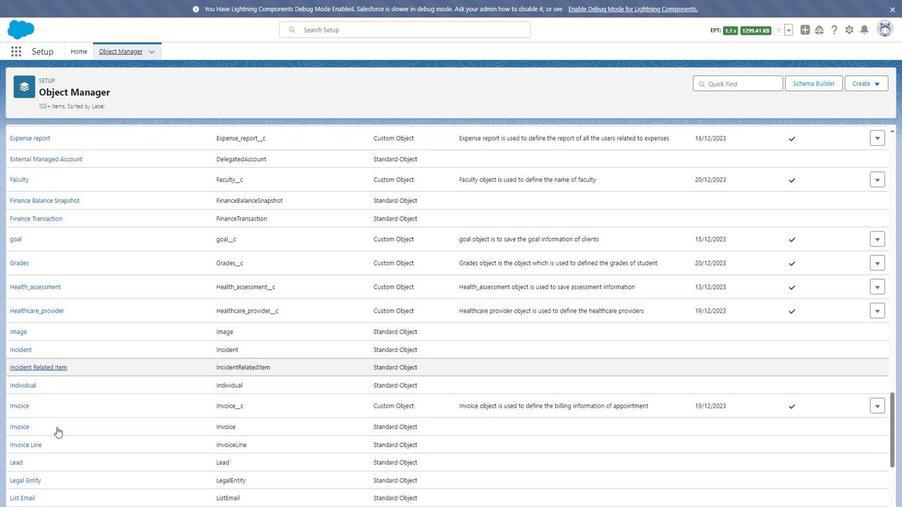 
Action: Mouse scrolled (54, 427) with delta (0, 0)
Screenshot: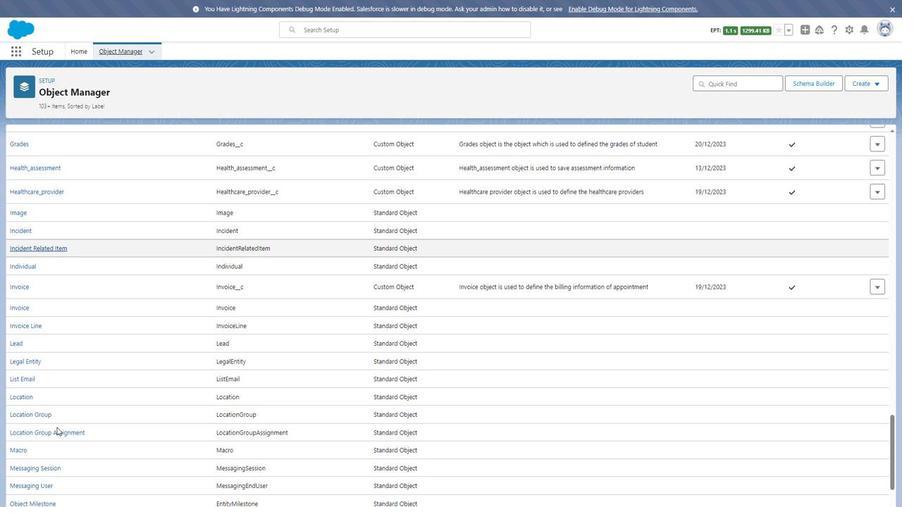 
Action: Mouse scrolled (54, 427) with delta (0, 0)
Screenshot: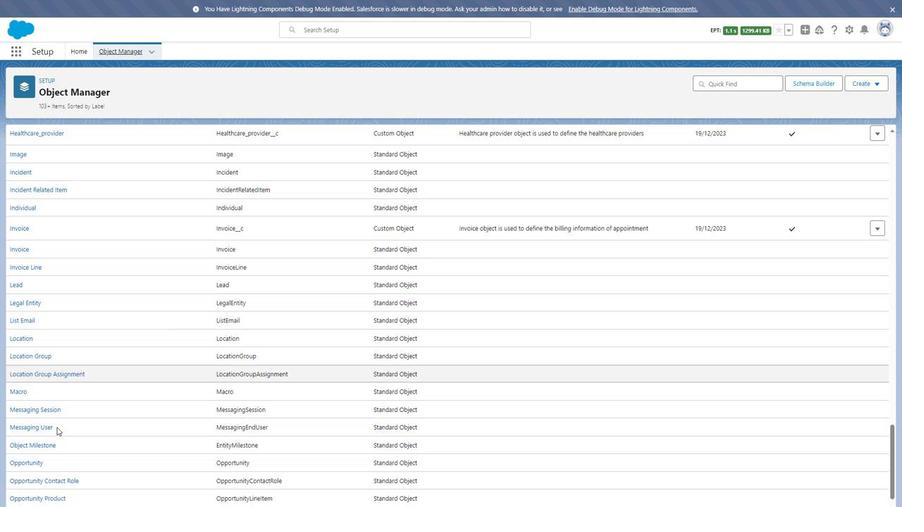 
Action: Mouse scrolled (54, 427) with delta (0, 0)
Screenshot: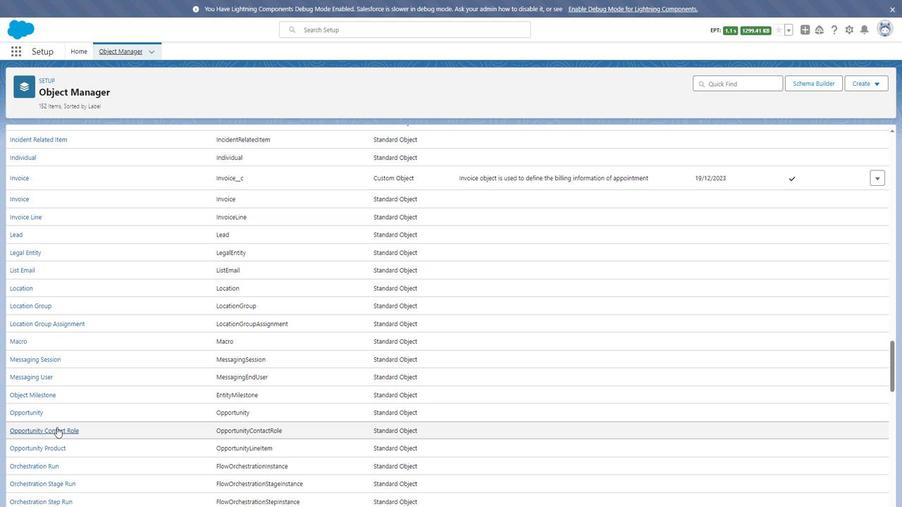 
Action: Mouse scrolled (54, 427) with delta (0, 0)
Screenshot: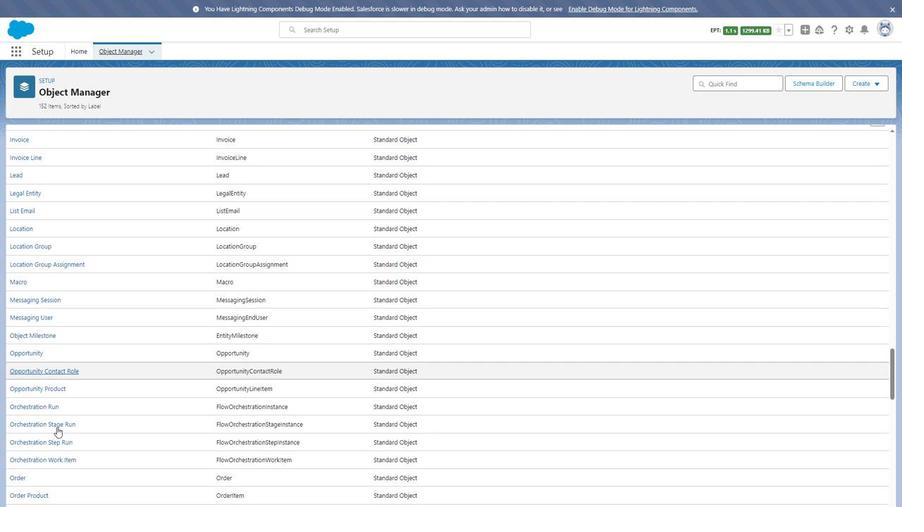 
Action: Mouse moved to (47, 406)
Screenshot: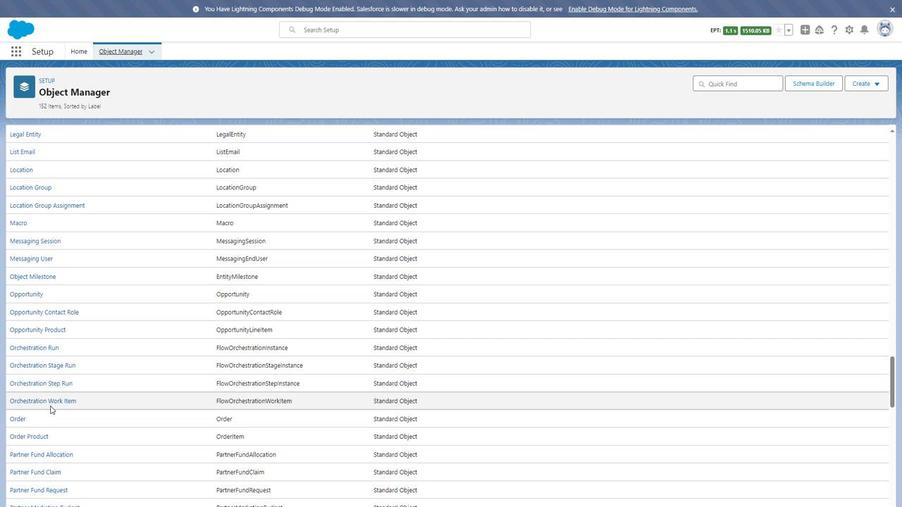 
Action: Mouse scrolled (47, 406) with delta (0, 0)
Screenshot: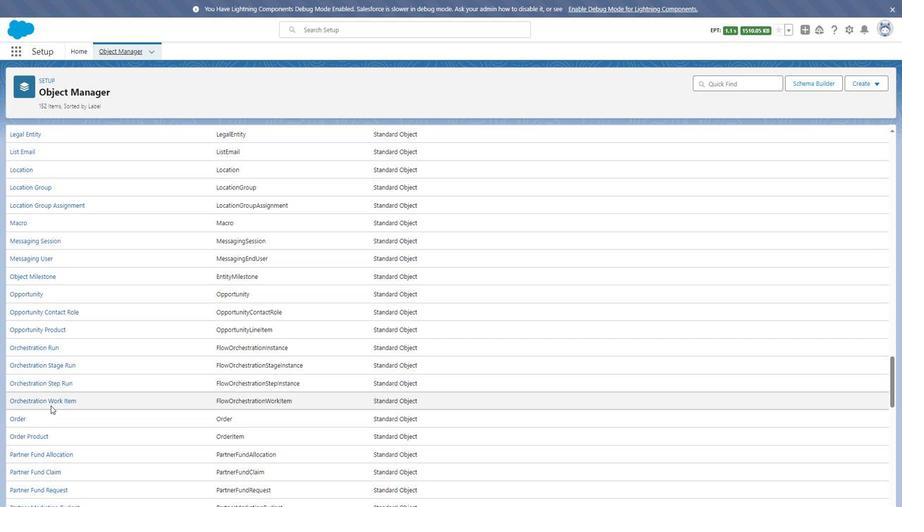 
Action: Mouse scrolled (47, 406) with delta (0, 0)
Screenshot: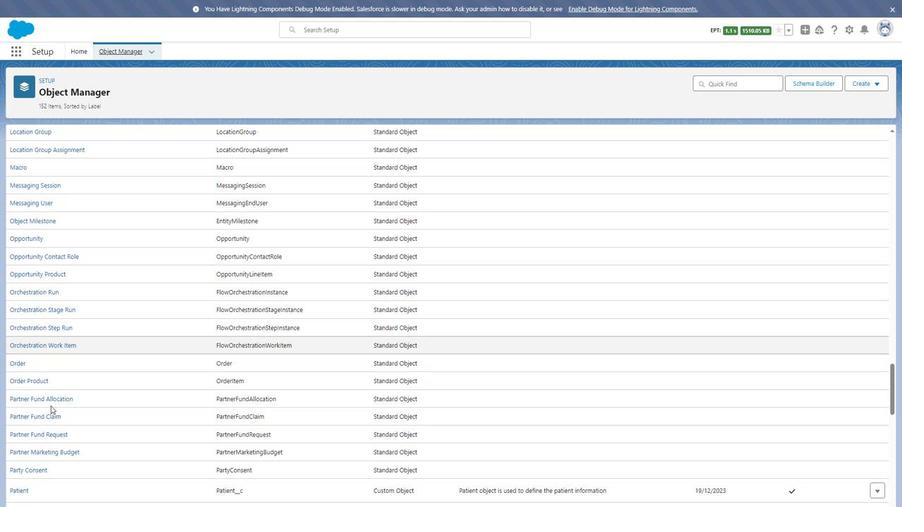 
Action: Mouse scrolled (47, 406) with delta (0, 0)
Screenshot: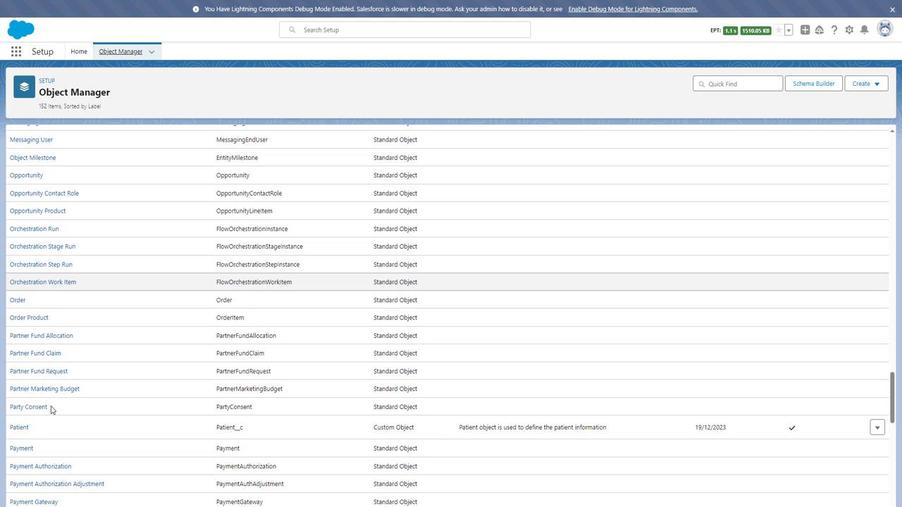 
Action: Mouse scrolled (47, 406) with delta (0, 0)
Screenshot: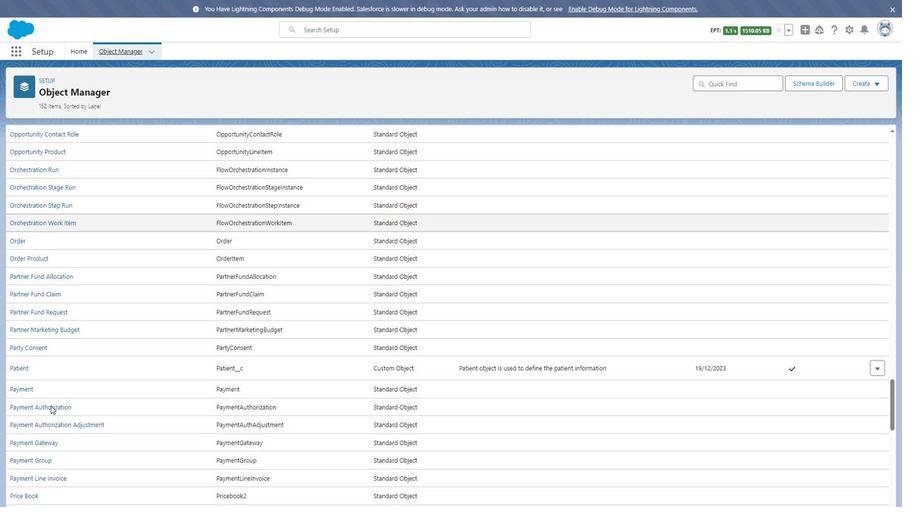 
Action: Mouse scrolled (47, 406) with delta (0, 0)
Screenshot: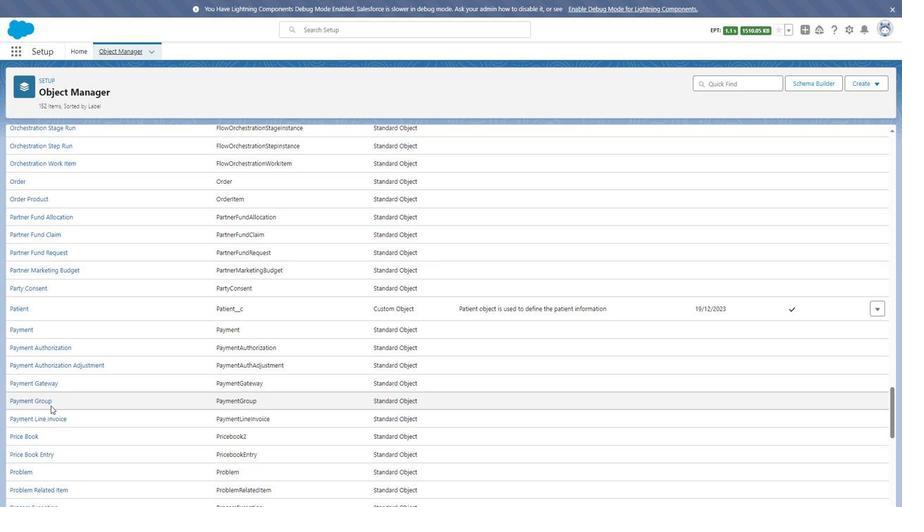 
Action: Mouse scrolled (47, 406) with delta (0, 0)
Screenshot: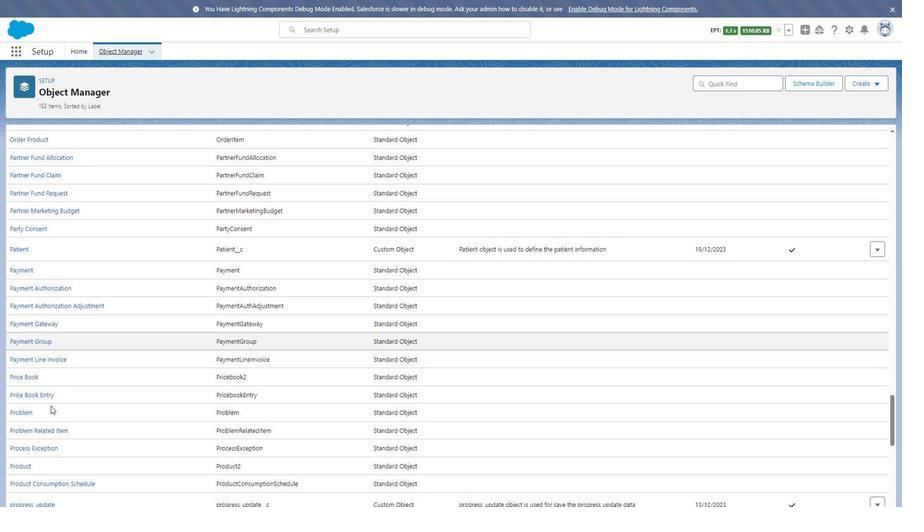 
Action: Mouse scrolled (47, 406) with delta (0, 0)
Screenshot: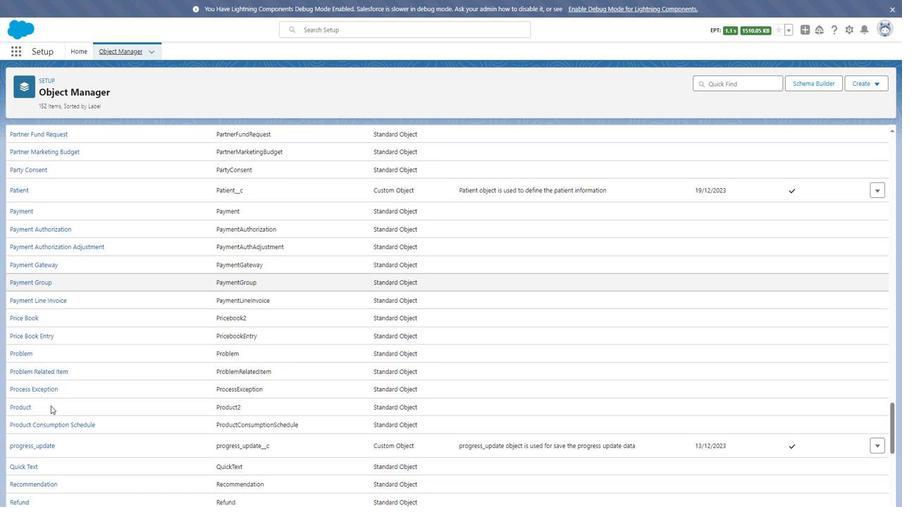
Action: Mouse moved to (47, 407)
Screenshot: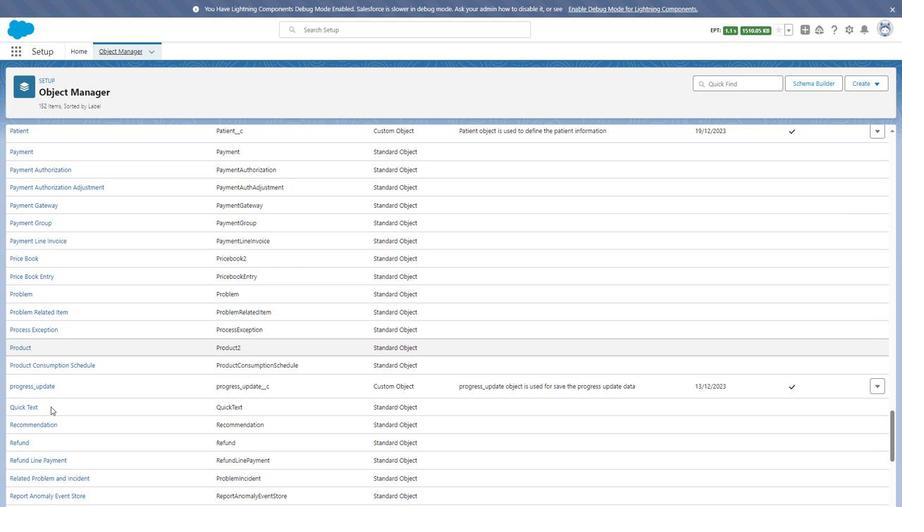 
Action: Mouse scrolled (47, 406) with delta (0, 0)
Screenshot: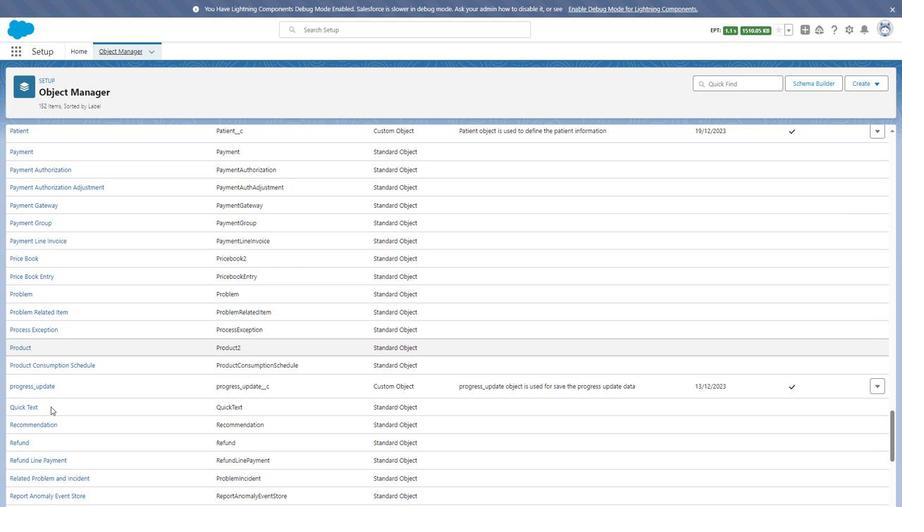 
Action: Mouse scrolled (47, 406) with delta (0, 0)
Screenshot: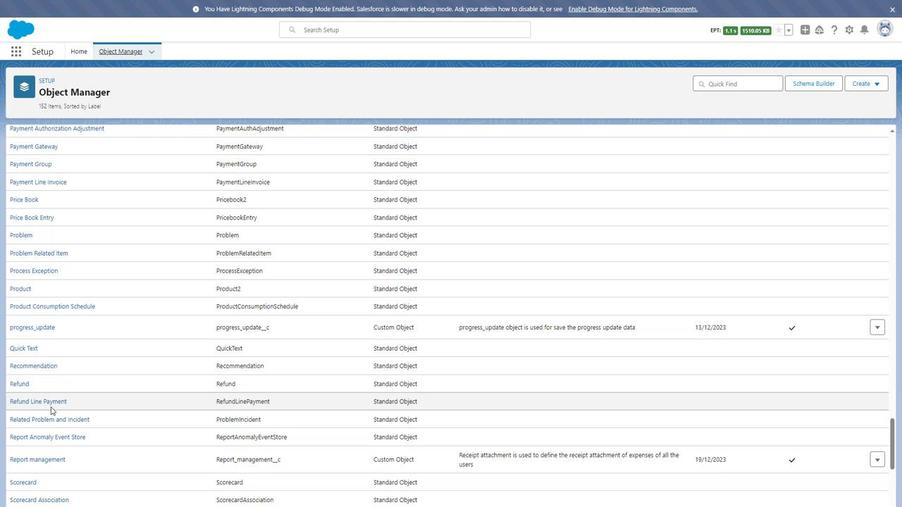 
Action: Mouse scrolled (47, 406) with delta (0, 0)
Screenshot: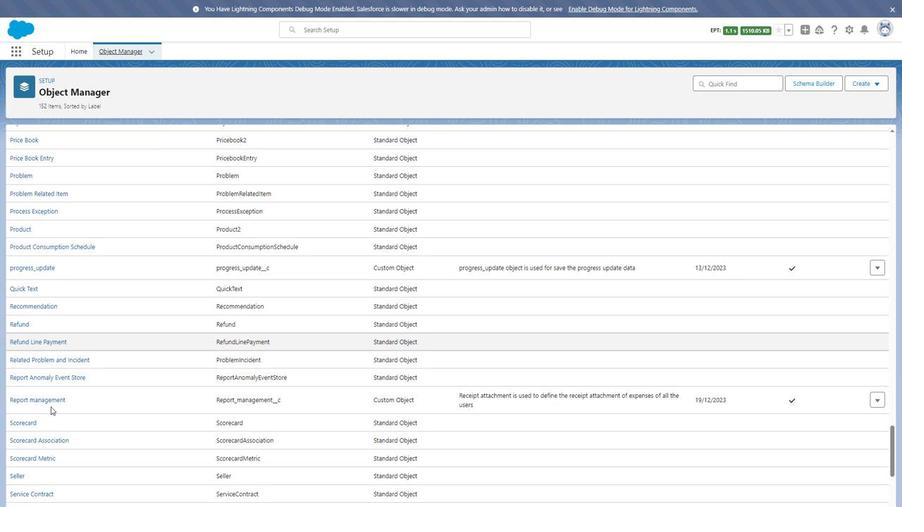 
Action: Mouse moved to (24, 415)
Screenshot: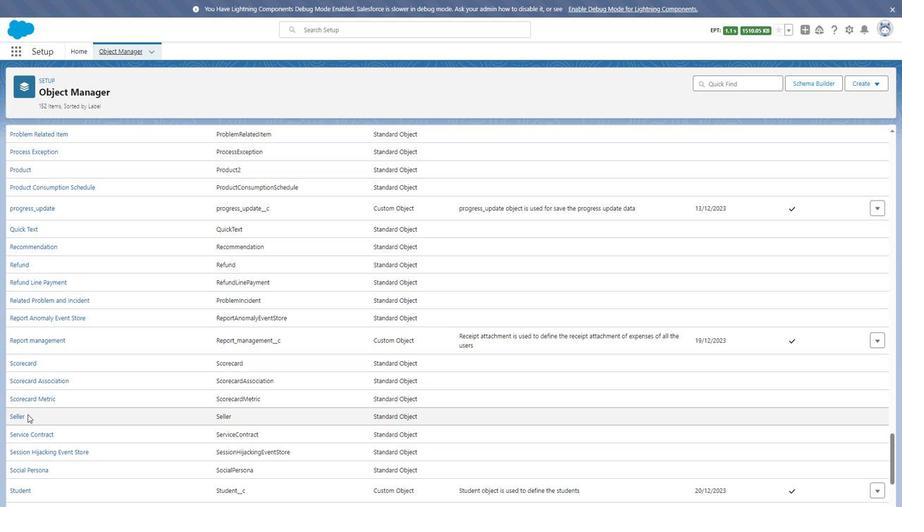 
Action: Mouse scrolled (24, 414) with delta (0, 0)
Screenshot: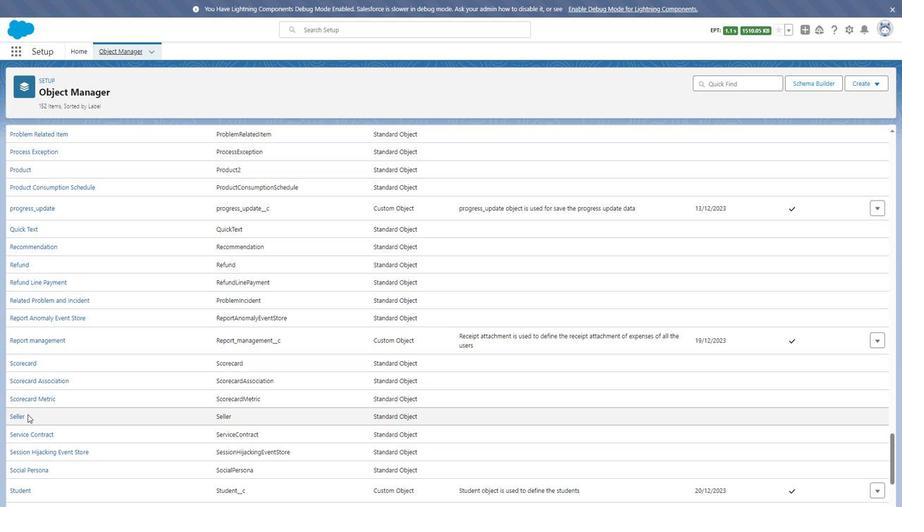 
Action: Mouse moved to (17, 432)
Screenshot: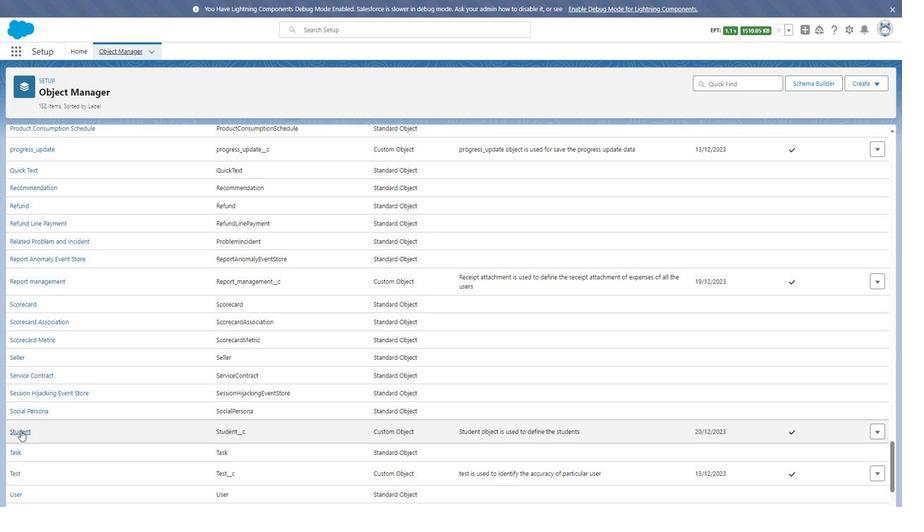 
Action: Mouse pressed left at (17, 432)
Screenshot: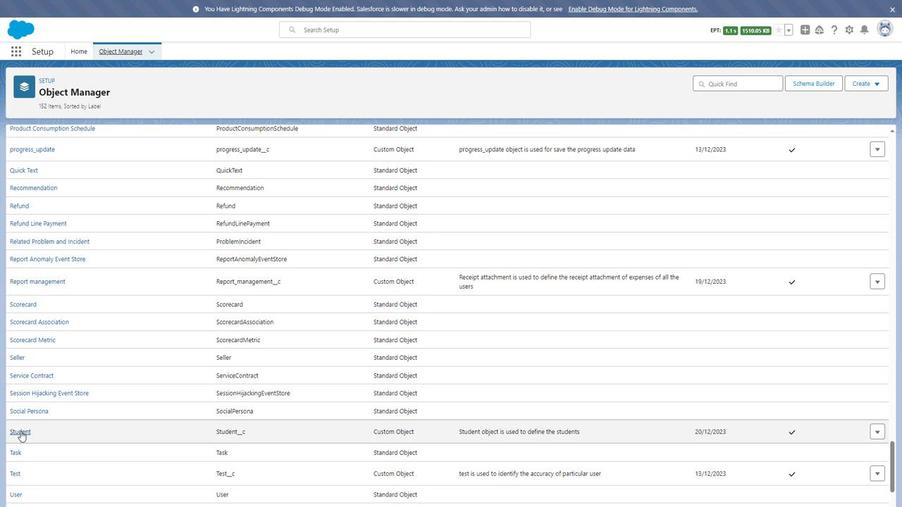 
Action: Mouse moved to (74, 150)
Screenshot: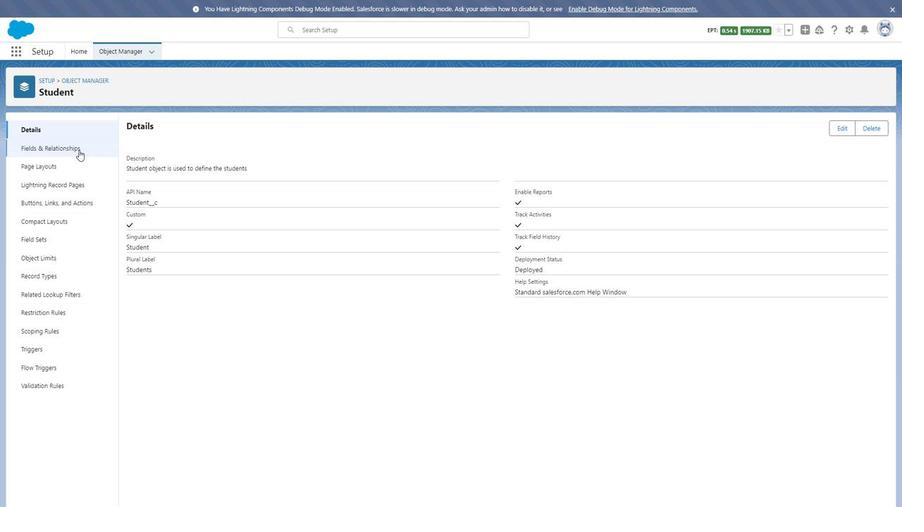 
Action: Mouse pressed left at (74, 150)
Screenshot: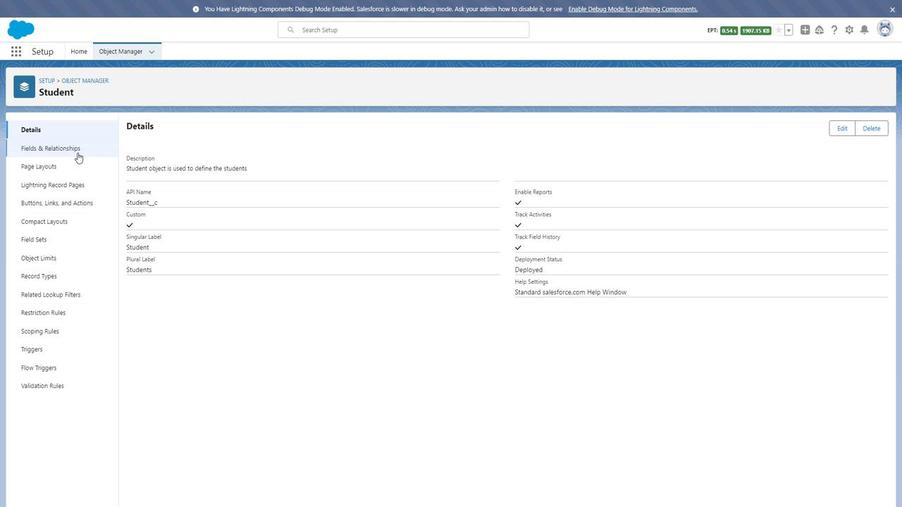 
Action: Mouse moved to (140, 210)
Screenshot: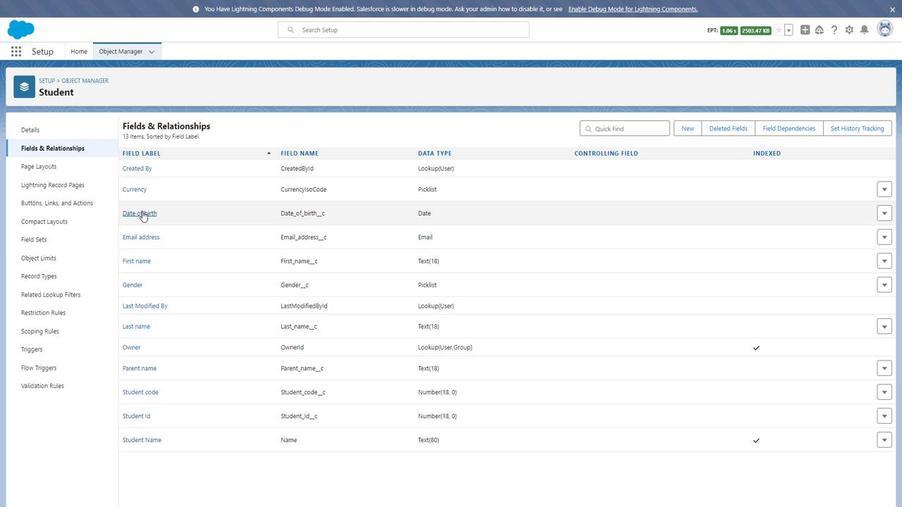 
Action: Mouse pressed left at (140, 210)
Screenshot: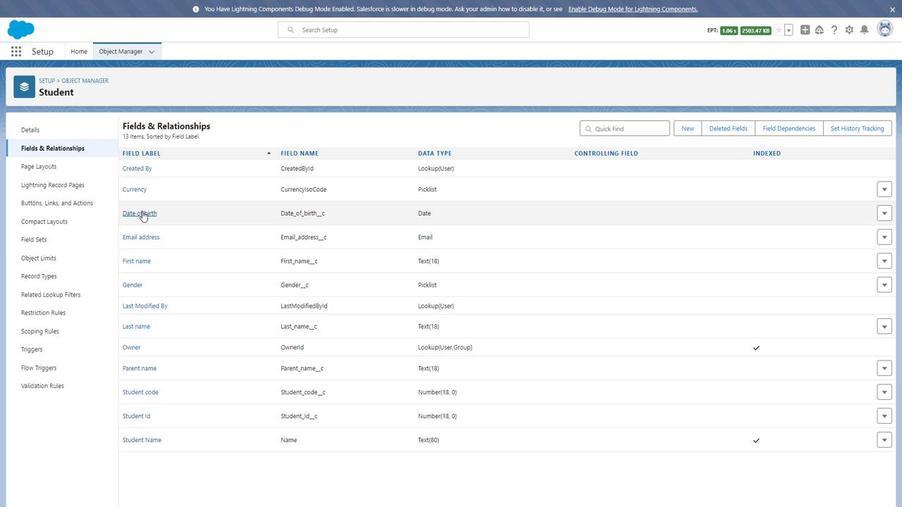 
Action: Mouse moved to (371, 335)
Screenshot: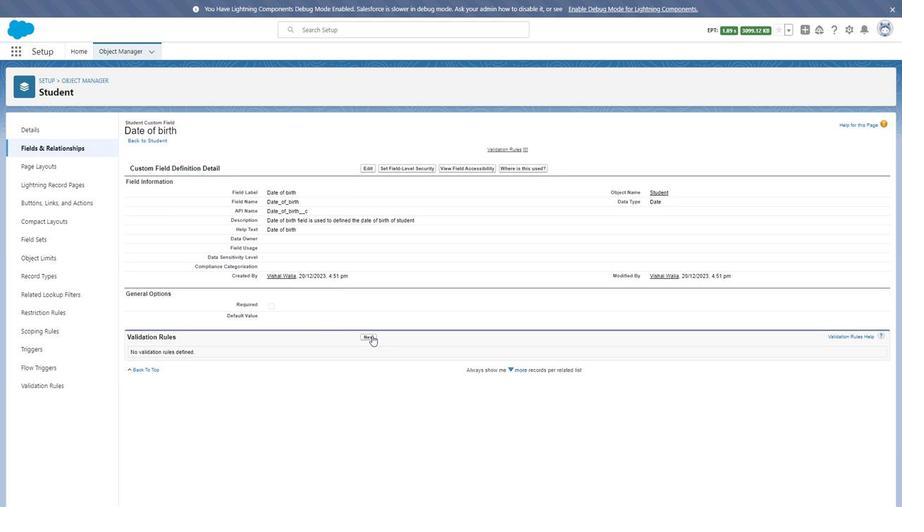 
Action: Mouse pressed left at (371, 335)
Screenshot: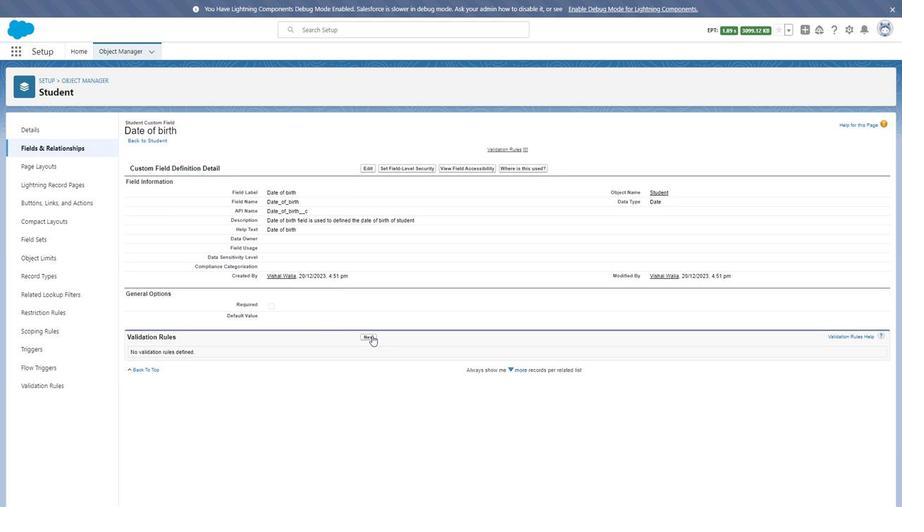 
Action: Mouse moved to (188, 190)
Screenshot: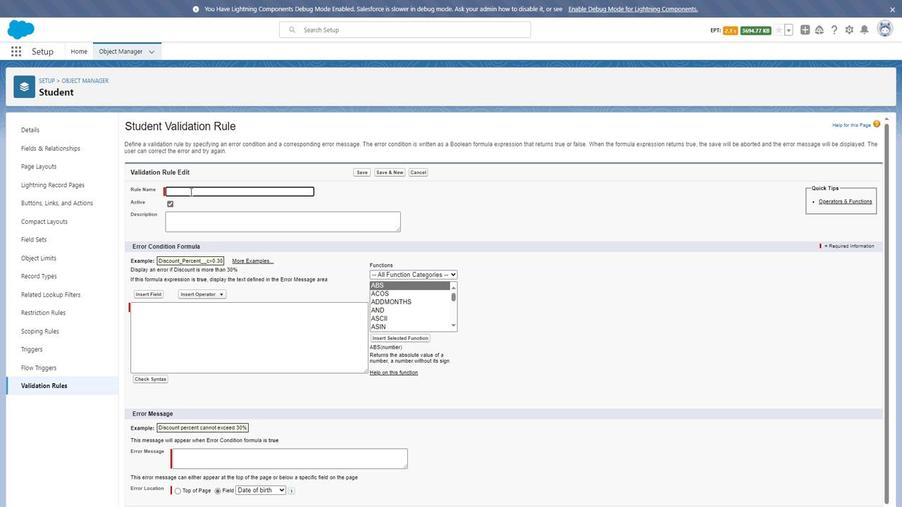 
Action: Mouse pressed left at (188, 190)
Screenshot: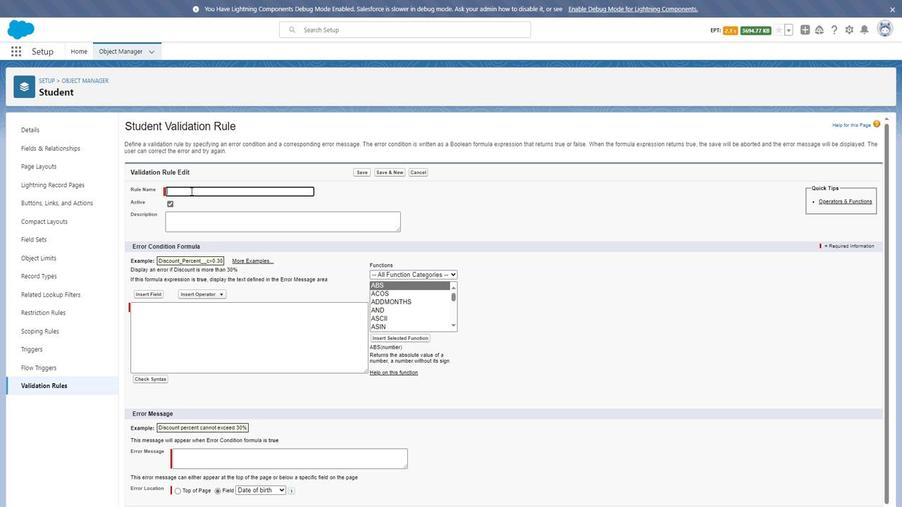 
Action: Key pressed <Key.shift>Date<Key.space>of<Key.space>birth<Key.space>ru;e<Key.backspace><Key.backspace>le
Screenshot: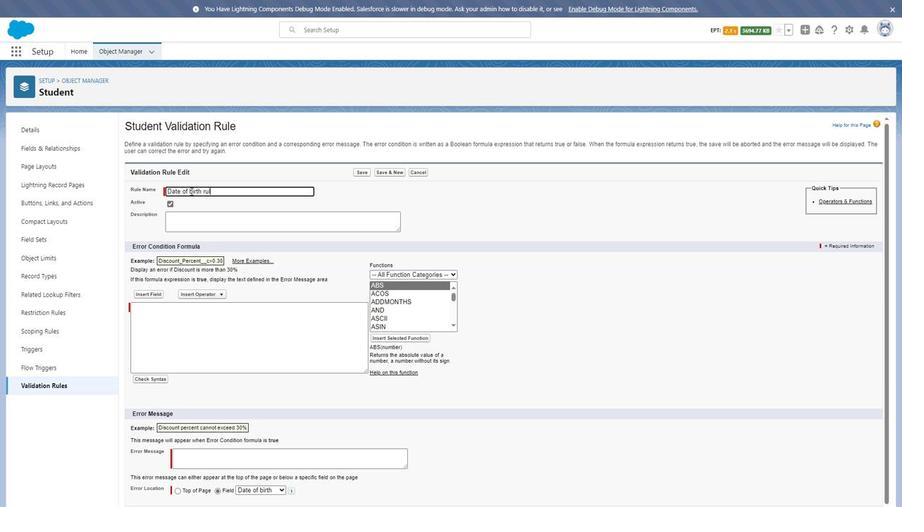 
Action: Mouse moved to (193, 217)
Screenshot: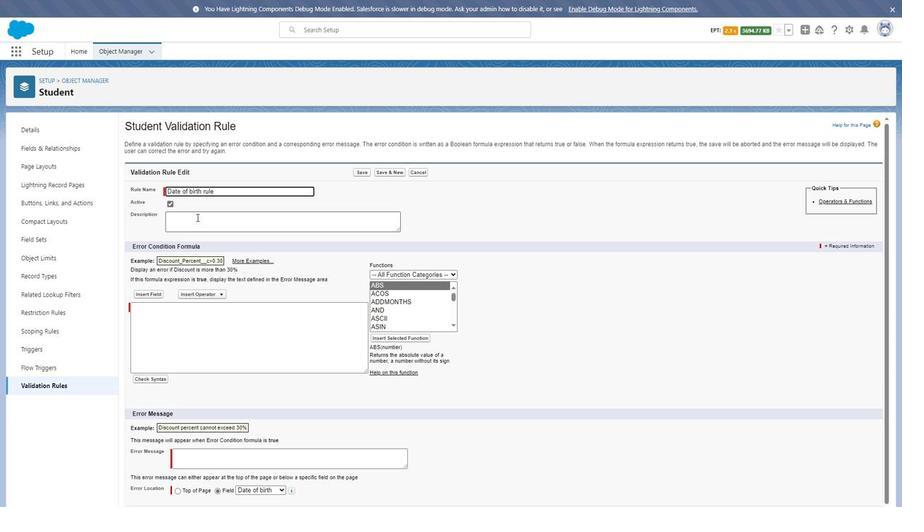 
Action: Mouse pressed left at (193, 217)
Screenshot: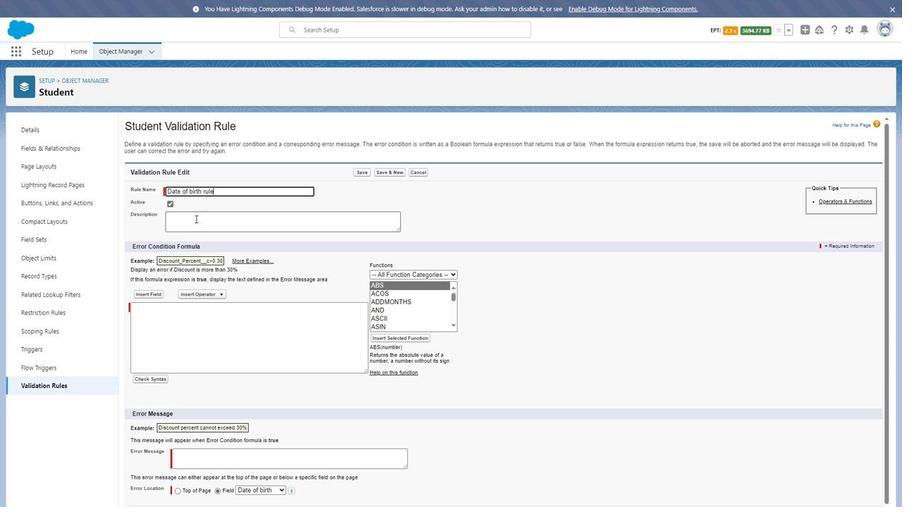 
Action: Key pressed <Key.shift>Date<Key.space>of<Key.space>birth<Key.space>rule<Key.space>is<Key.space>used<Key.space>to<Key.space>define<Key.space><Key.backspace>d<Key.space>ye<Key.backspace><Key.backspace>the<Key.space>date<Key.space>of<Key.space>birth<Key.space>of<Key.space>student<Key.space>with<Key.space>some<Key.space>limits
Screenshot: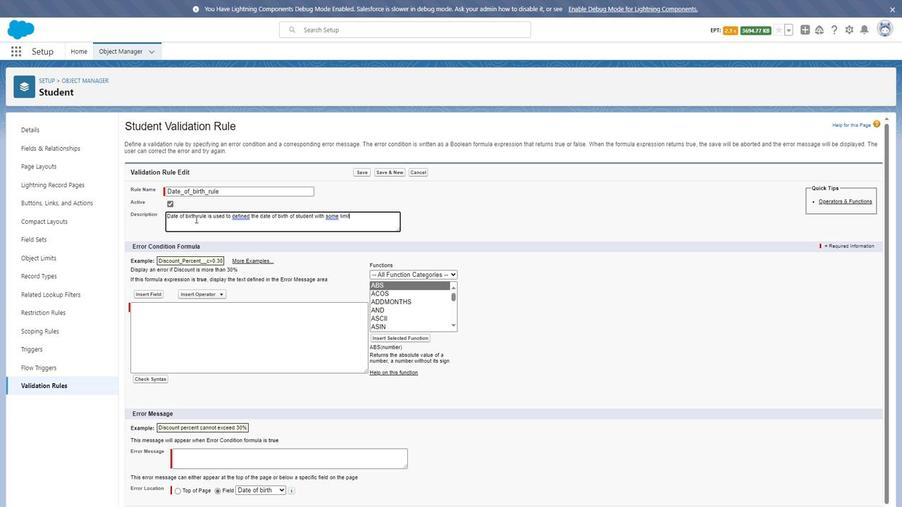 
Action: Mouse moved to (148, 292)
Screenshot: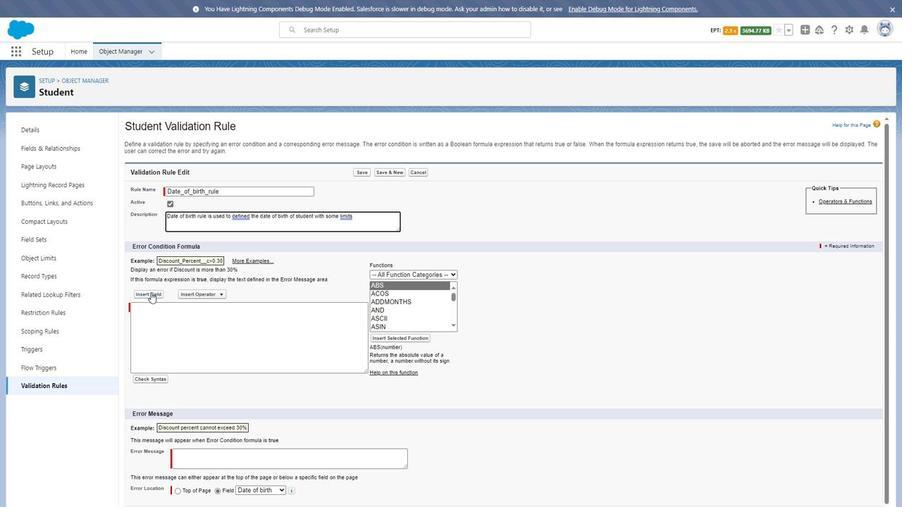 
Action: Mouse pressed left at (148, 292)
Screenshot: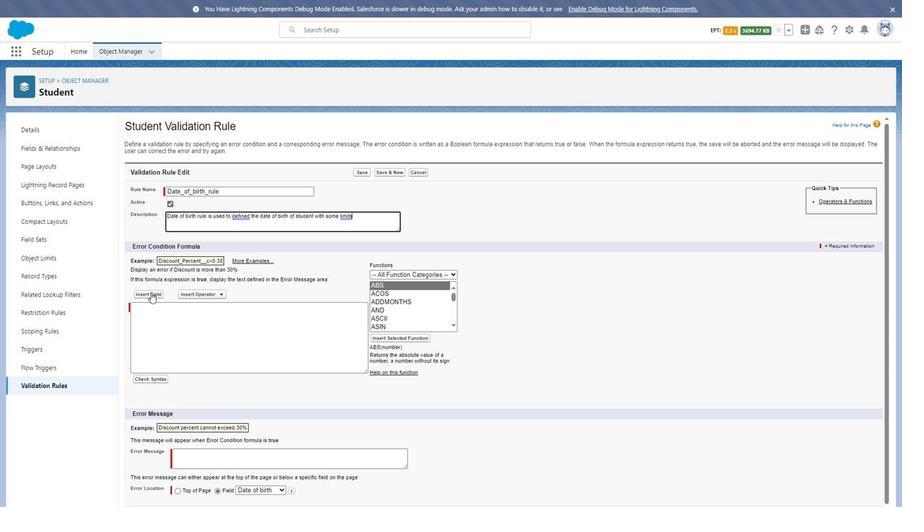 
Action: Mouse moved to (413, 313)
Screenshot: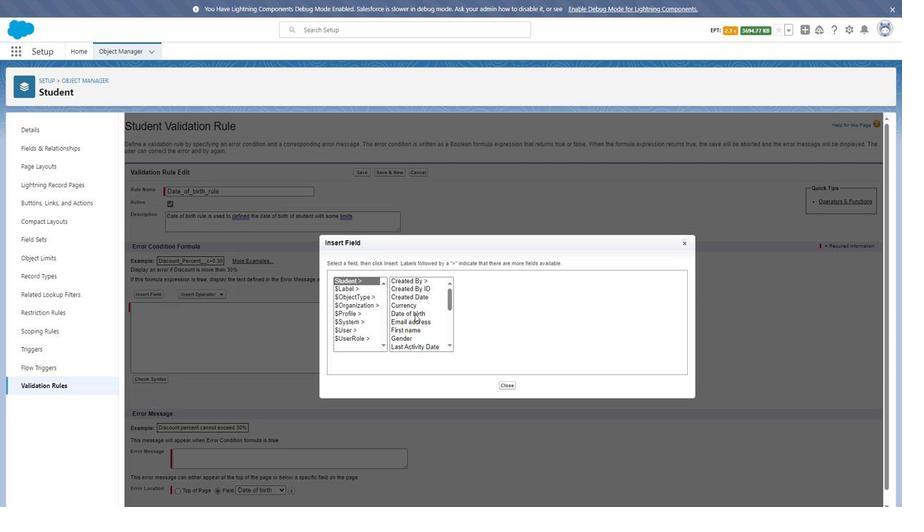 
Action: Mouse pressed left at (413, 313)
Screenshot: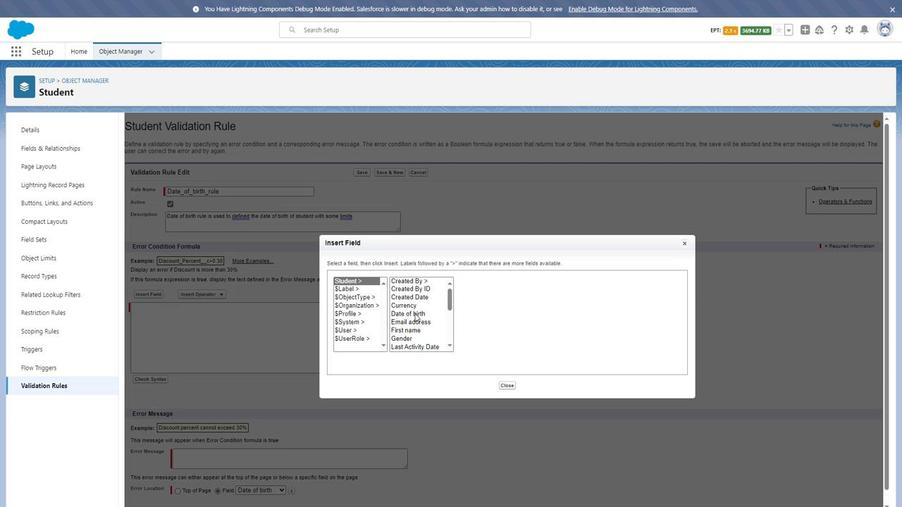 
Action: Mouse moved to (490, 327)
Screenshot: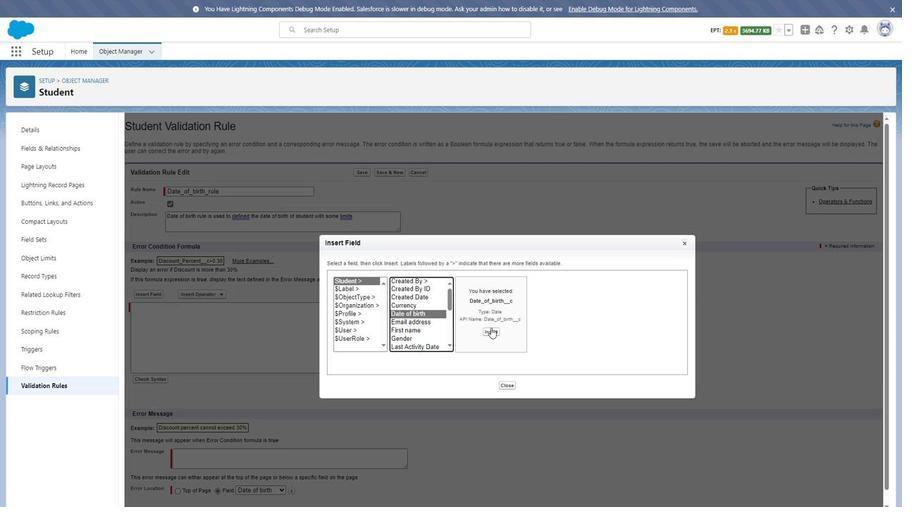 
Action: Mouse pressed left at (490, 327)
Screenshot: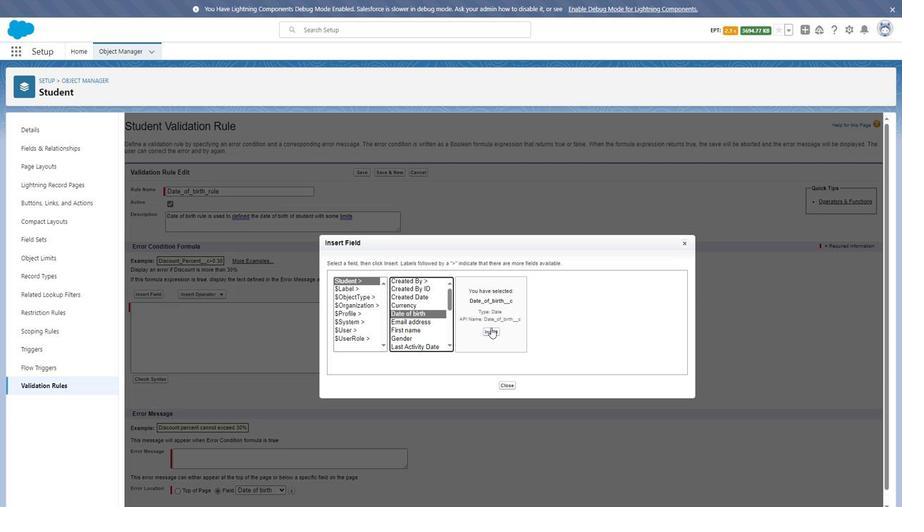 
Action: Mouse moved to (207, 292)
Screenshot: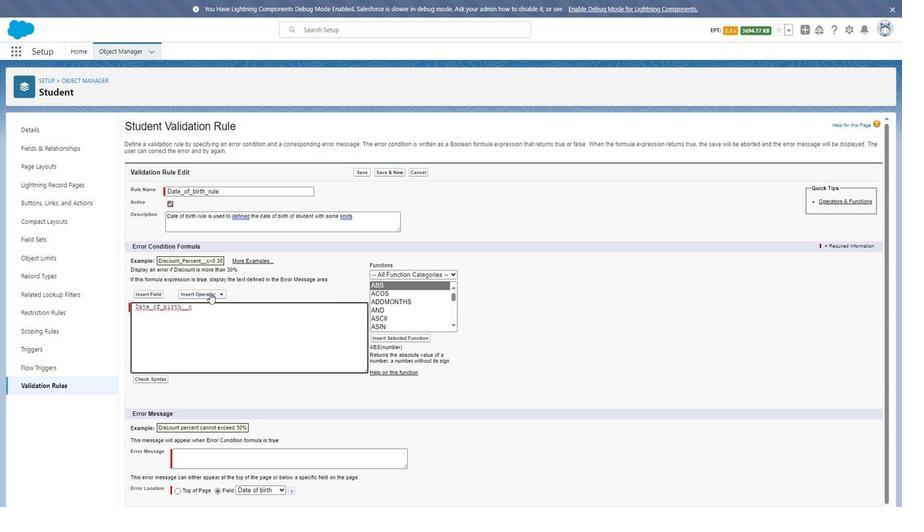 
Action: Mouse pressed left at (207, 292)
Screenshot: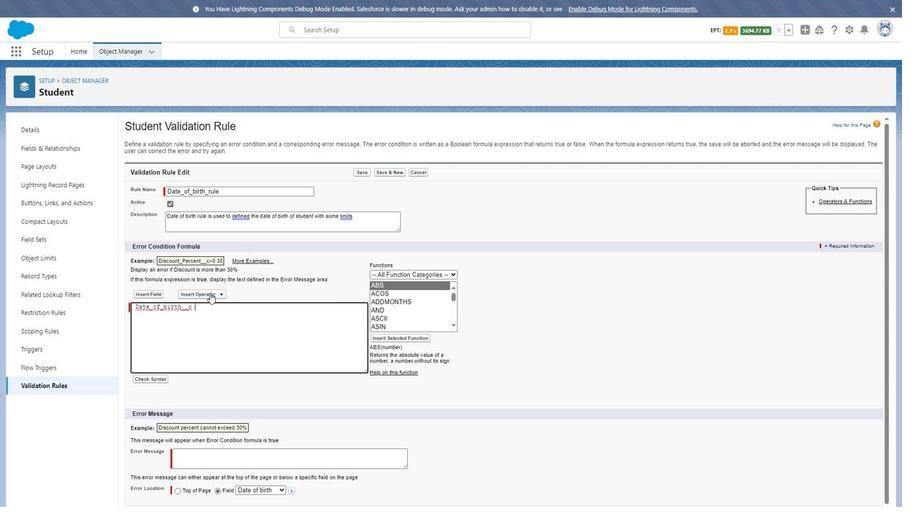 
Action: Mouse moved to (202, 397)
Screenshot: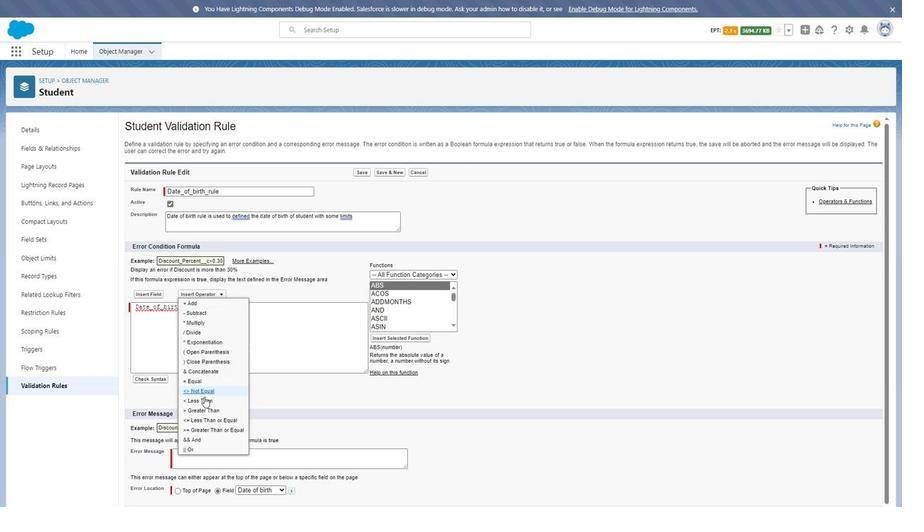 
Action: Mouse pressed left at (202, 397)
Screenshot: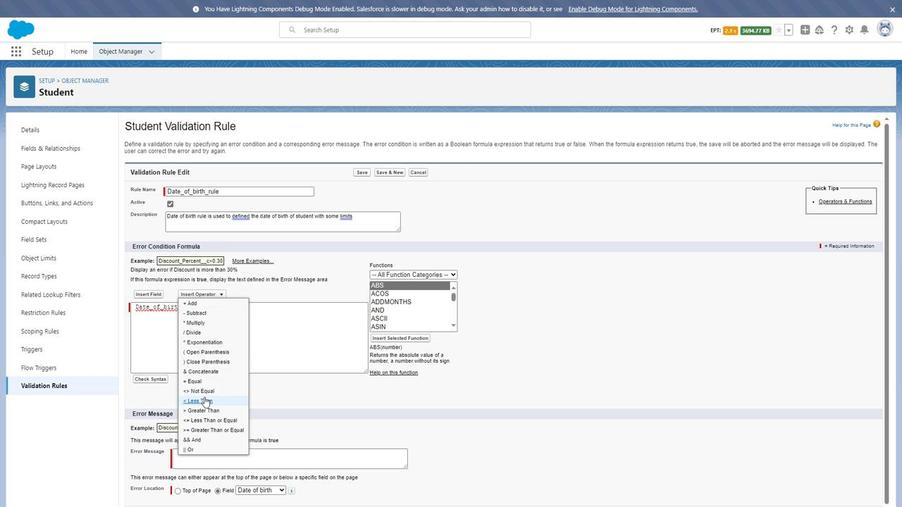 
Action: Mouse moved to (391, 274)
Screenshot: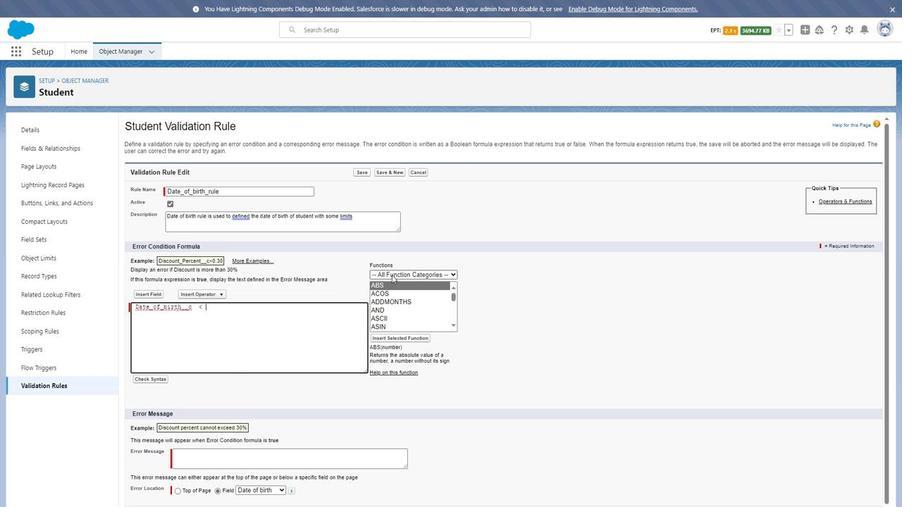 
Action: Mouse pressed left at (391, 274)
Screenshot: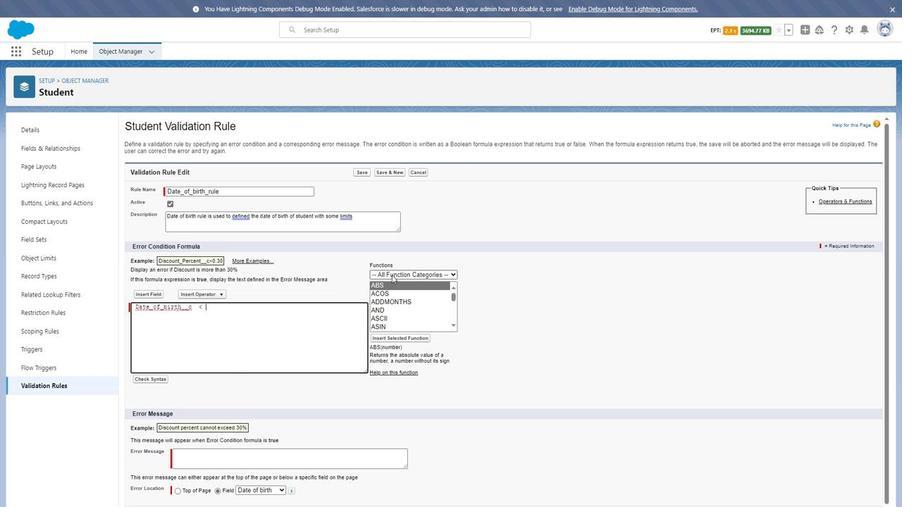 
Action: Mouse moved to (391, 292)
Screenshot: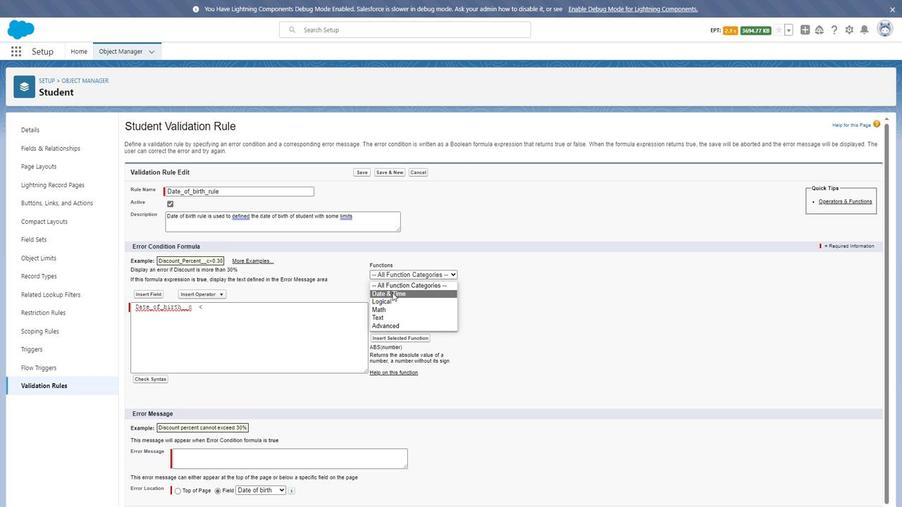 
Action: Mouse pressed left at (391, 292)
Screenshot: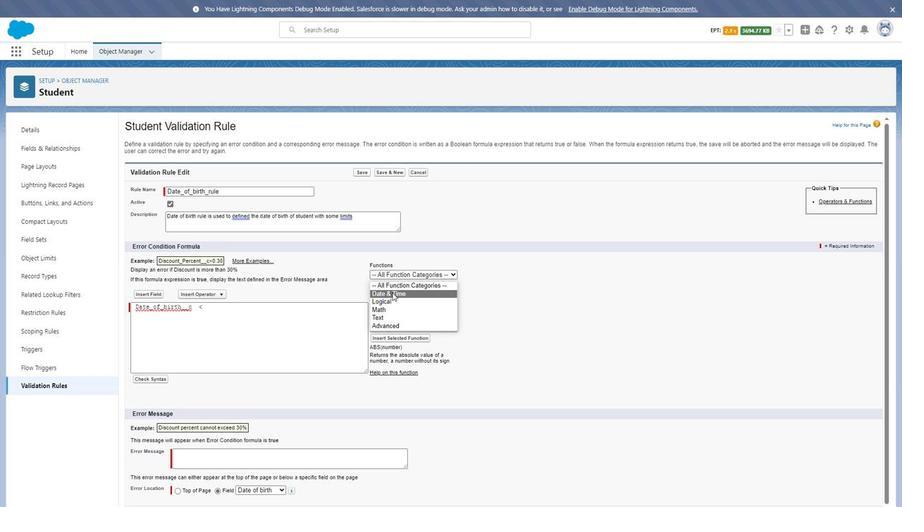 
Action: Mouse moved to (391, 299)
Screenshot: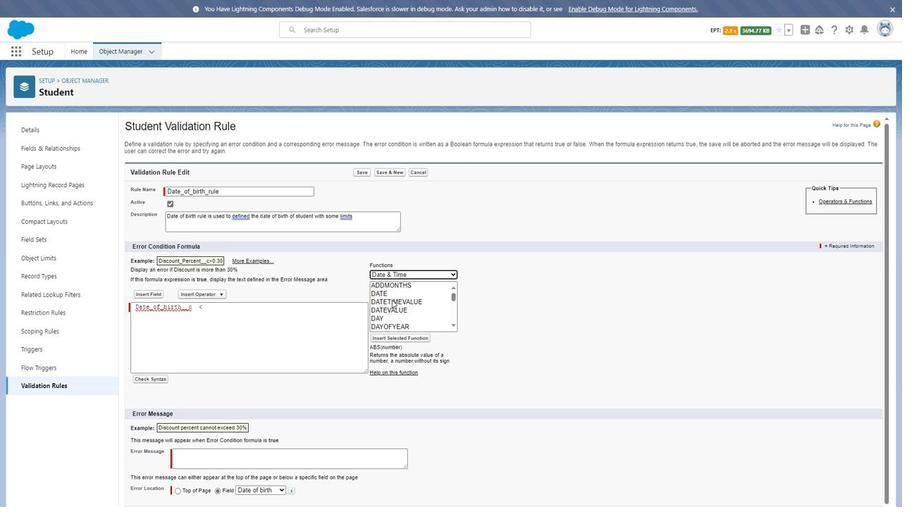 
Action: Mouse scrolled (391, 298) with delta (0, 0)
Screenshot: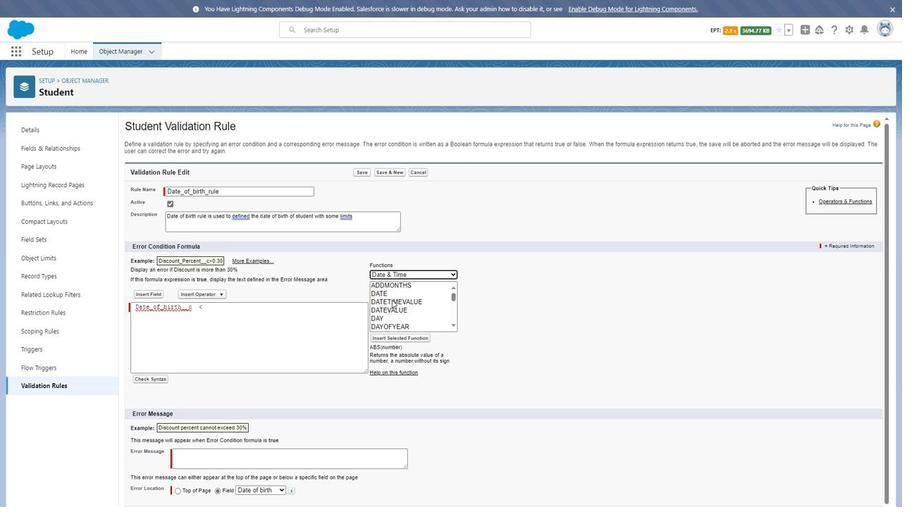 
Action: Mouse scrolled (391, 298) with delta (0, 0)
Screenshot: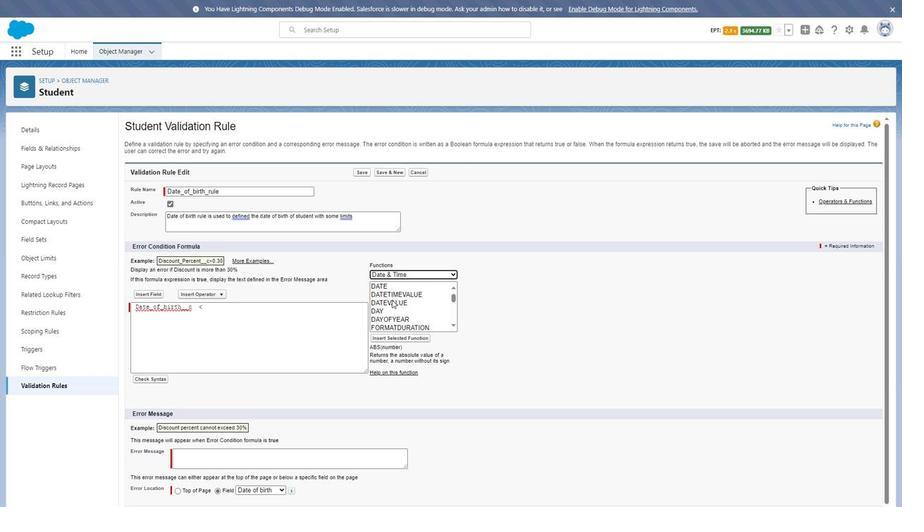 
Action: Mouse scrolled (391, 298) with delta (0, 0)
Screenshot: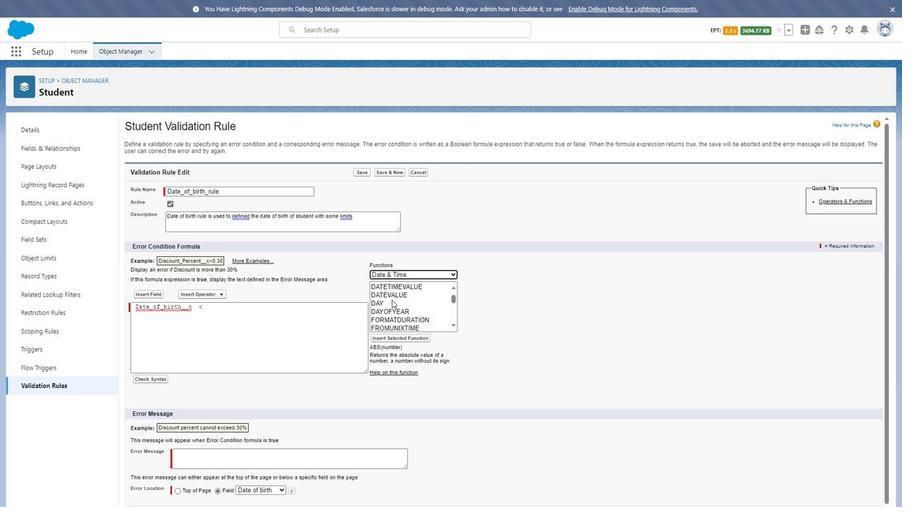 
Action: Mouse moved to (391, 298)
Screenshot: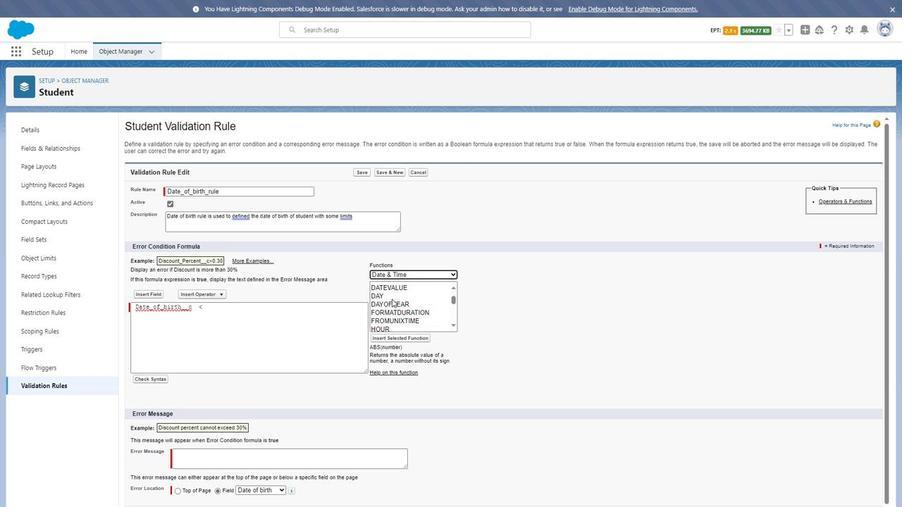 
Action: Mouse scrolled (391, 298) with delta (0, 0)
Screenshot: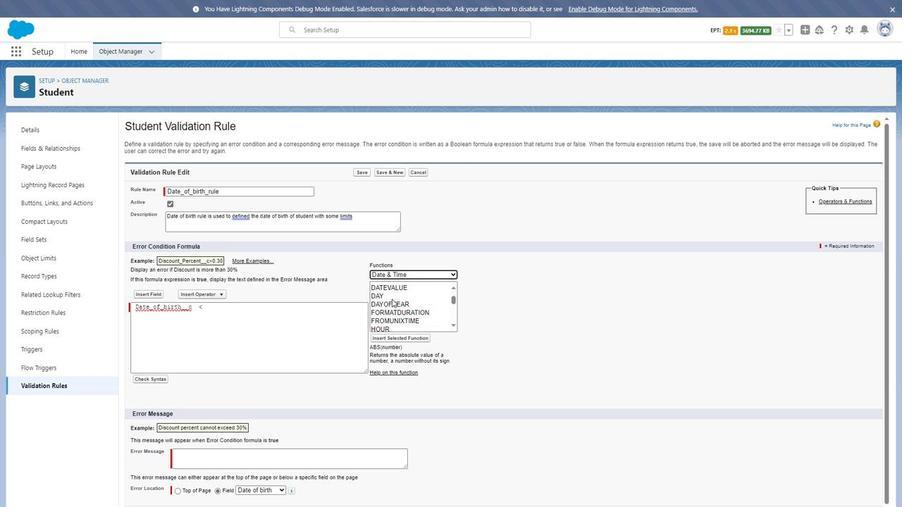 
Action: Mouse scrolled (391, 298) with delta (0, 0)
Screenshot: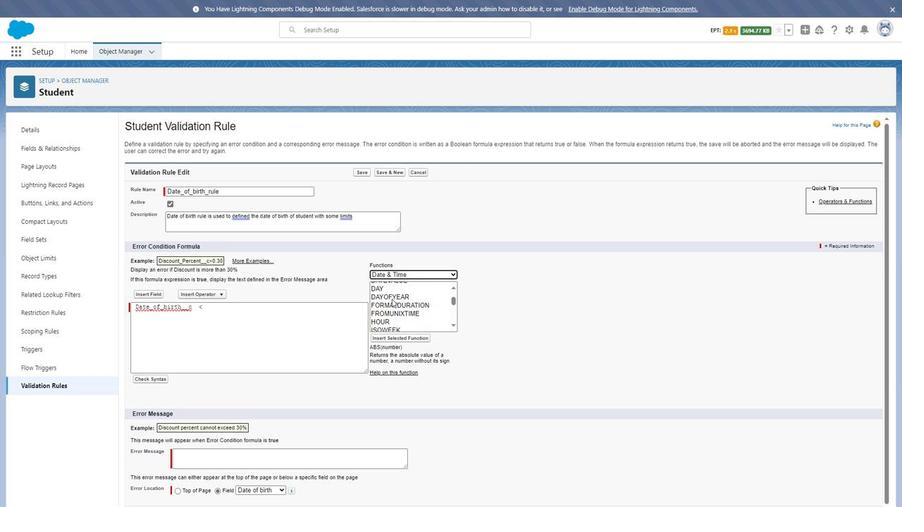 
Action: Mouse scrolled (391, 298) with delta (0, 0)
Screenshot: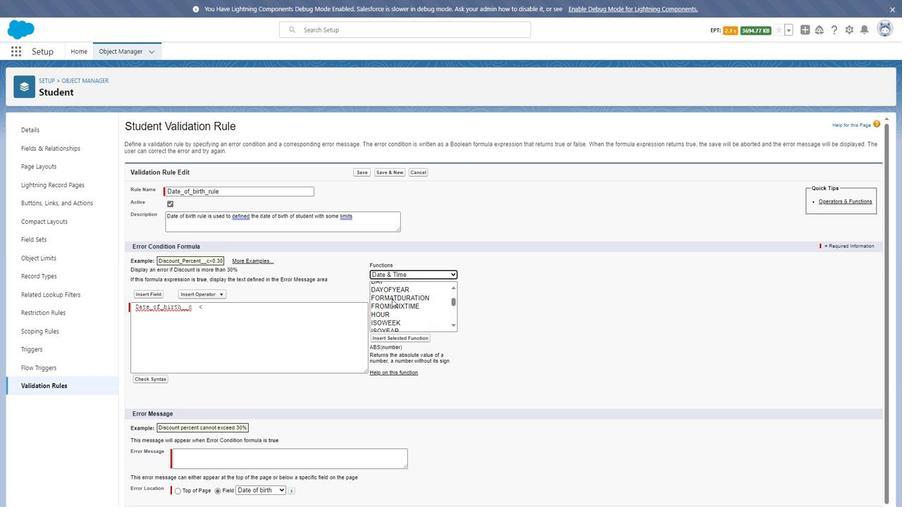 
Action: Mouse scrolled (391, 298) with delta (0, 0)
Screenshot: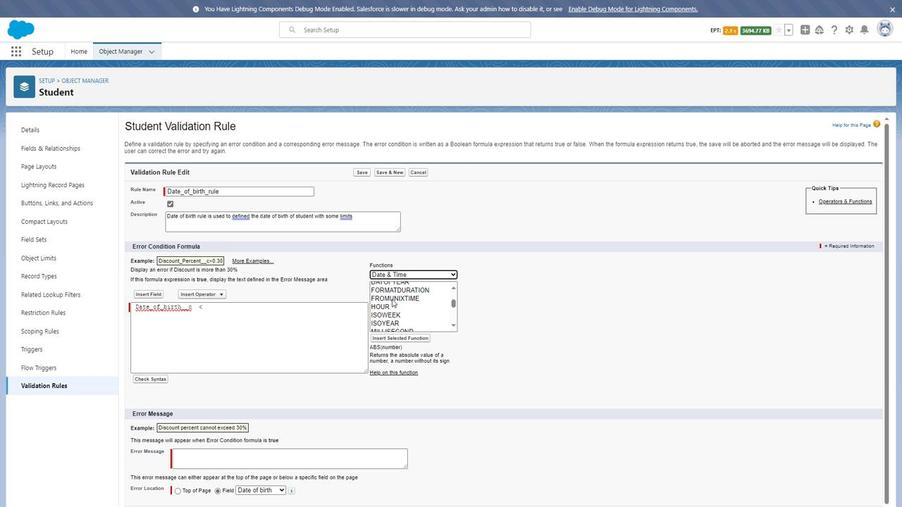 
Action: Mouse scrolled (391, 298) with delta (0, 0)
Screenshot: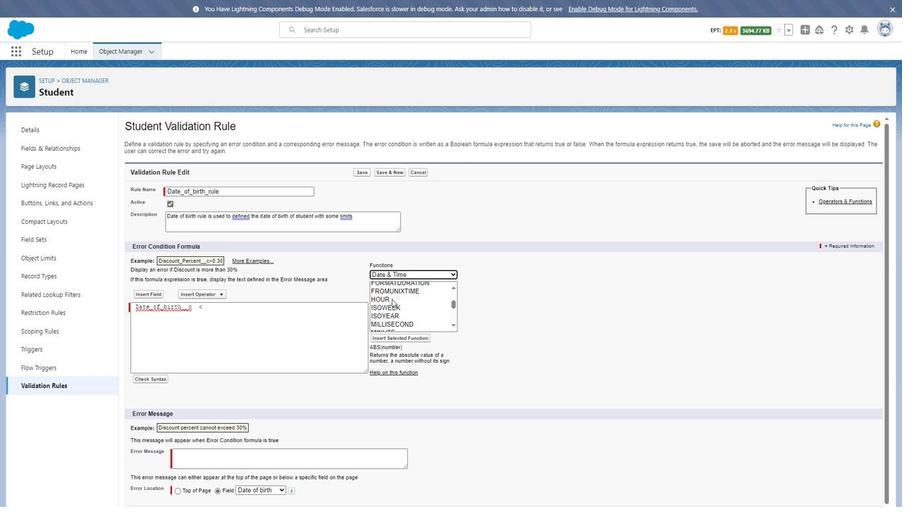 
Action: Mouse scrolled (391, 298) with delta (0, 0)
Screenshot: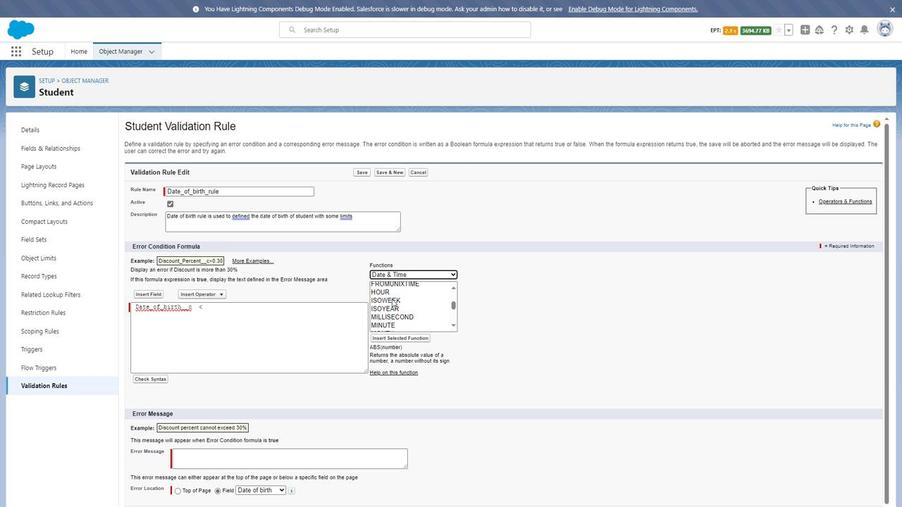 
Action: Mouse scrolled (391, 298) with delta (0, 0)
Screenshot: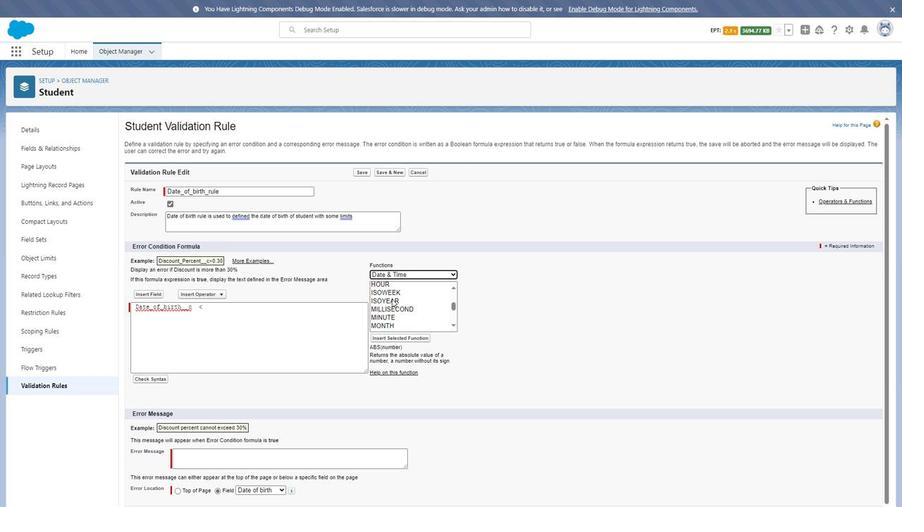 
Action: Mouse scrolled (391, 298) with delta (0, 0)
Screenshot: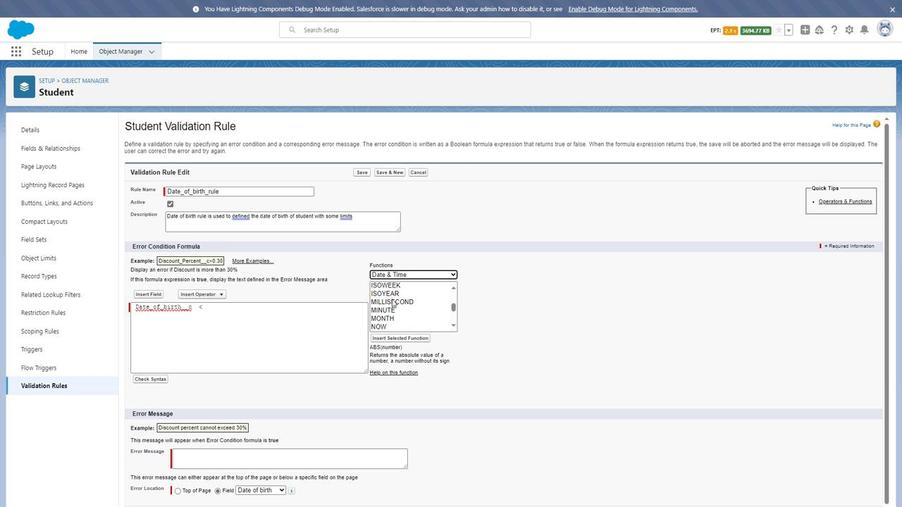 
Action: Mouse scrolled (391, 298) with delta (0, 0)
Screenshot: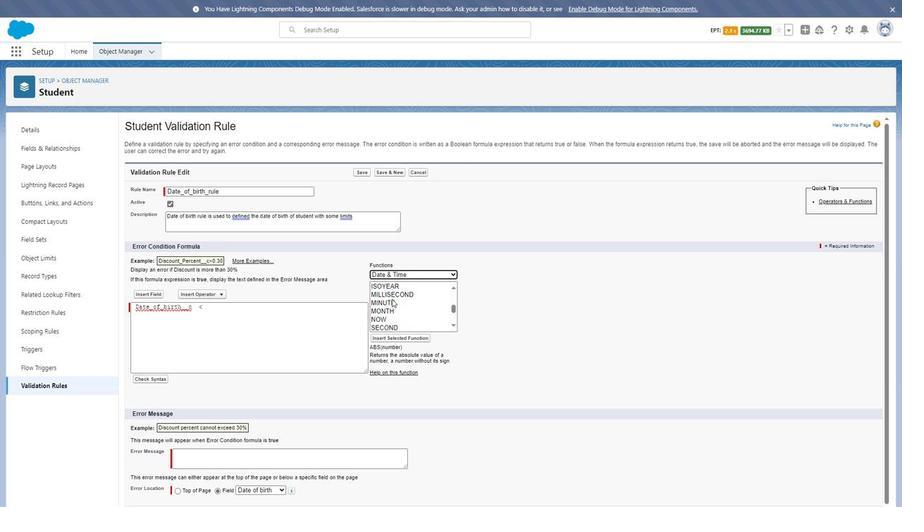 
Action: Mouse scrolled (391, 298) with delta (0, 0)
Screenshot: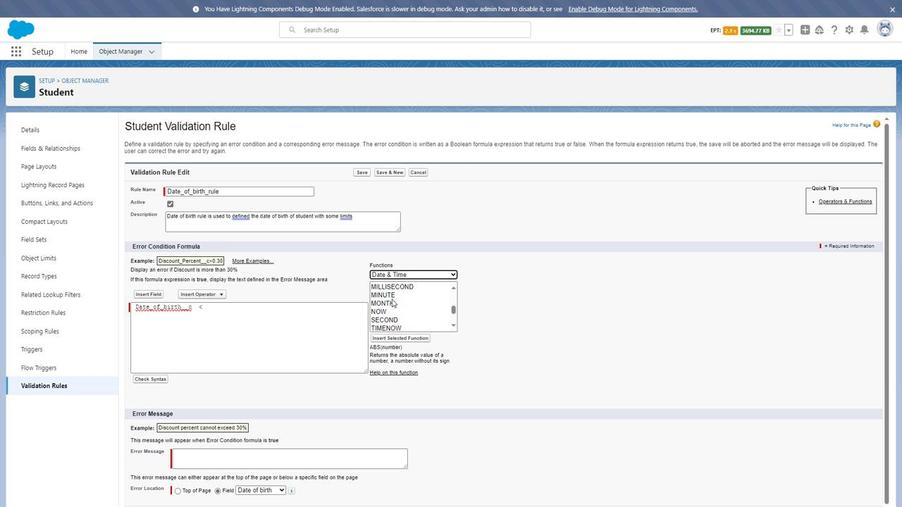 
Action: Mouse moved to (391, 298)
Screenshot: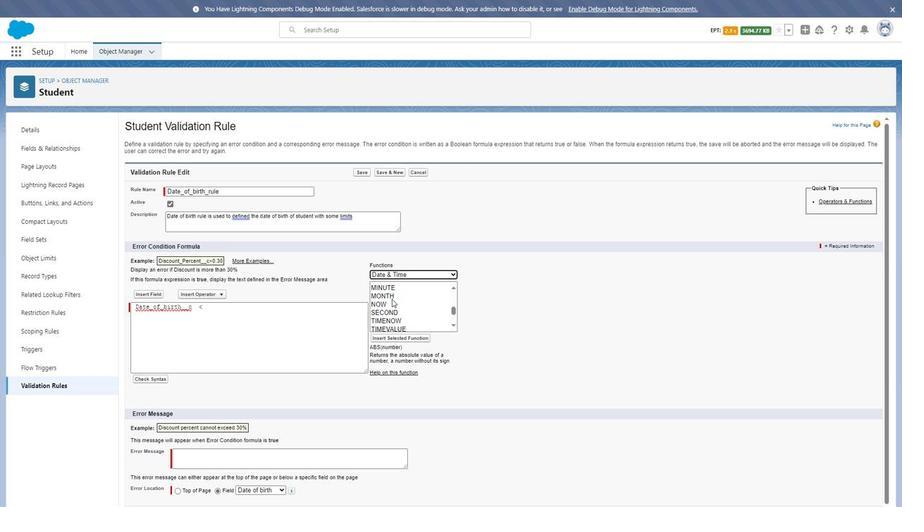 
Action: Mouse scrolled (391, 297) with delta (0, 0)
Screenshot: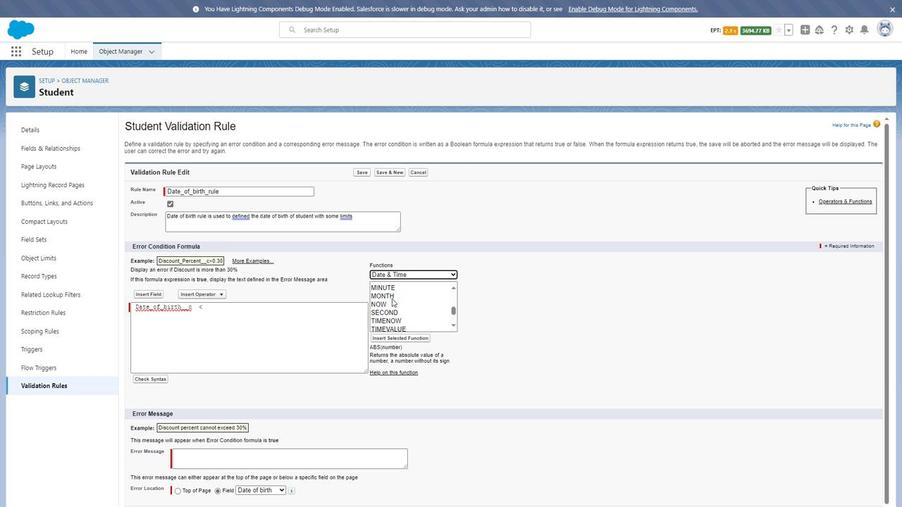 
Action: Mouse scrolled (391, 297) with delta (0, 0)
Screenshot: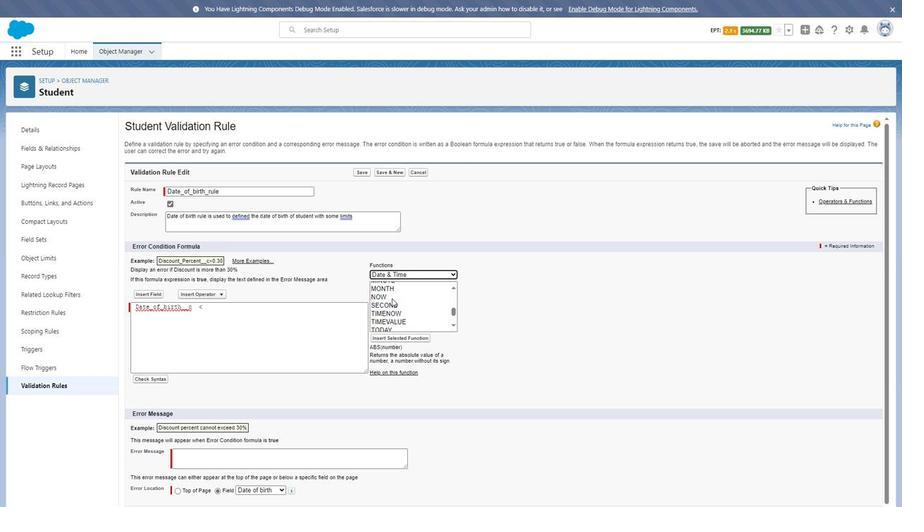 
Action: Mouse moved to (380, 322)
Screenshot: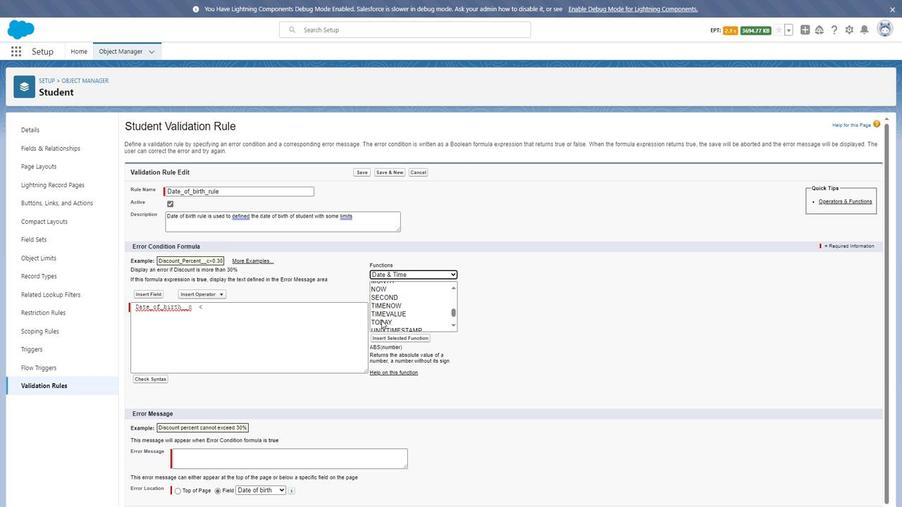 
Action: Mouse pressed left at (380, 322)
Screenshot: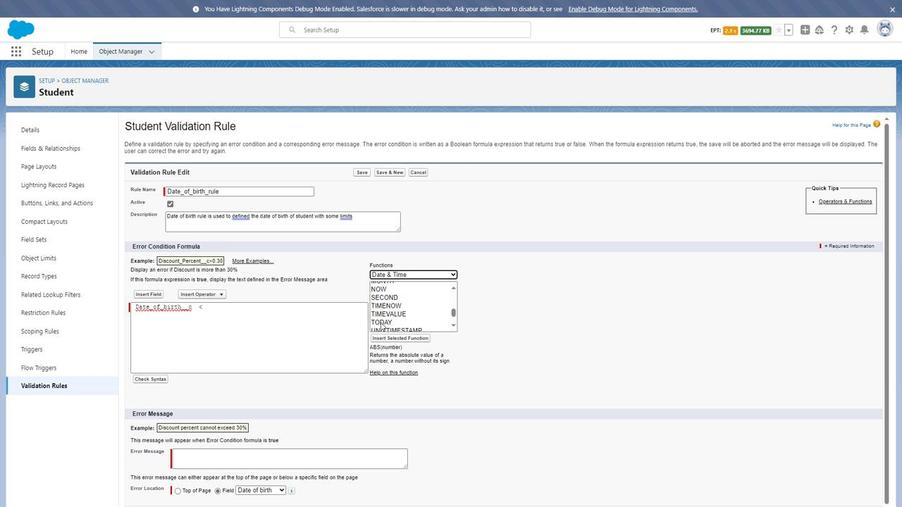
Action: Mouse moved to (412, 337)
Screenshot: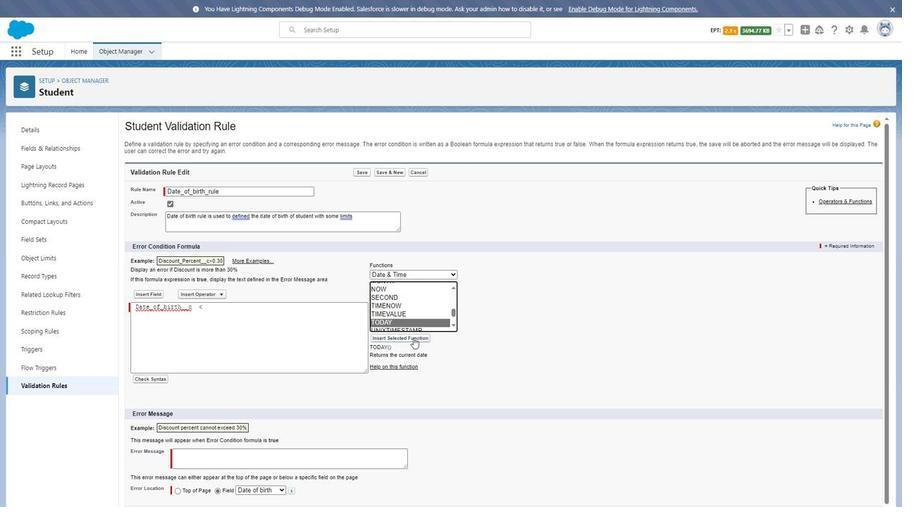 
Action: Mouse pressed left at (412, 337)
Screenshot: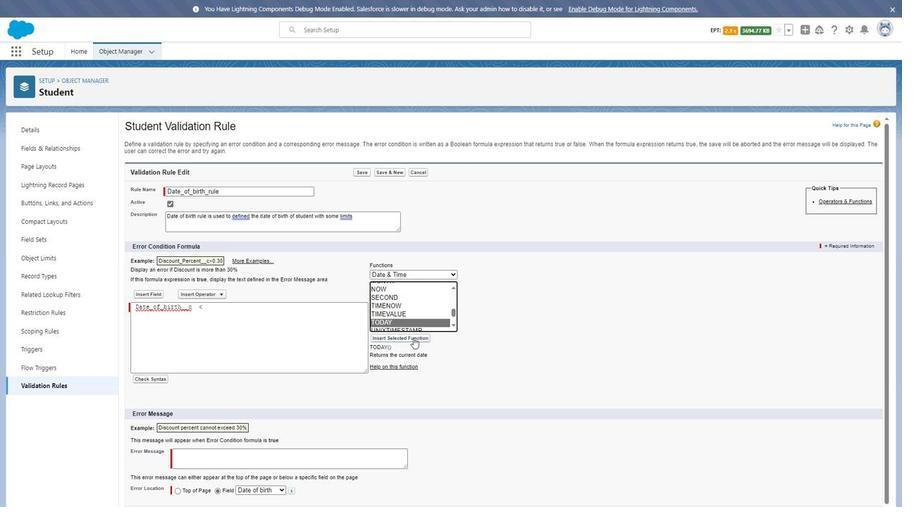 
Action: Mouse moved to (157, 380)
Screenshot: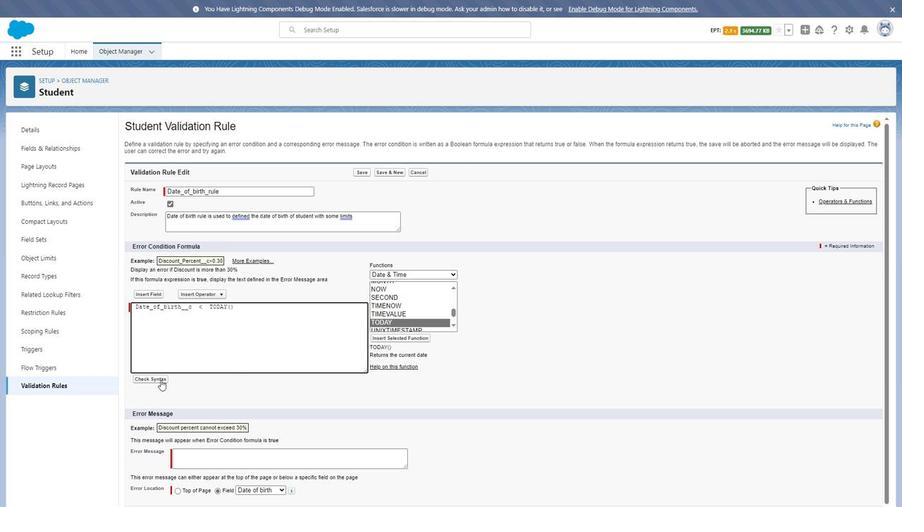 
Action: Mouse pressed left at (157, 380)
Screenshot: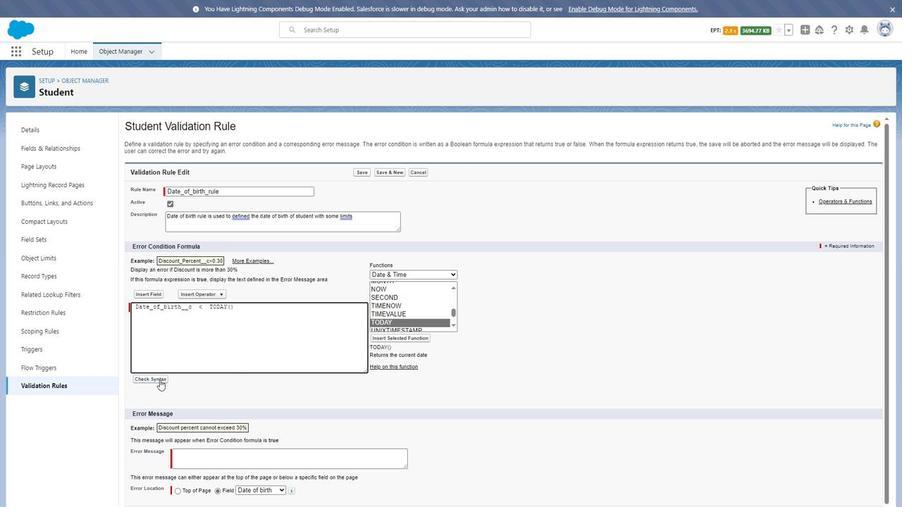 
Action: Mouse moved to (194, 454)
Screenshot: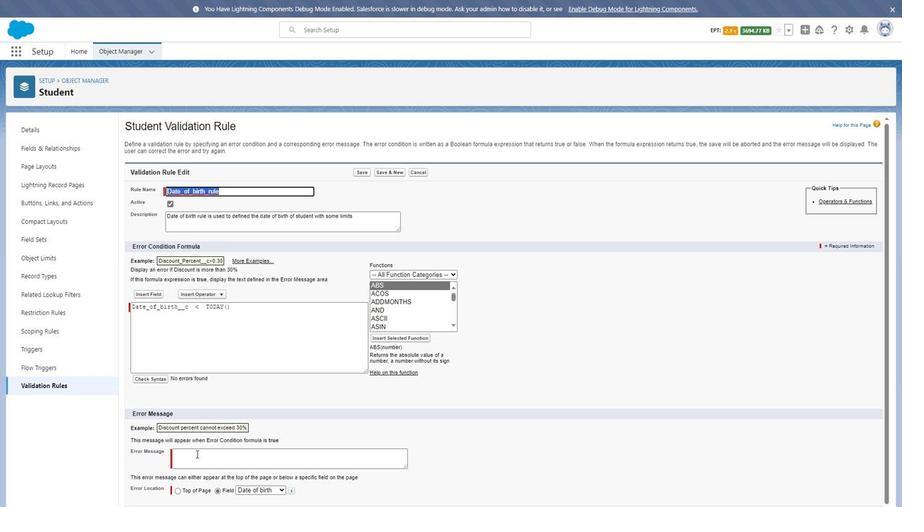
Action: Mouse pressed left at (194, 454)
Screenshot: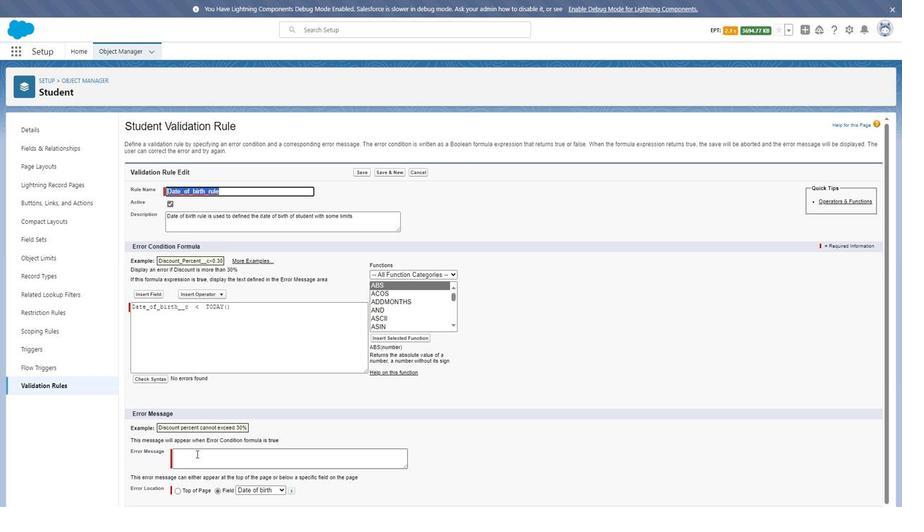 
Action: Key pressed <Key.shift>Date<Key.space>of<Key.space>birth<Key.space>of<Key.space>student<Key.space>should<Key.space>be<Key.space>less<Key.backspace><Key.backspace><Key.backspace><Key.backspace><Key.space>before<Key.space>tof<Key.backspace>day
Screenshot: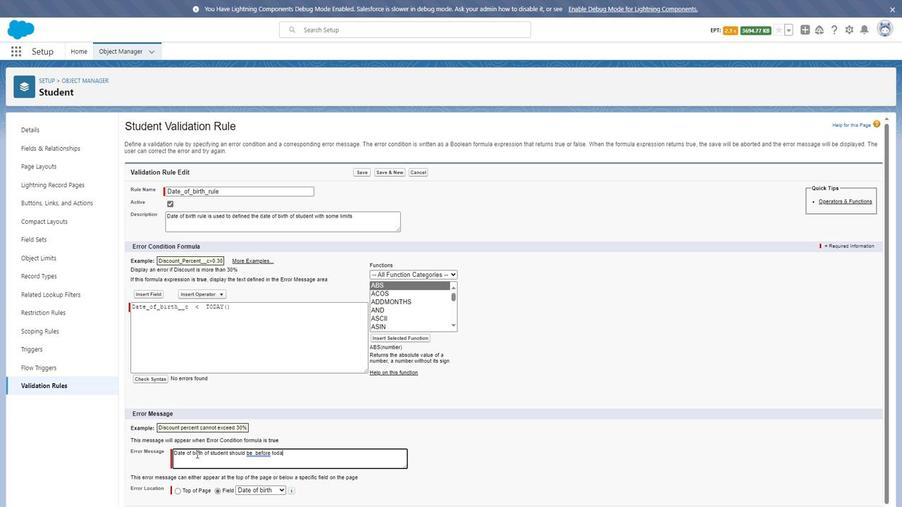 
Action: Mouse moved to (358, 513)
Screenshot: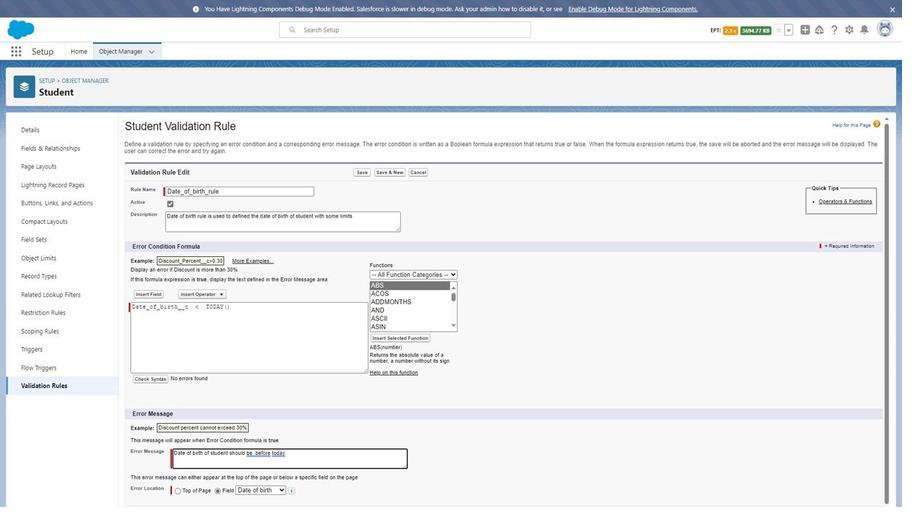 
Action: Mouse pressed left at (358, 513)
Screenshot: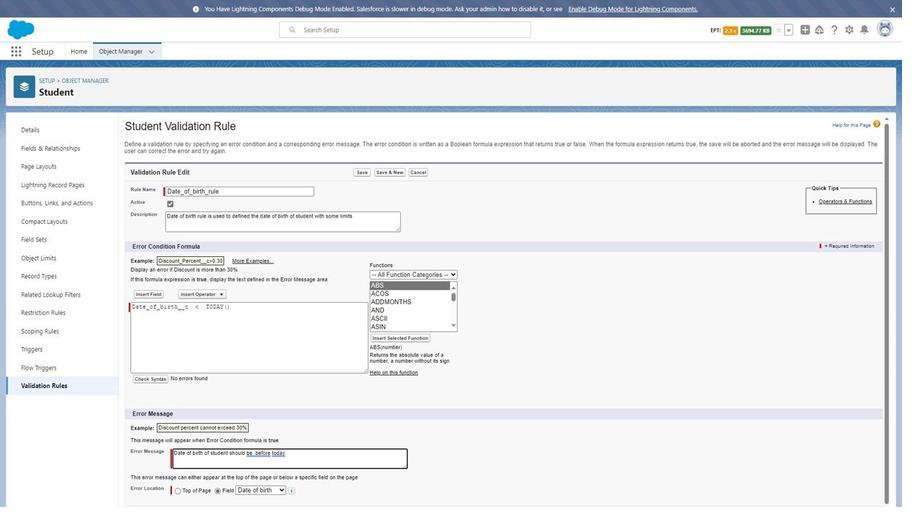 
Action: Mouse moved to (113, 47)
Screenshot: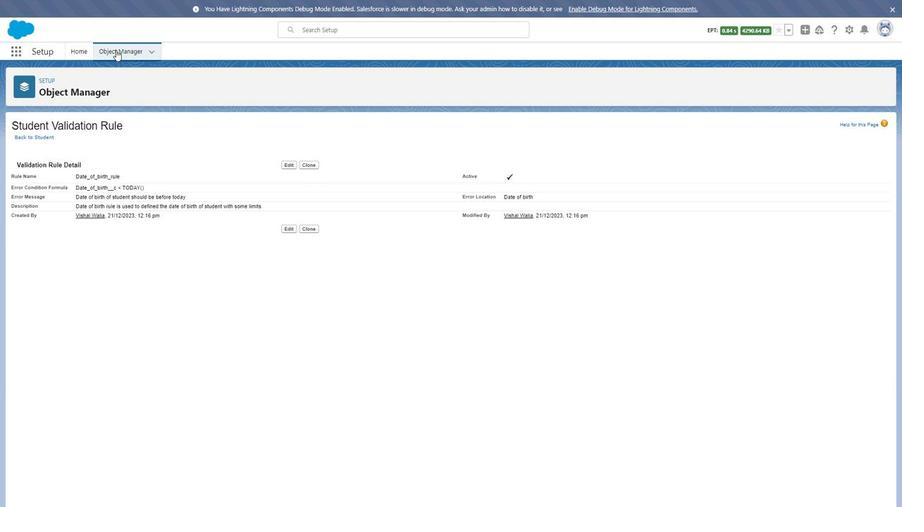 
Action: Mouse pressed left at (113, 47)
Screenshot: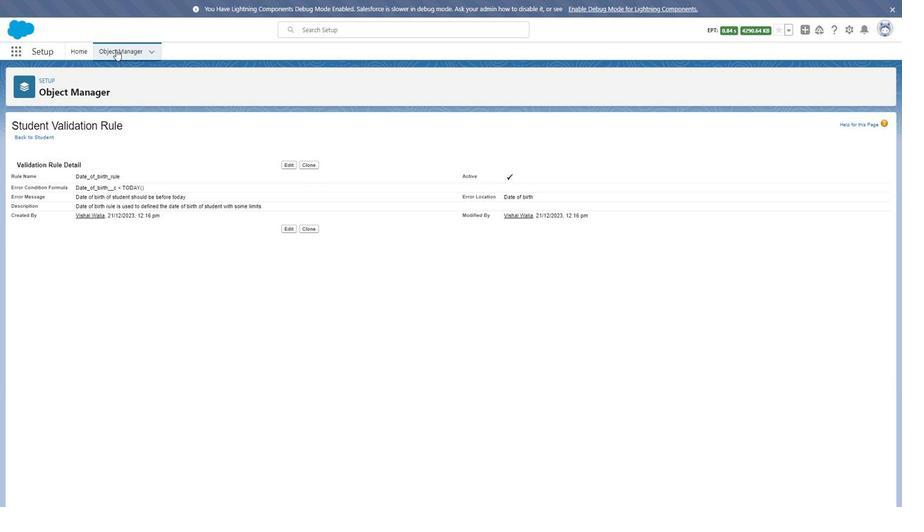 
Action: Mouse moved to (70, 370)
Screenshot: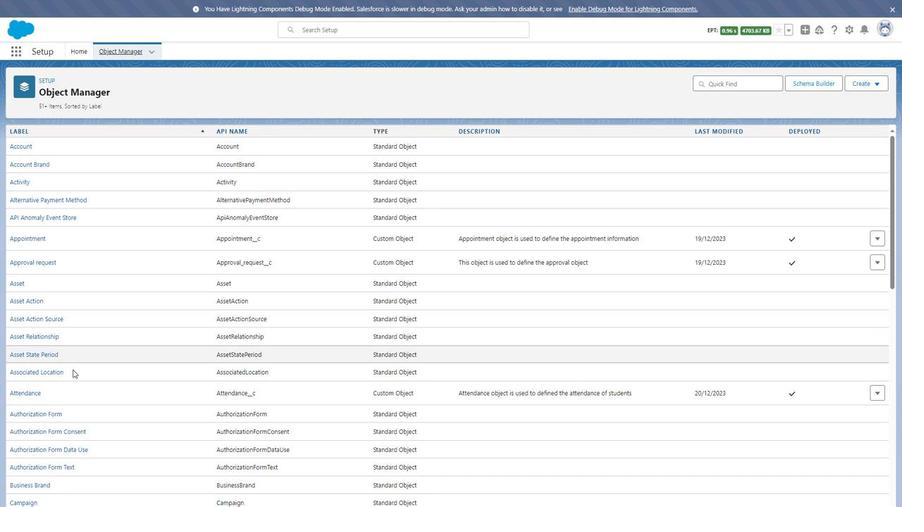 
Action: Mouse scrolled (70, 370) with delta (0, 0)
Screenshot: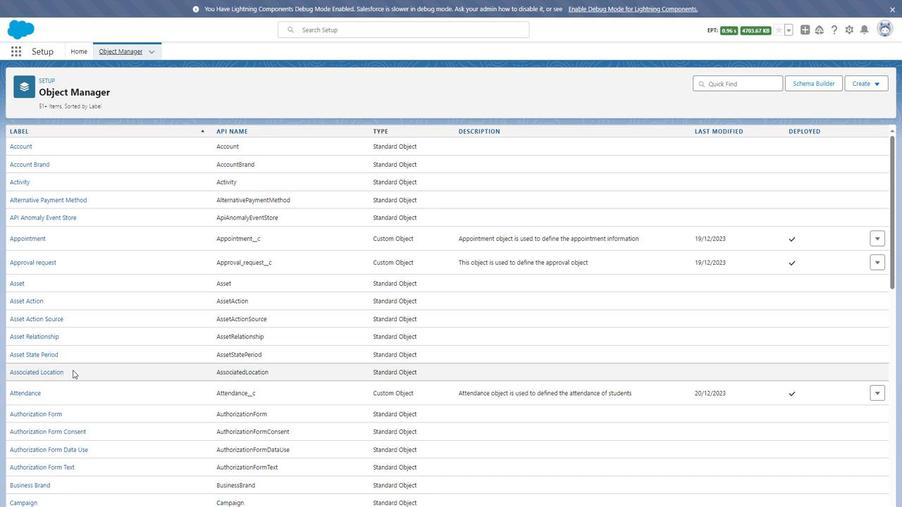 
Action: Mouse scrolled (70, 370) with delta (0, 0)
Screenshot: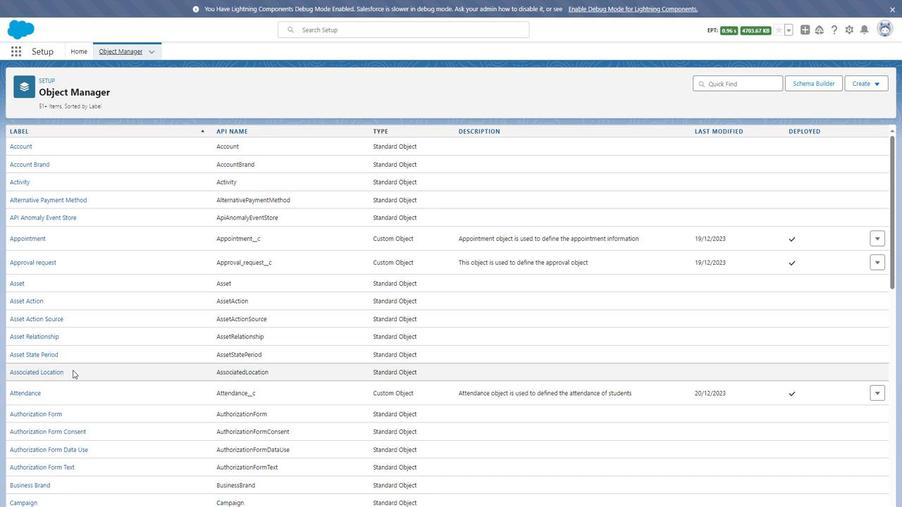 
Action: Mouse scrolled (70, 370) with delta (0, 0)
Screenshot: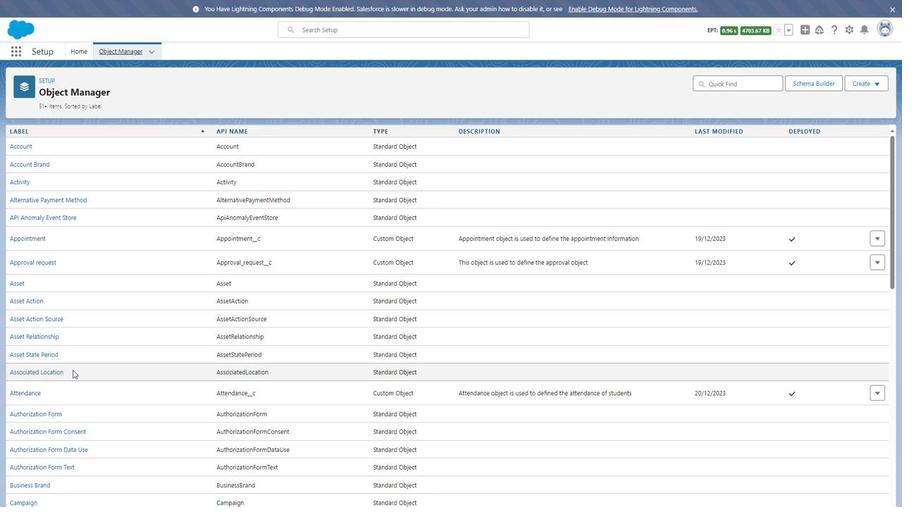 
Action: Mouse scrolled (70, 370) with delta (0, 0)
Screenshot: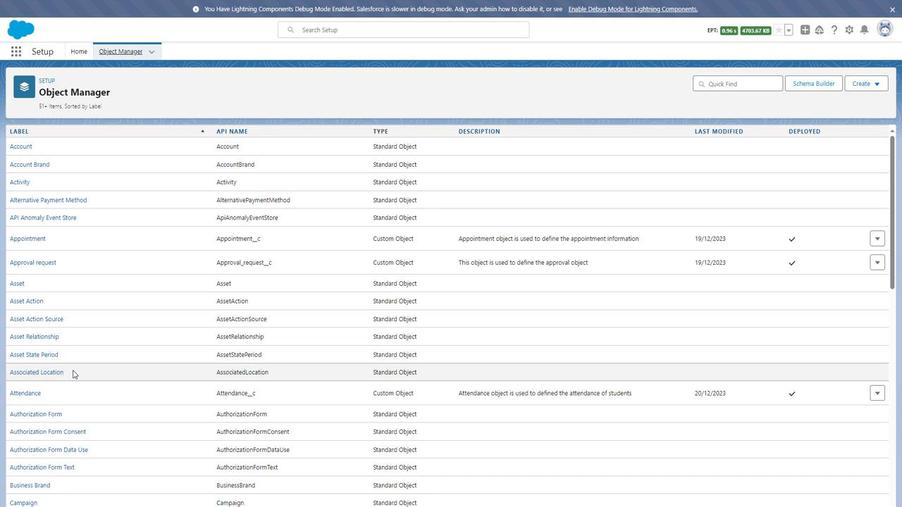
Action: Mouse scrolled (70, 370) with delta (0, 0)
Screenshot: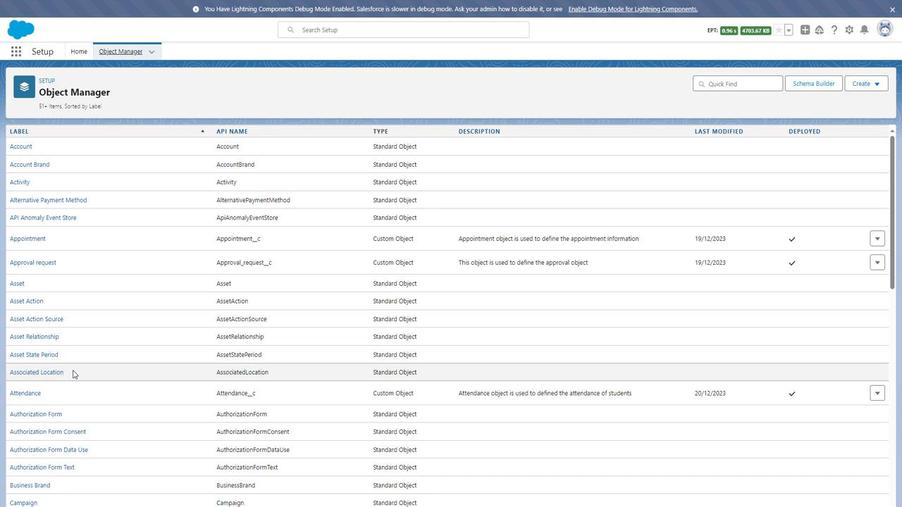 
Action: Mouse scrolled (70, 370) with delta (0, 0)
Screenshot: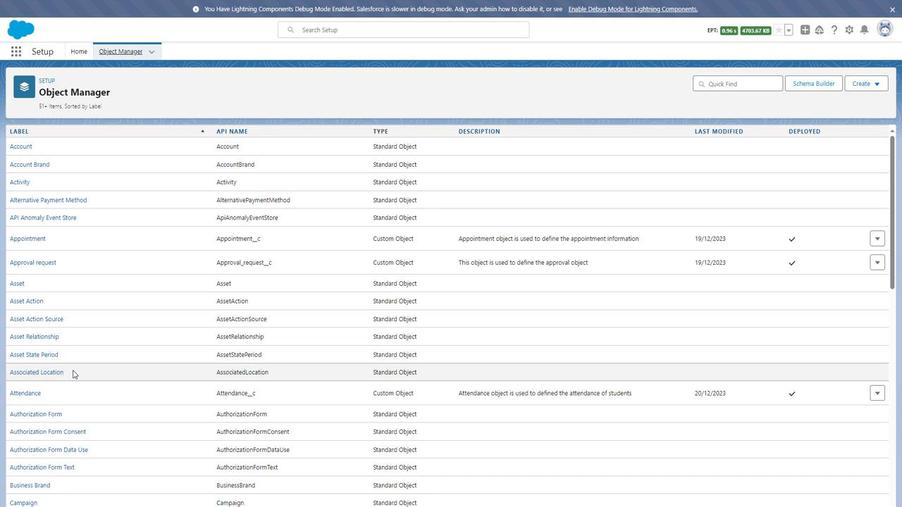 
Action: Mouse scrolled (70, 370) with delta (0, 0)
Screenshot: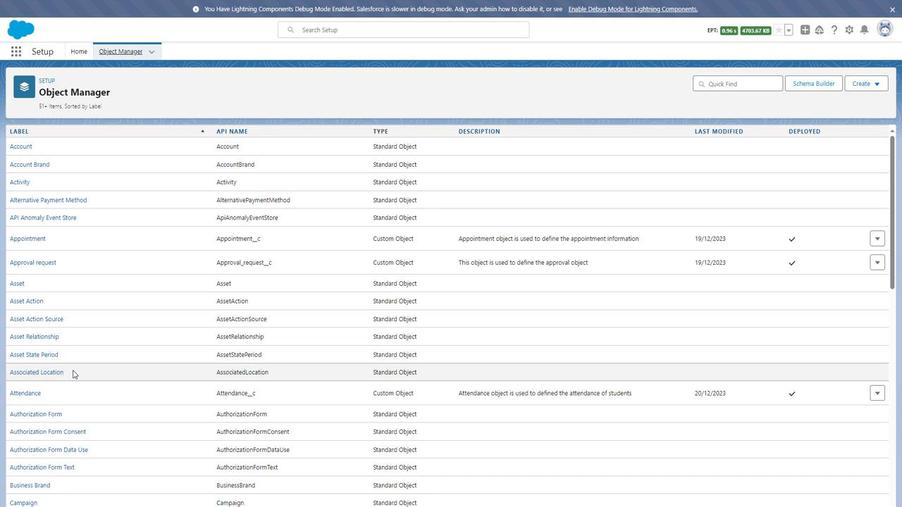 
Action: Mouse scrolled (70, 370) with delta (0, 0)
Screenshot: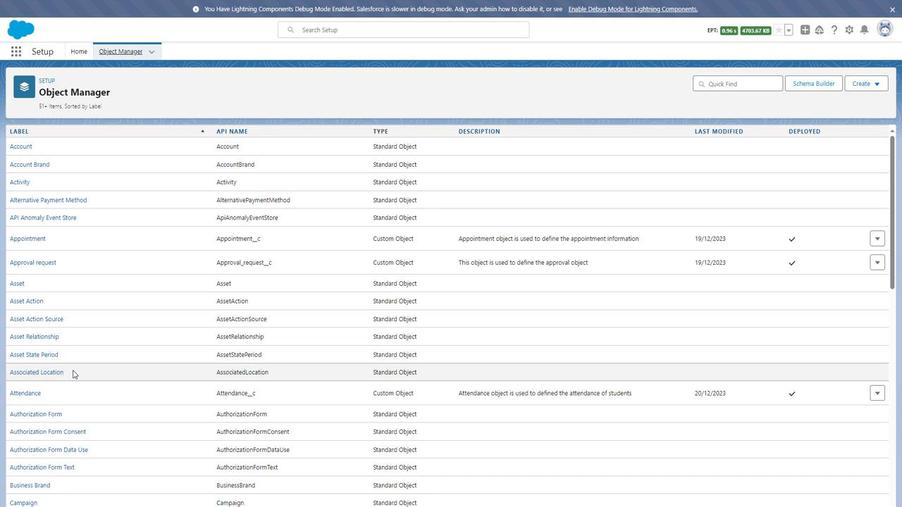 
Action: Mouse scrolled (70, 370) with delta (0, 0)
Screenshot: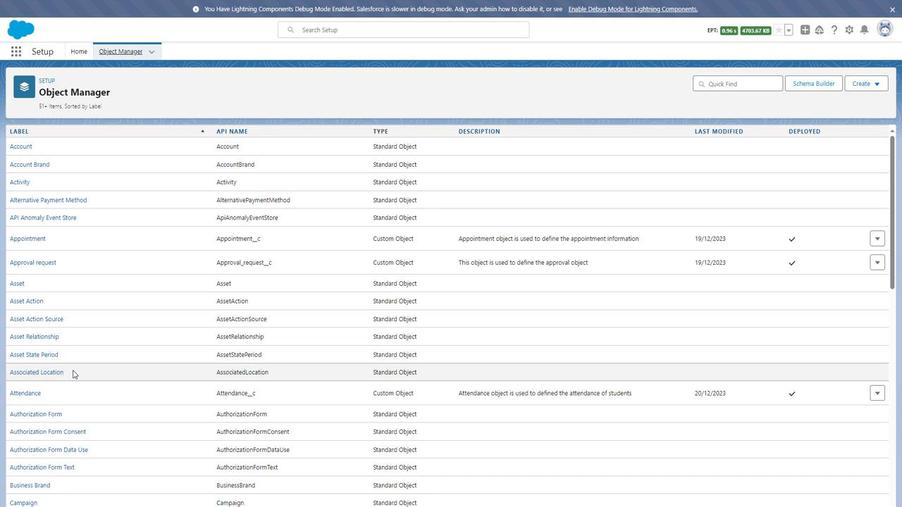 
Action: Mouse moved to (69, 370)
Screenshot: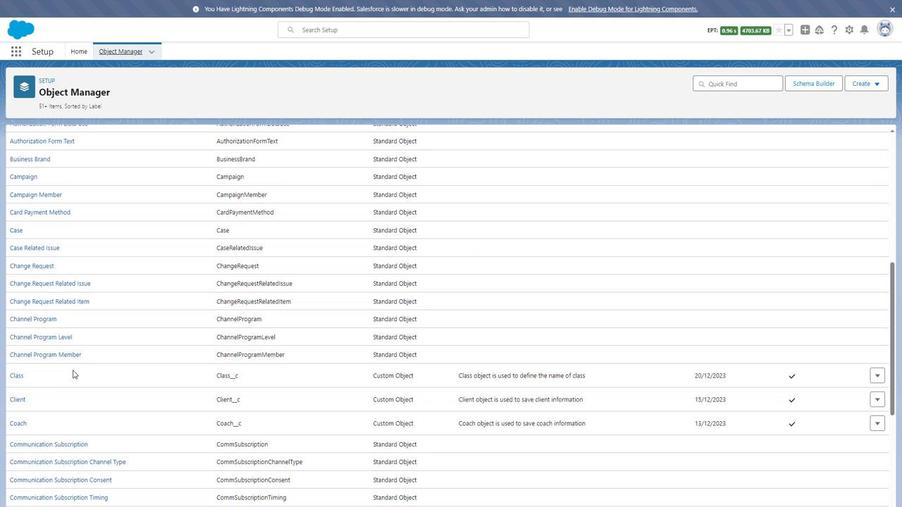 
Action: Mouse scrolled (69, 370) with delta (0, 0)
Screenshot: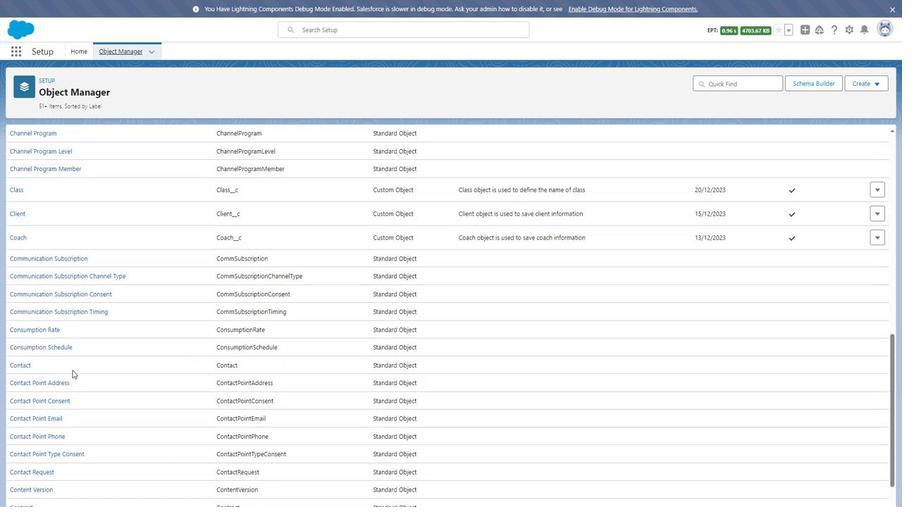 
Action: Mouse scrolled (69, 370) with delta (0, 0)
Screenshot: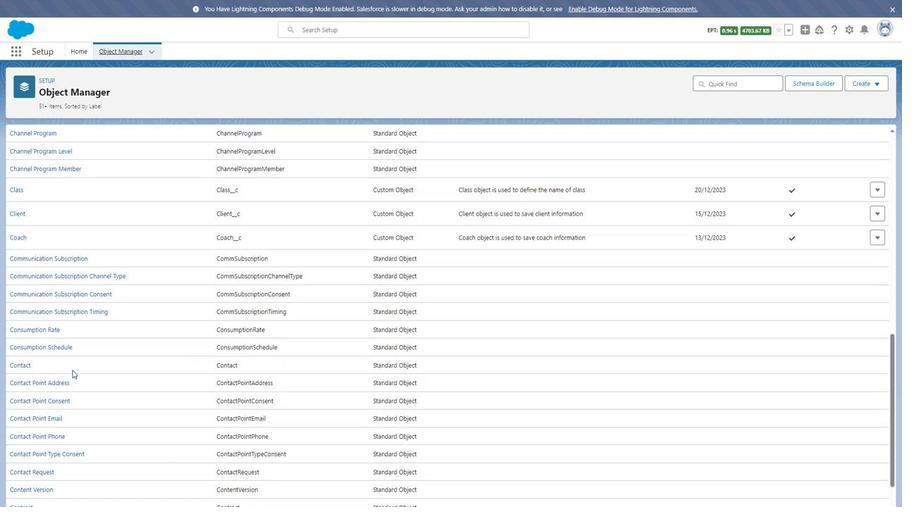 
Action: Mouse scrolled (69, 370) with delta (0, 0)
Screenshot: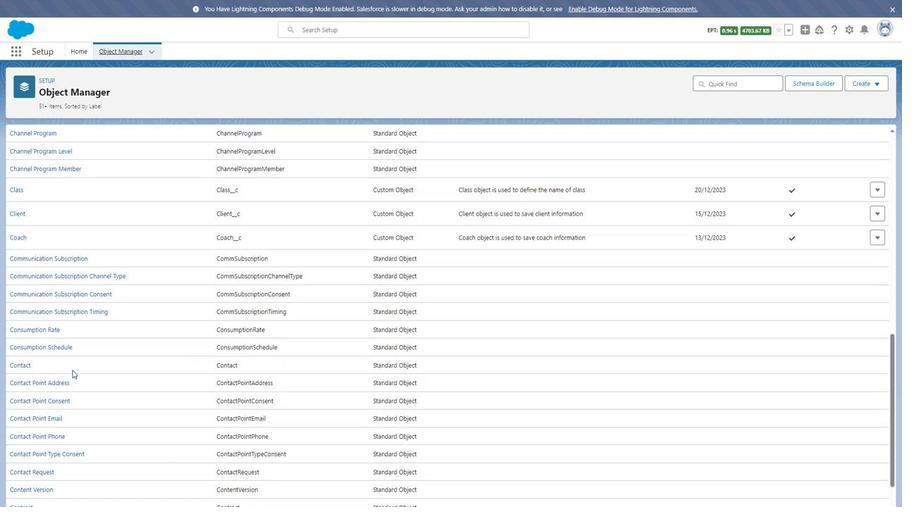 
Action: Mouse scrolled (69, 370) with delta (0, 0)
Screenshot: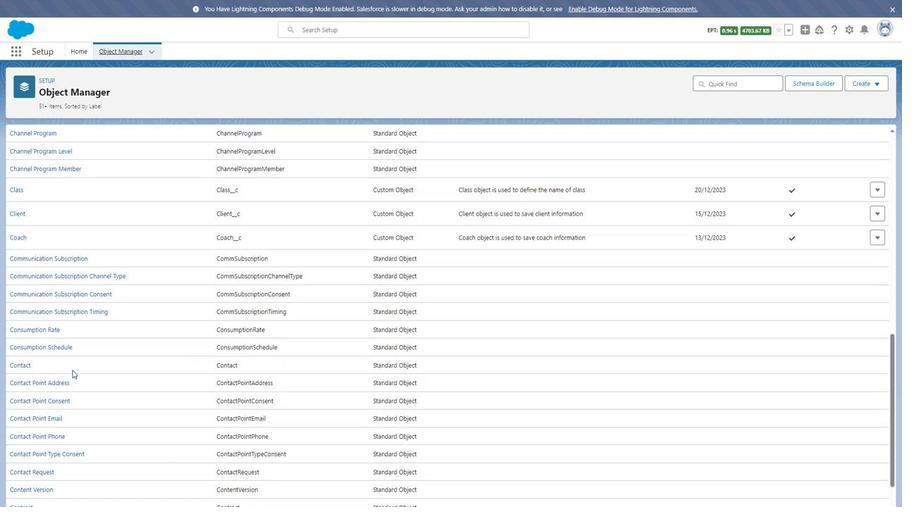 
Action: Mouse scrolled (69, 370) with delta (0, 0)
Screenshot: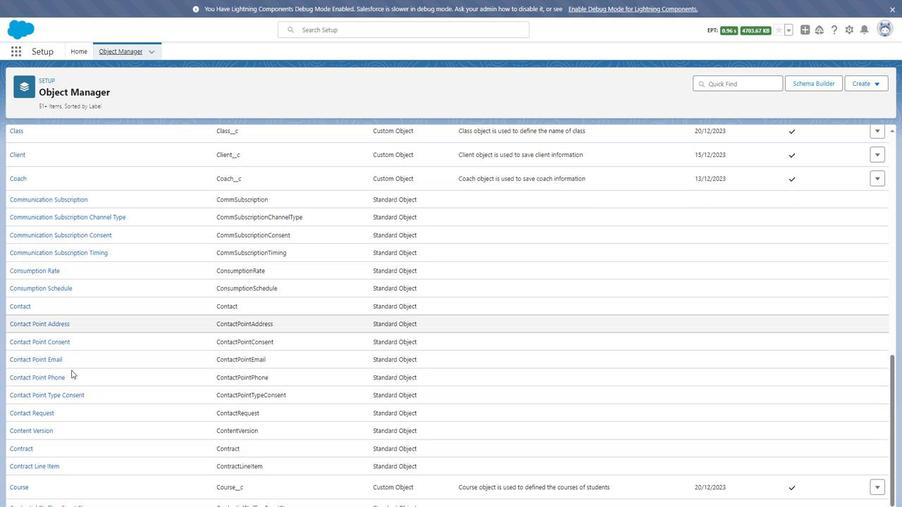 
Action: Mouse scrolled (69, 370) with delta (0, 0)
Screenshot: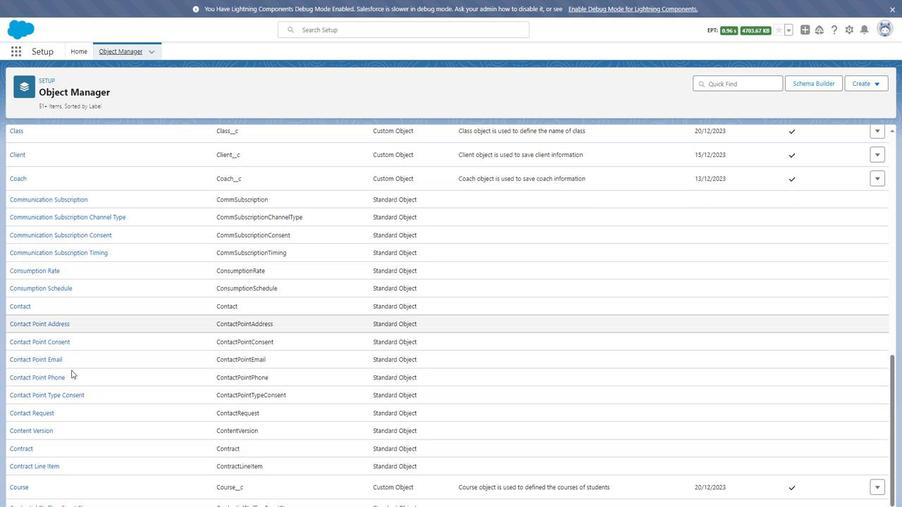 
Action: Mouse scrolled (69, 370) with delta (0, 0)
Screenshot: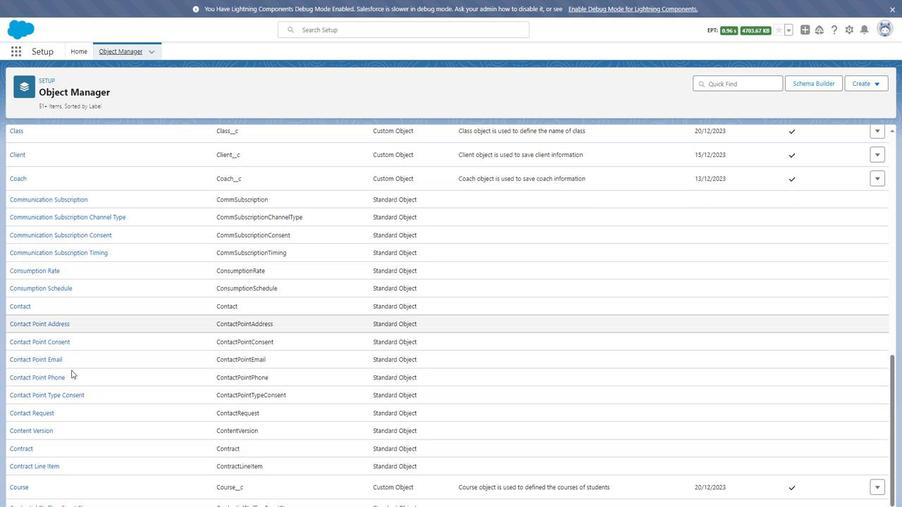 
Action: Mouse scrolled (69, 370) with delta (0, 0)
Screenshot: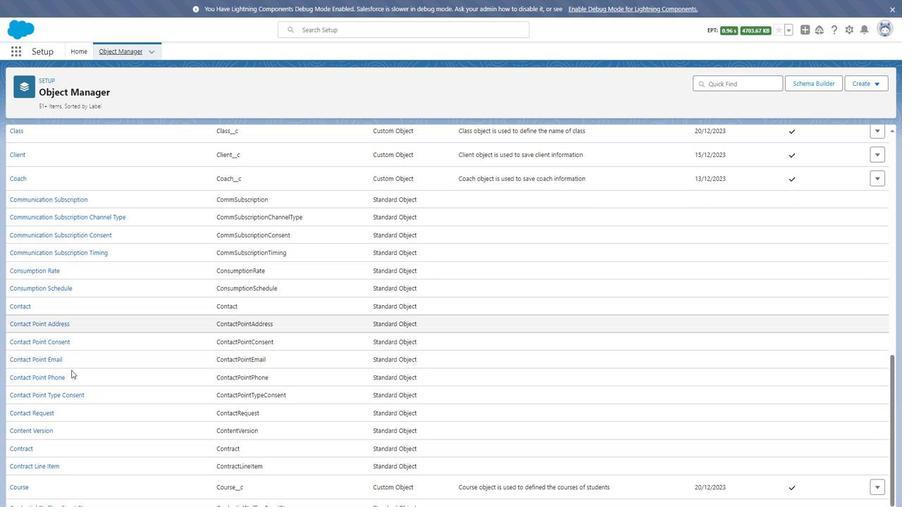 
Action: Mouse moved to (69, 370)
Screenshot: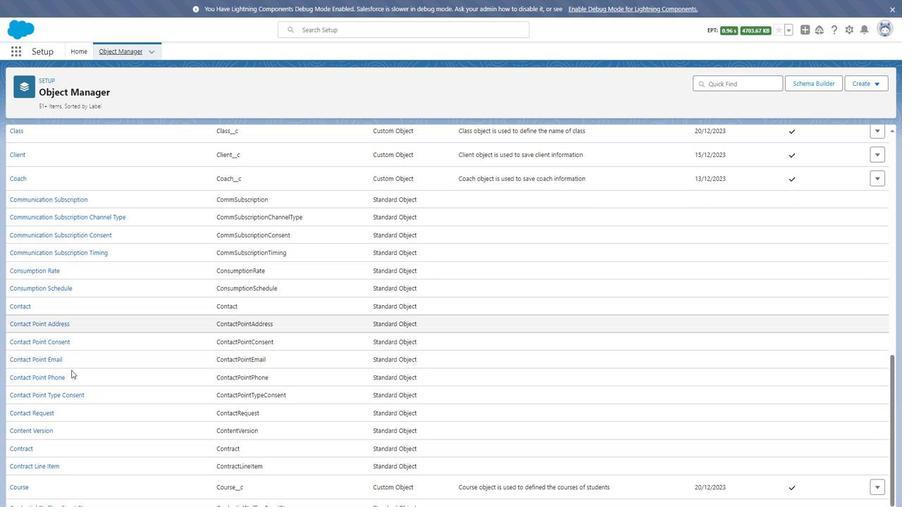 
Action: Mouse scrolled (69, 370) with delta (0, 0)
Screenshot: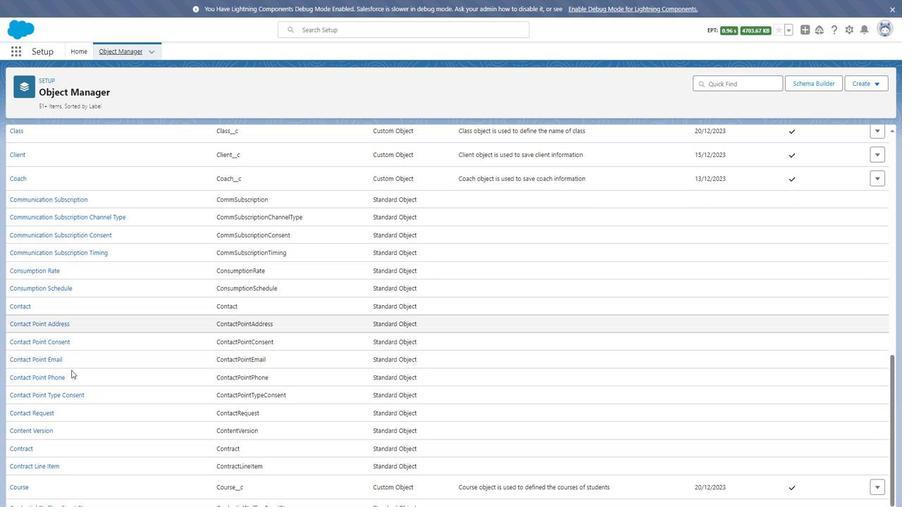 
Action: Mouse moved to (69, 370)
Screenshot: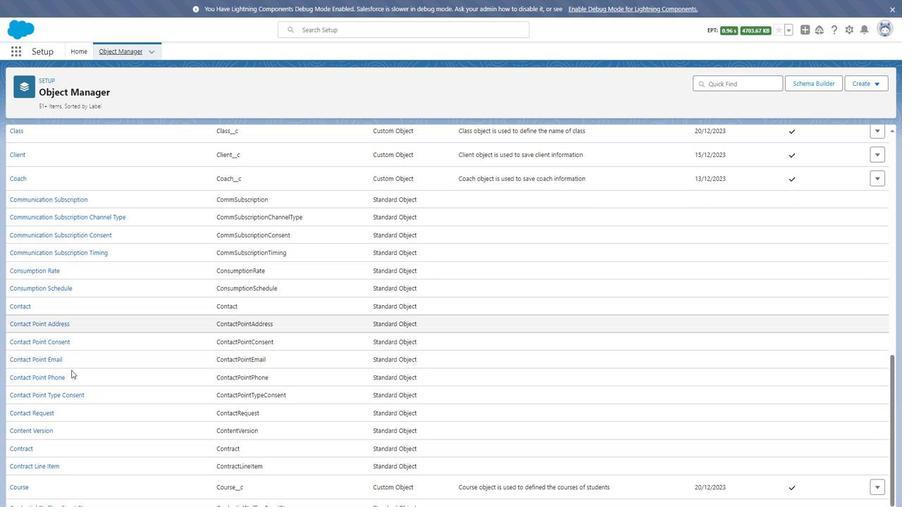 
Action: Mouse scrolled (69, 370) with delta (0, 0)
Screenshot: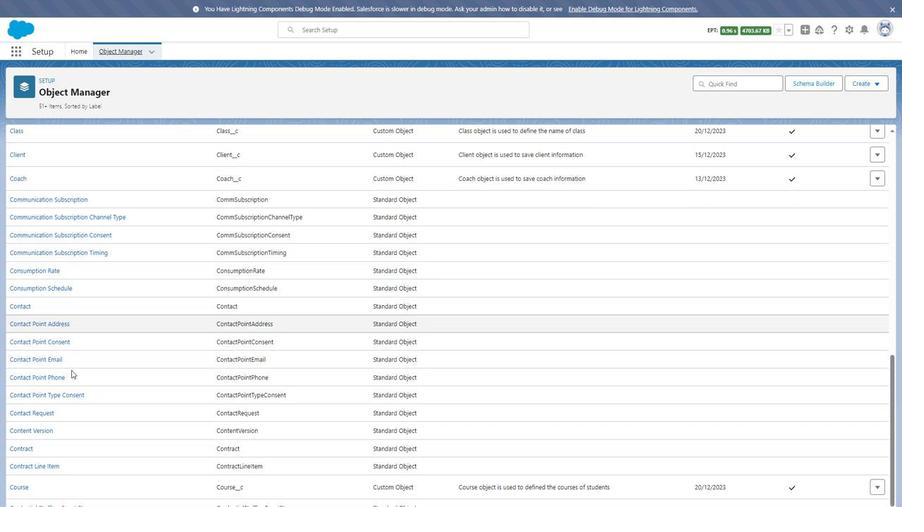 
Action: Mouse scrolled (69, 370) with delta (0, 0)
Screenshot: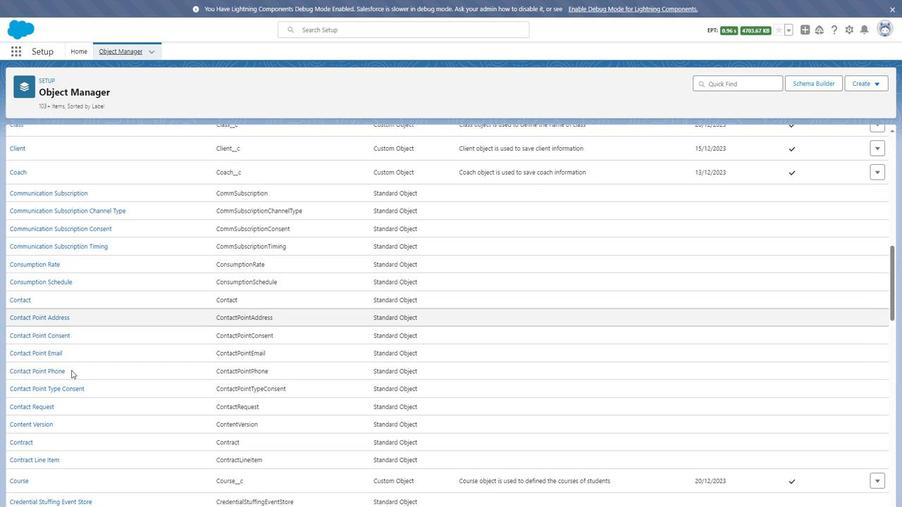 
Action: Mouse scrolled (69, 370) with delta (0, 0)
Screenshot: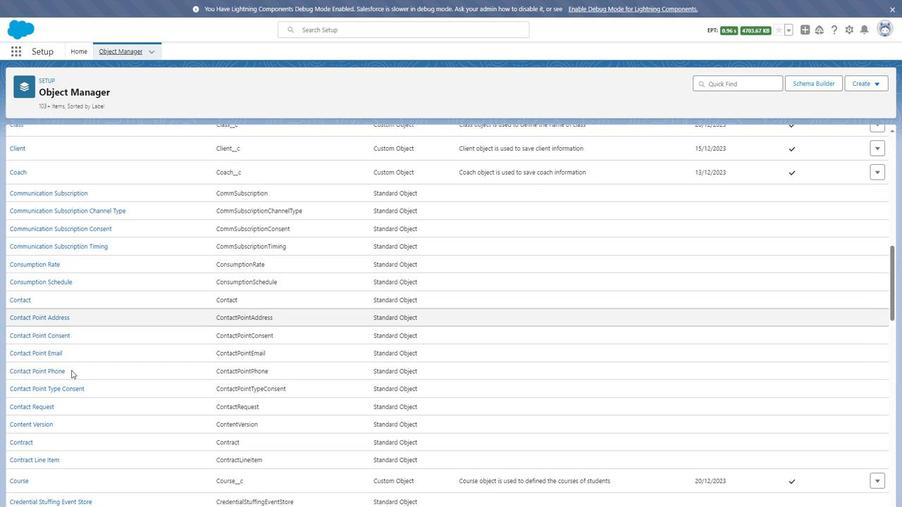 
Action: Mouse scrolled (69, 370) with delta (0, 0)
Screenshot: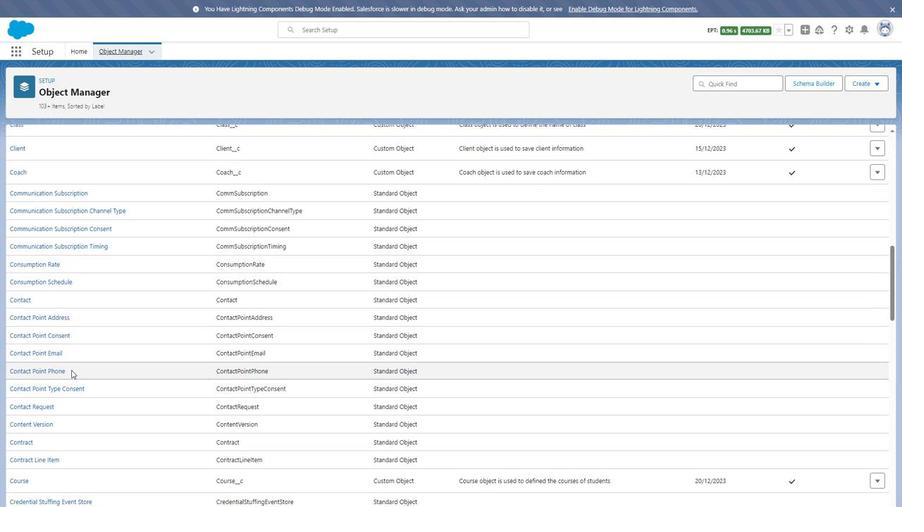 
Action: Mouse scrolled (69, 370) with delta (0, 0)
Screenshot: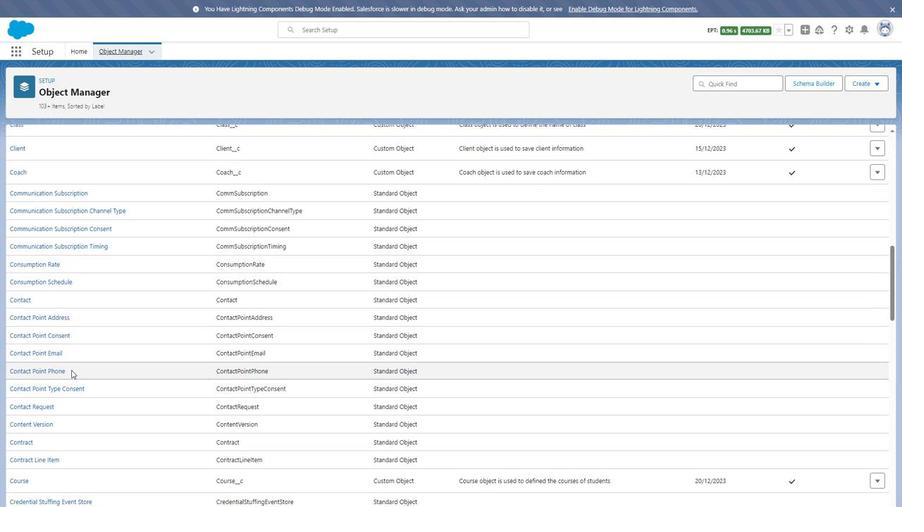 
Action: Mouse scrolled (69, 370) with delta (0, 0)
Screenshot: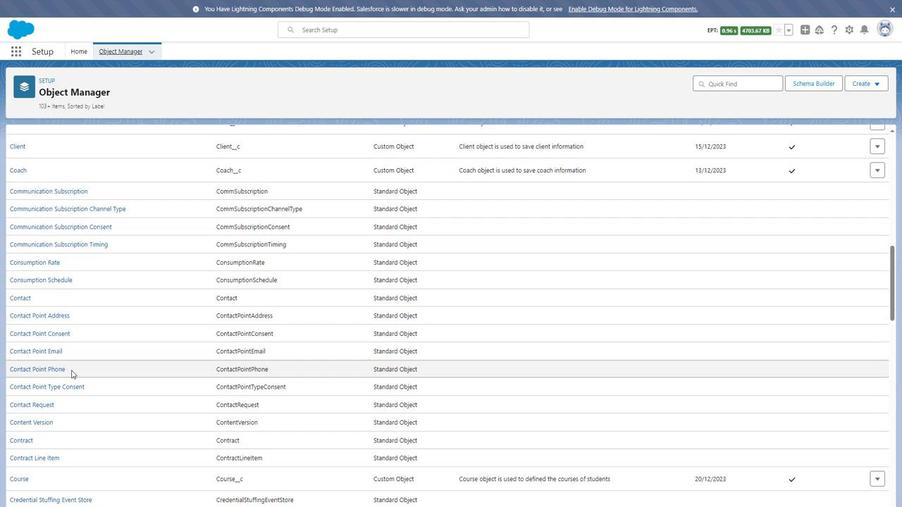 
Action: Mouse moved to (68, 370)
Screenshot: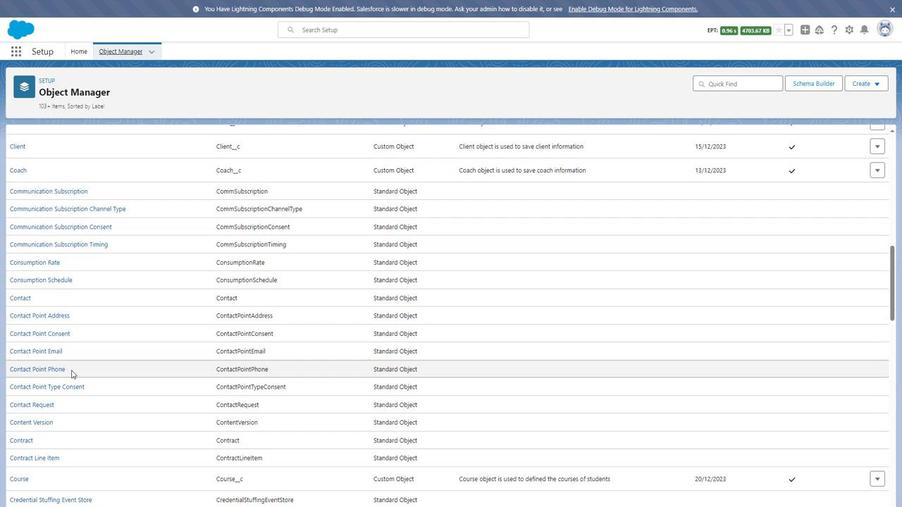 
Action: Mouse scrolled (68, 370) with delta (0, 0)
Screenshot: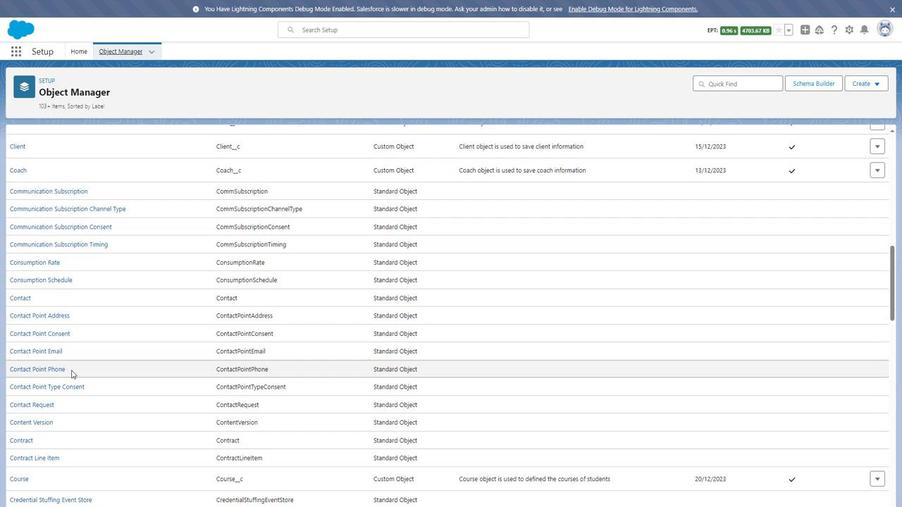 
Action: Mouse scrolled (68, 370) with delta (0, 0)
Screenshot: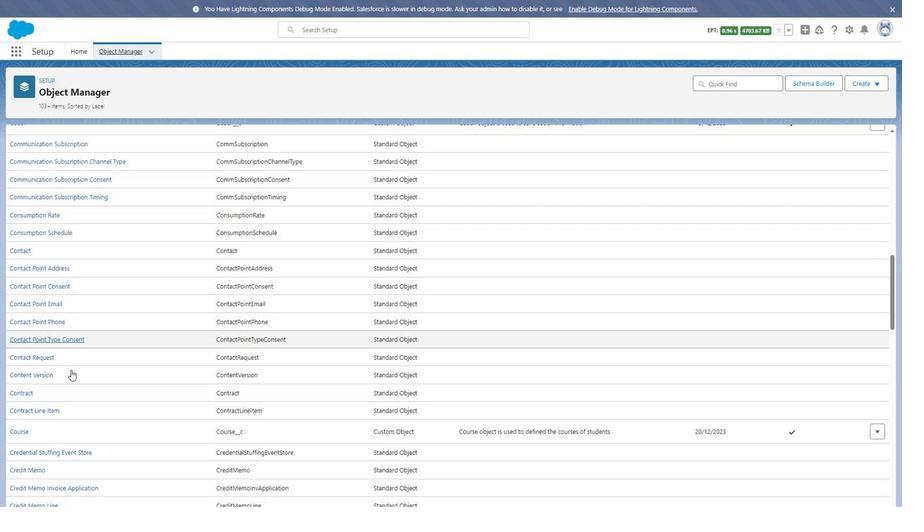 
Action: Mouse scrolled (68, 370) with delta (0, 0)
Screenshot: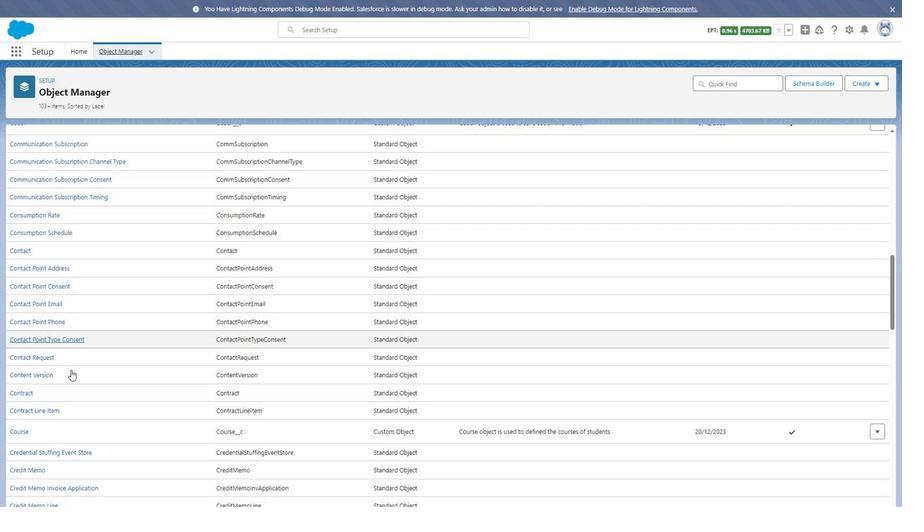 
Action: Mouse scrolled (68, 370) with delta (0, 0)
